 Task: Reply to email with the signature Frank Clark with the subject Request for a webinar from softage.1@softage.net with the message I would like to request a meeting to discuss the issues raised in the last audit report. with CC to softage.8@softage.net with an attached document Service_contract.docx
Action: Mouse moved to (415, 519)
Screenshot: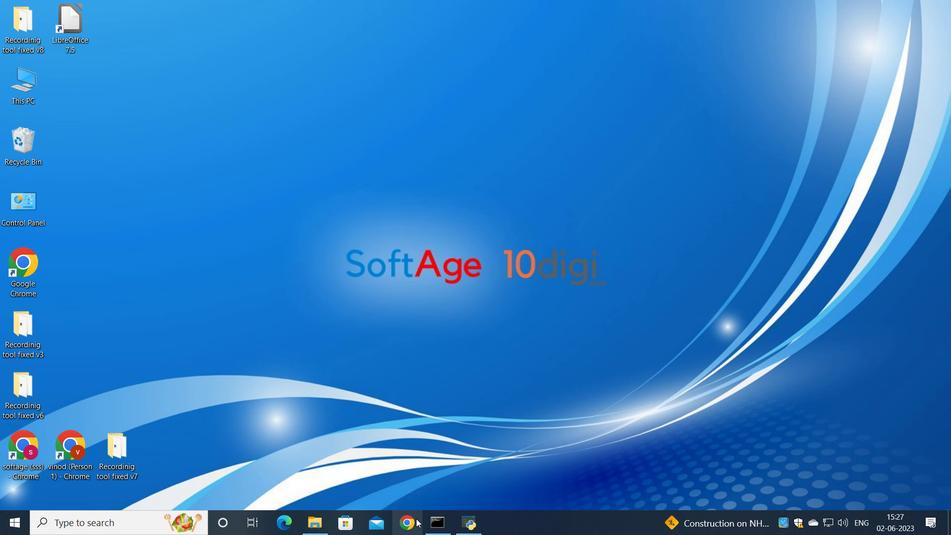 
Action: Mouse pressed left at (415, 519)
Screenshot: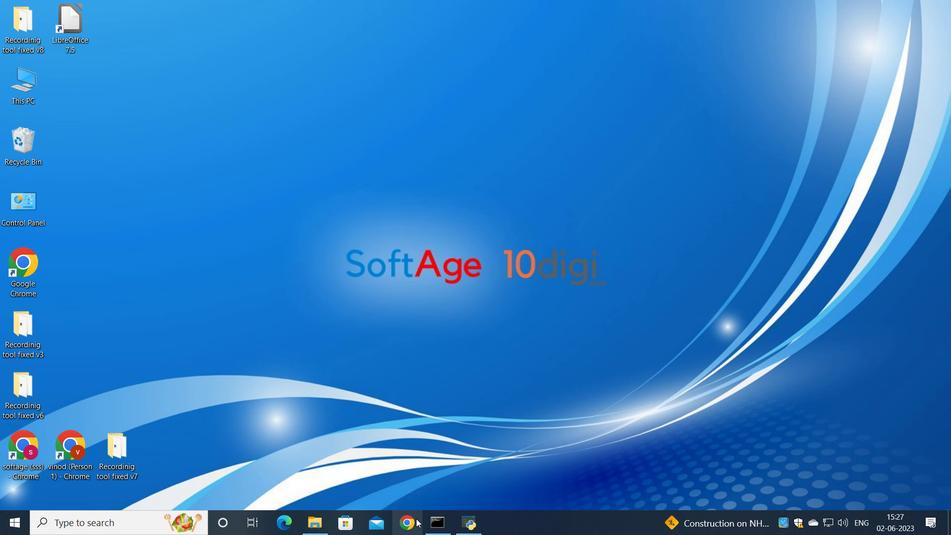 
Action: Mouse moved to (405, 290)
Screenshot: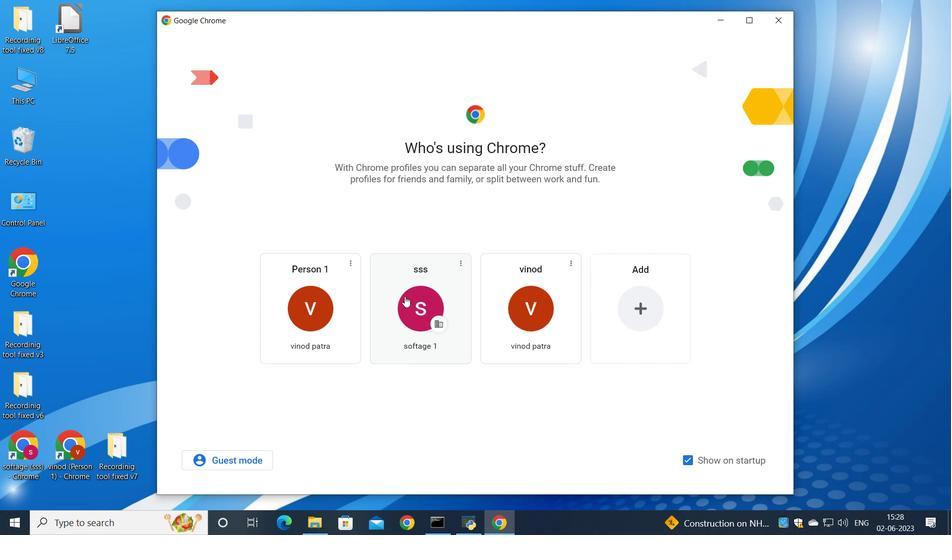 
Action: Mouse pressed left at (405, 290)
Screenshot: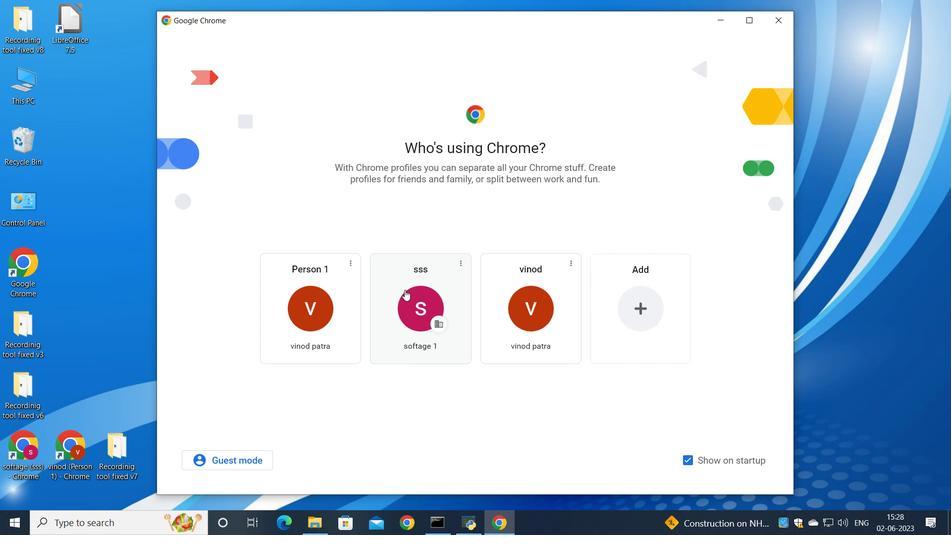
Action: Mouse moved to (843, 81)
Screenshot: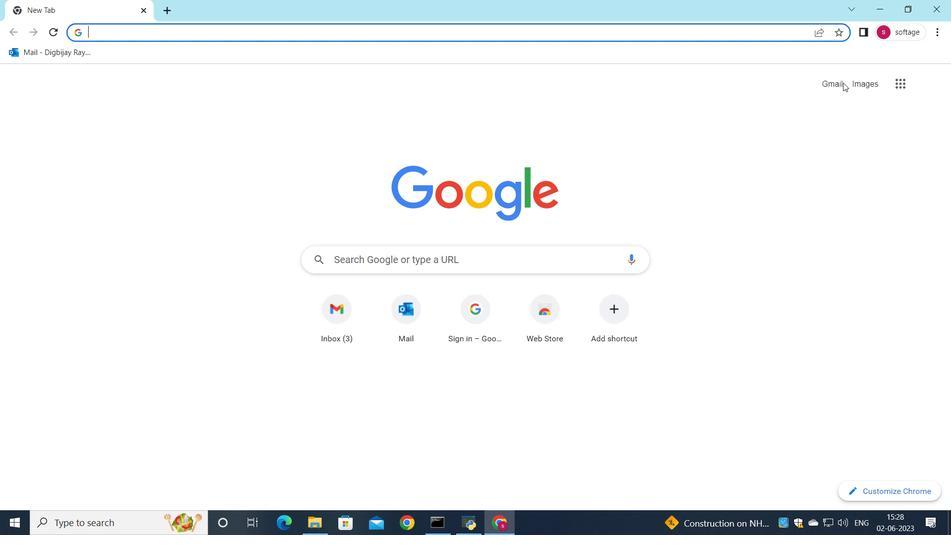 
Action: Mouse pressed left at (843, 81)
Screenshot: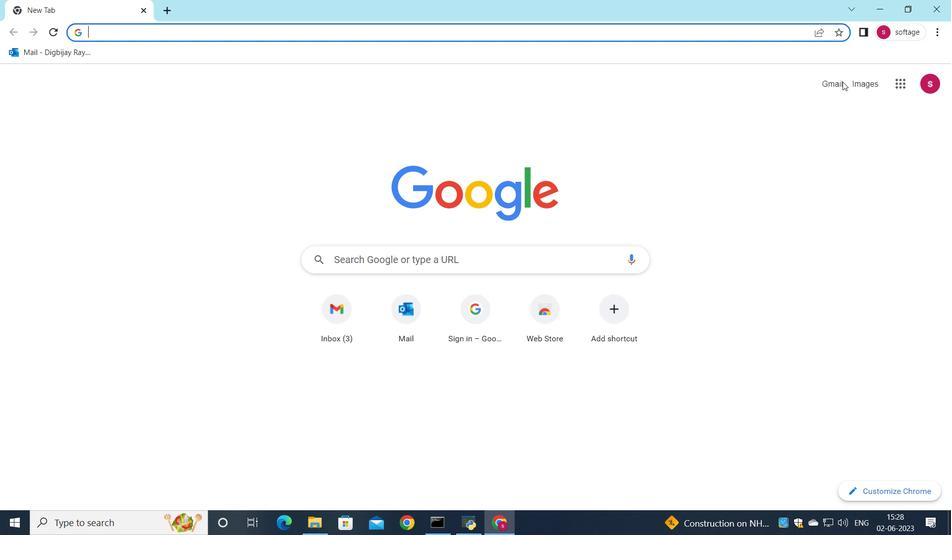 
Action: Mouse moved to (833, 80)
Screenshot: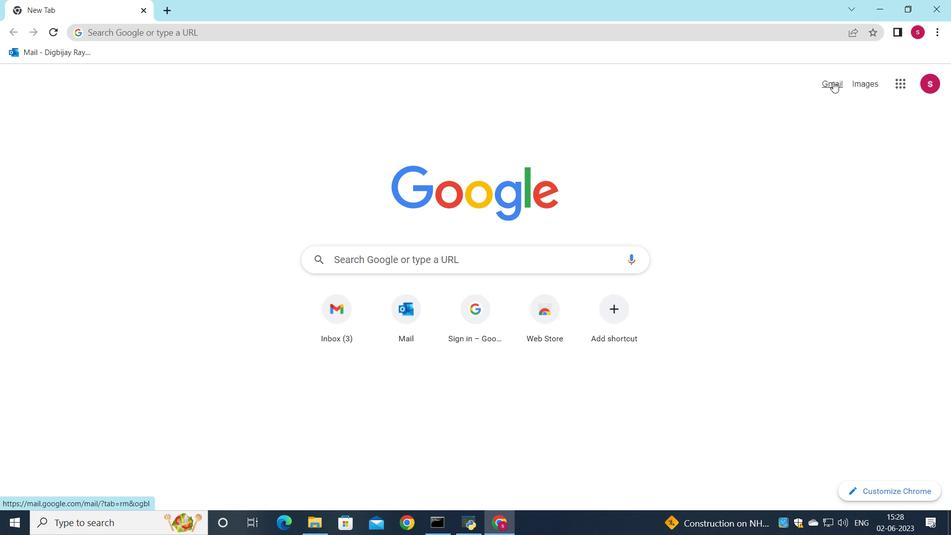 
Action: Mouse pressed left at (833, 80)
Screenshot: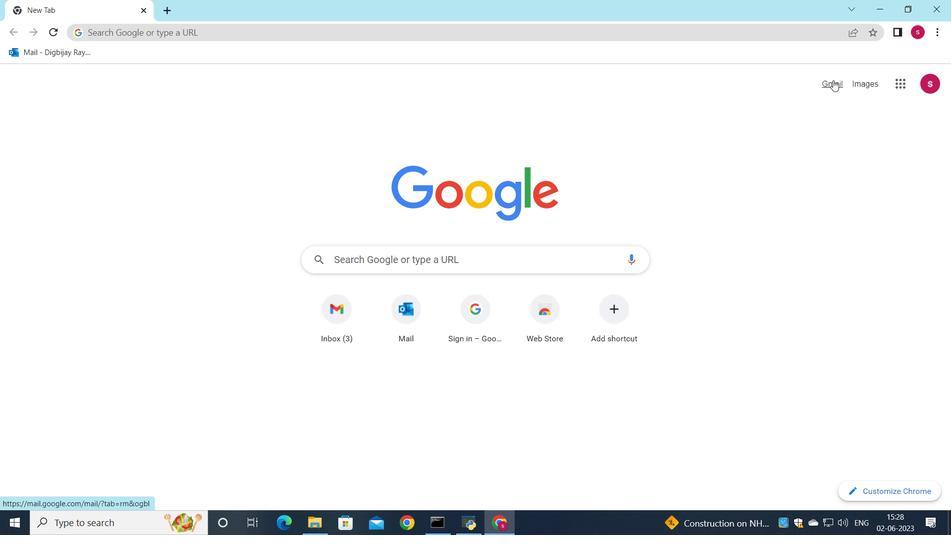 
Action: Mouse moved to (812, 87)
Screenshot: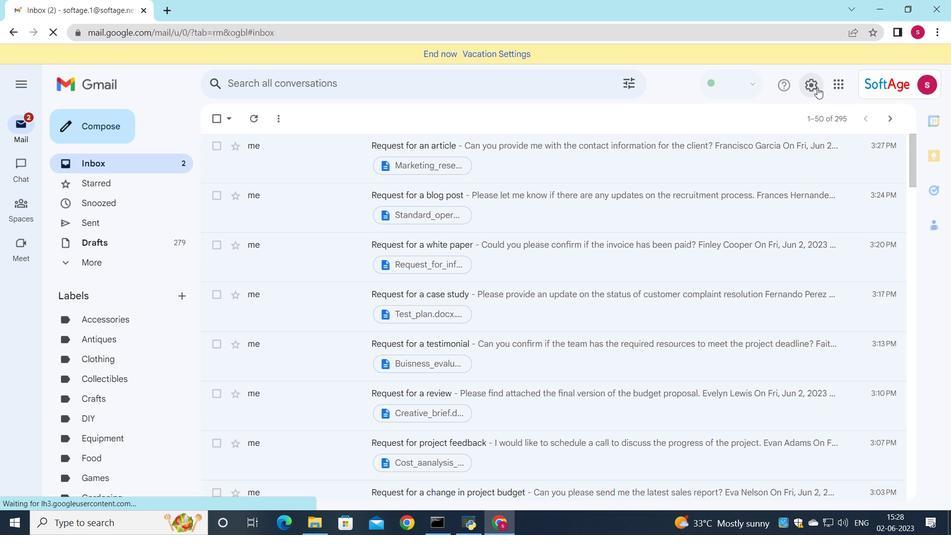 
Action: Mouse pressed left at (812, 87)
Screenshot: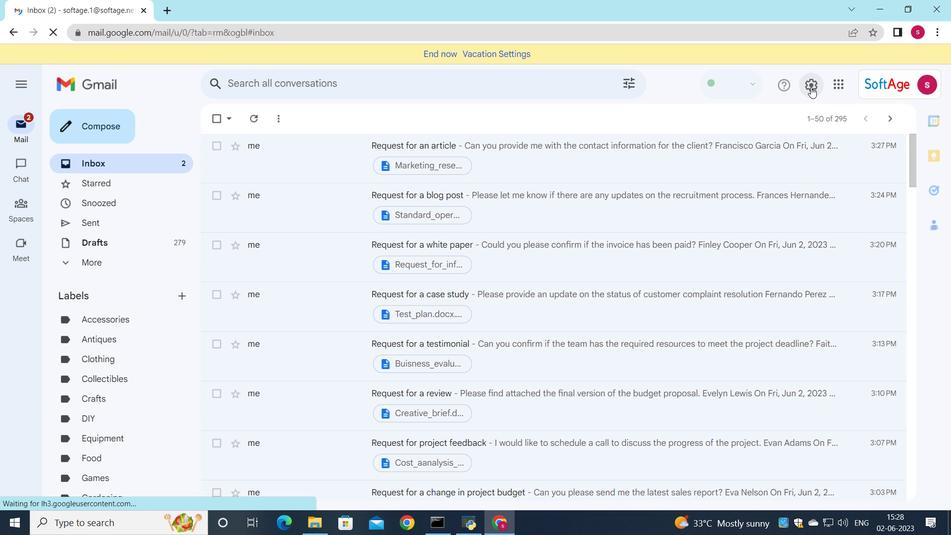 
Action: Mouse moved to (806, 145)
Screenshot: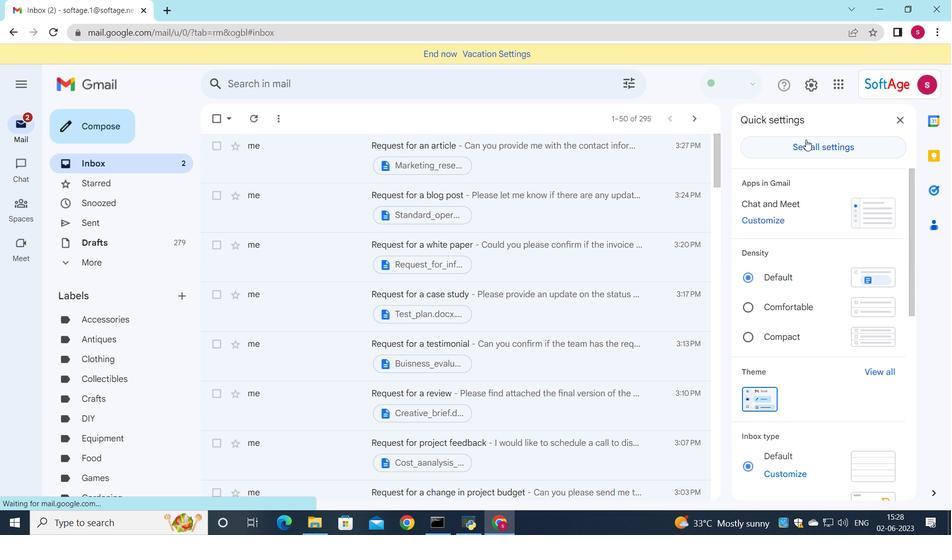 
Action: Mouse pressed left at (806, 145)
Screenshot: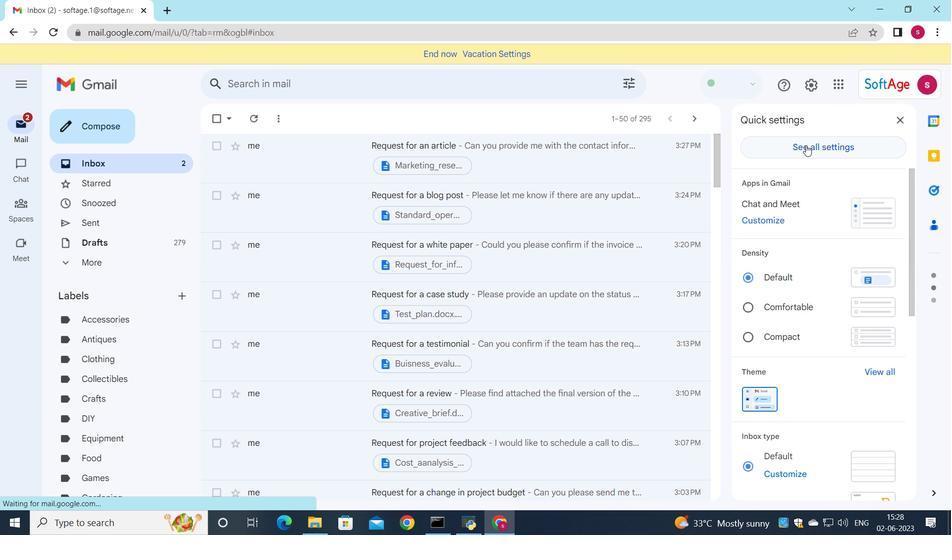 
Action: Mouse moved to (818, 93)
Screenshot: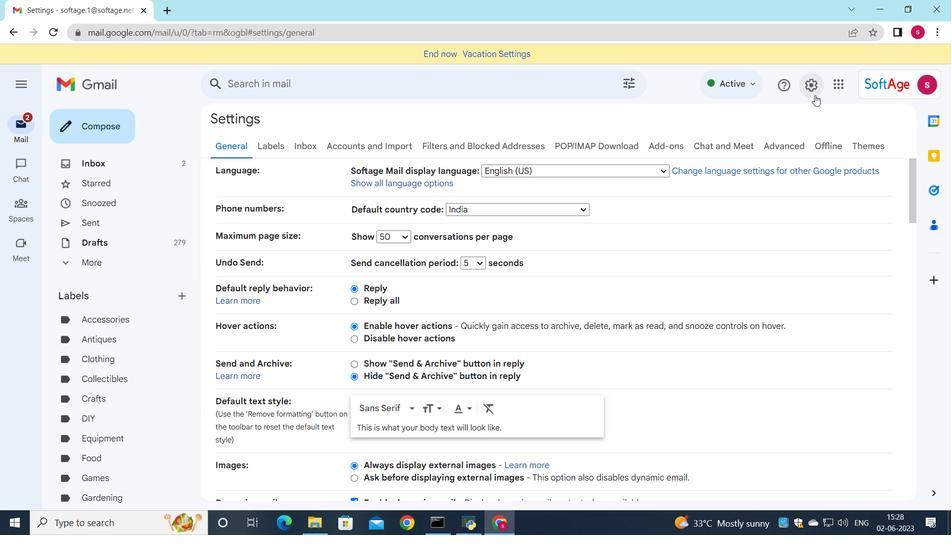 
Action: Mouse pressed left at (818, 93)
Screenshot: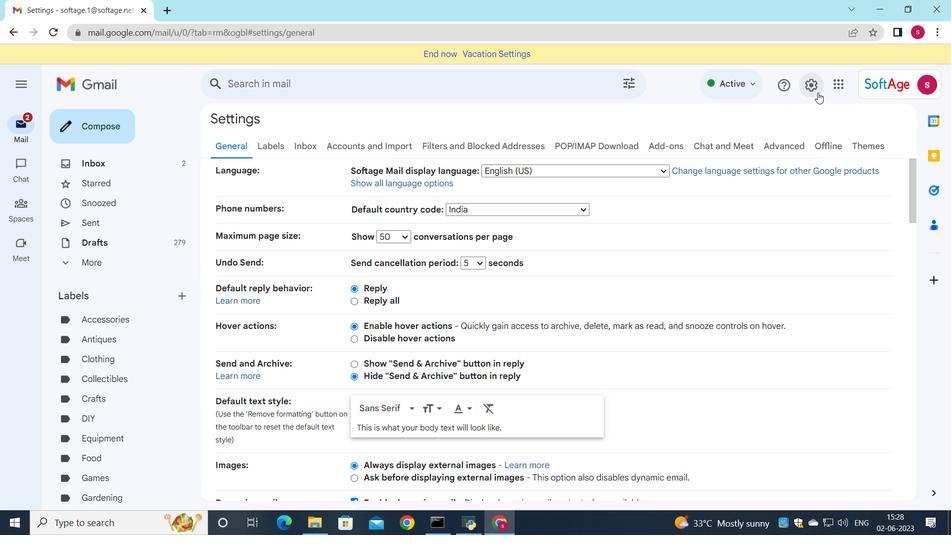 
Action: Mouse moved to (816, 92)
Screenshot: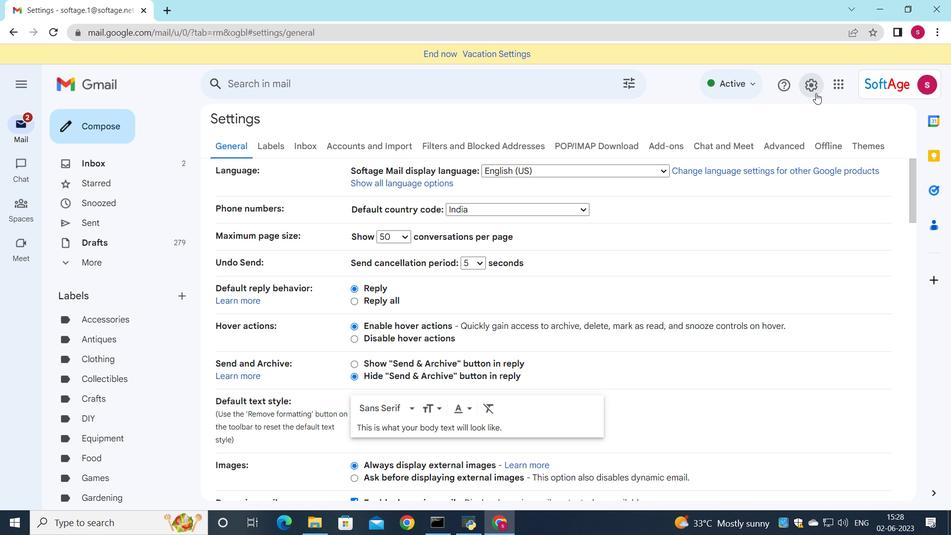 
Action: Mouse pressed left at (816, 92)
Screenshot: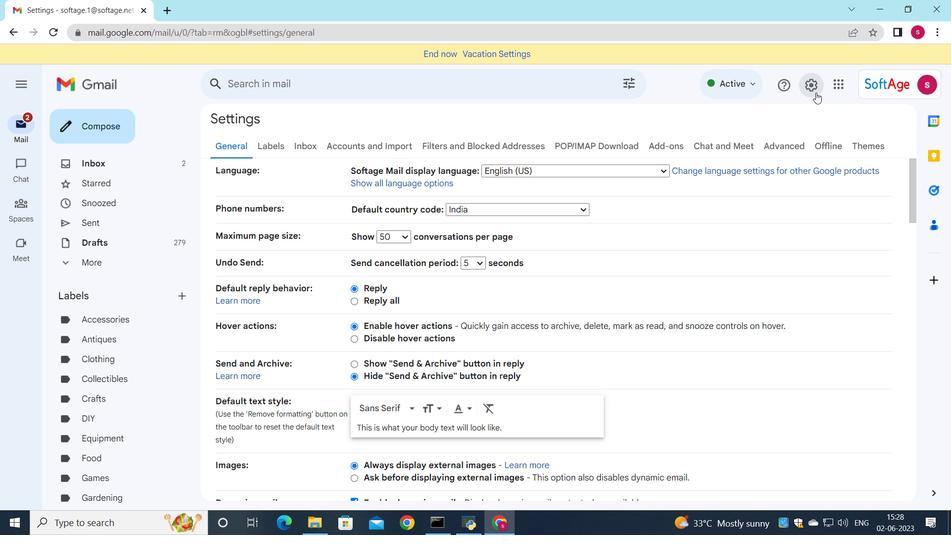 
Action: Mouse moved to (571, 260)
Screenshot: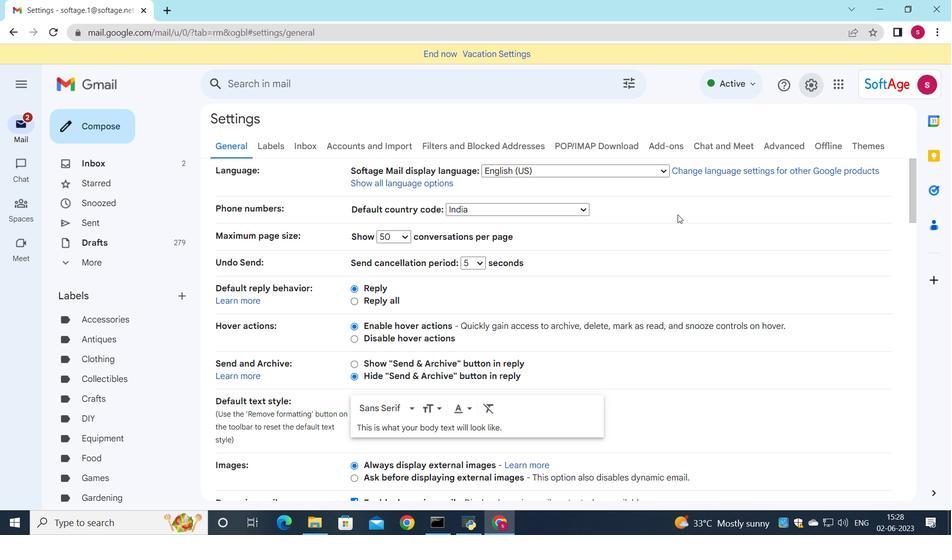 
Action: Mouse scrolled (574, 254) with delta (0, 0)
Screenshot: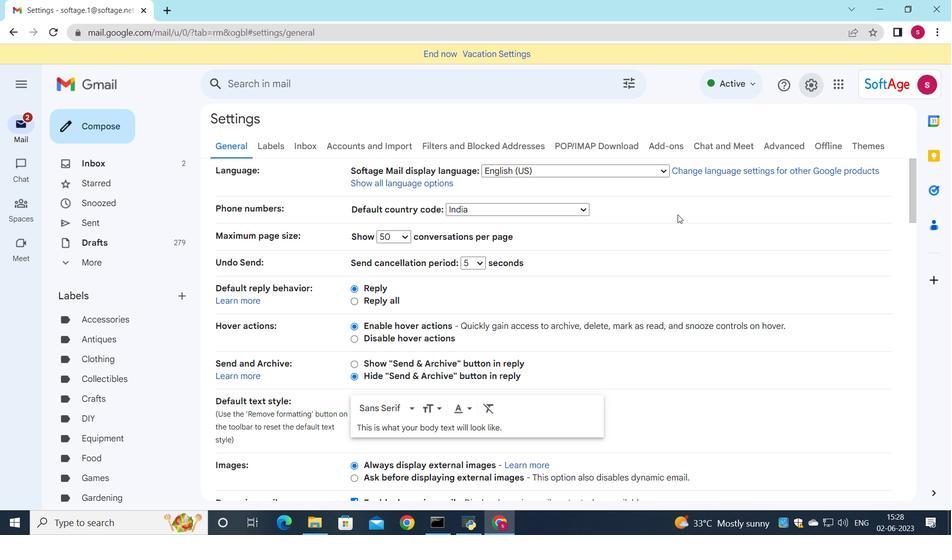 
Action: Mouse moved to (559, 269)
Screenshot: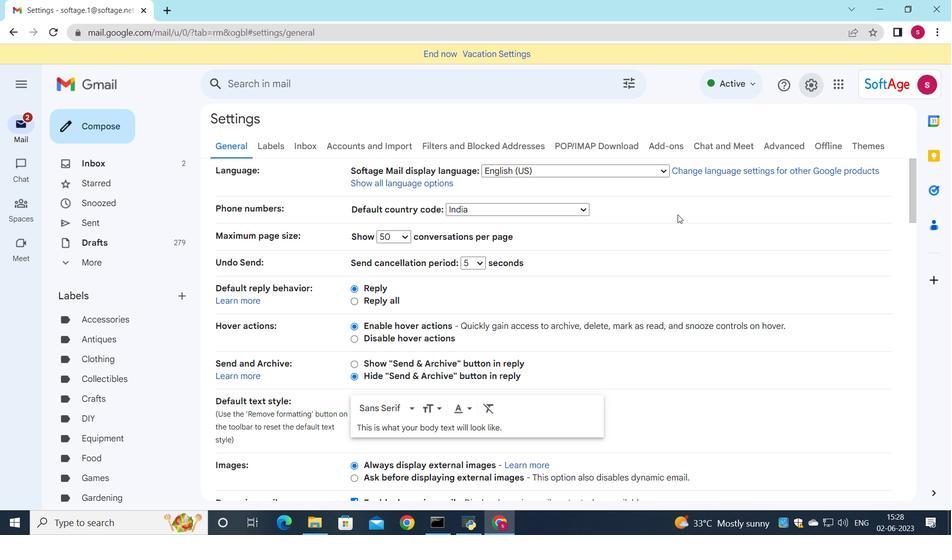 
Action: Mouse scrolled (570, 260) with delta (0, 0)
Screenshot: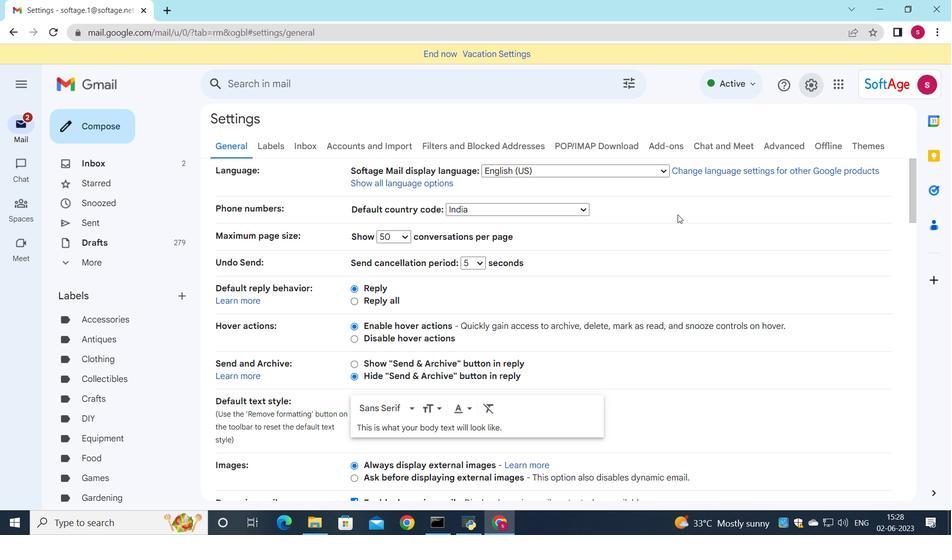 
Action: Mouse moved to (556, 270)
Screenshot: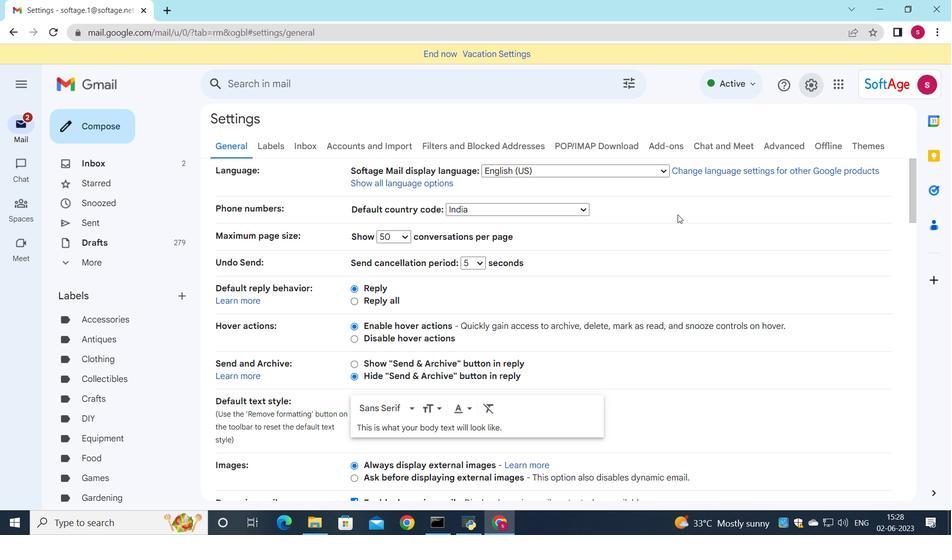 
Action: Mouse scrolled (568, 262) with delta (0, 0)
Screenshot: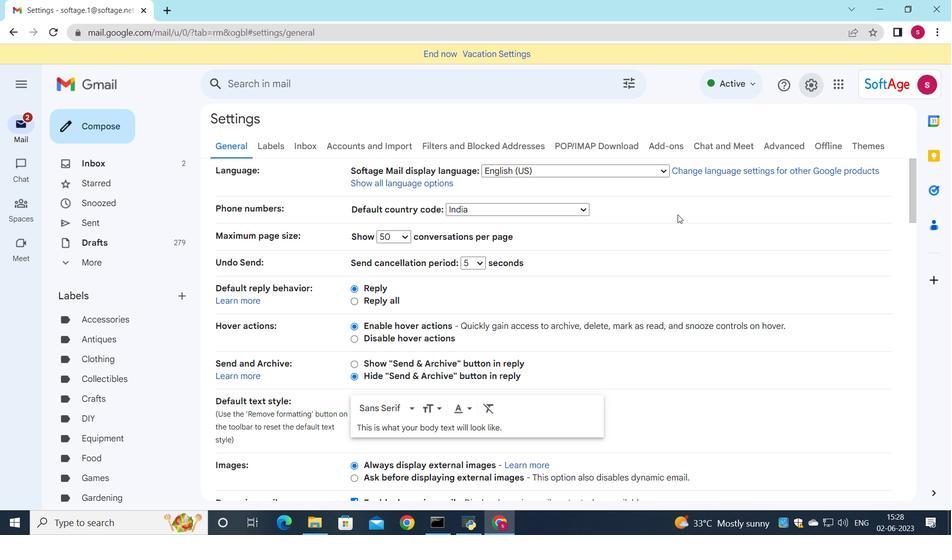 
Action: Mouse moved to (549, 274)
Screenshot: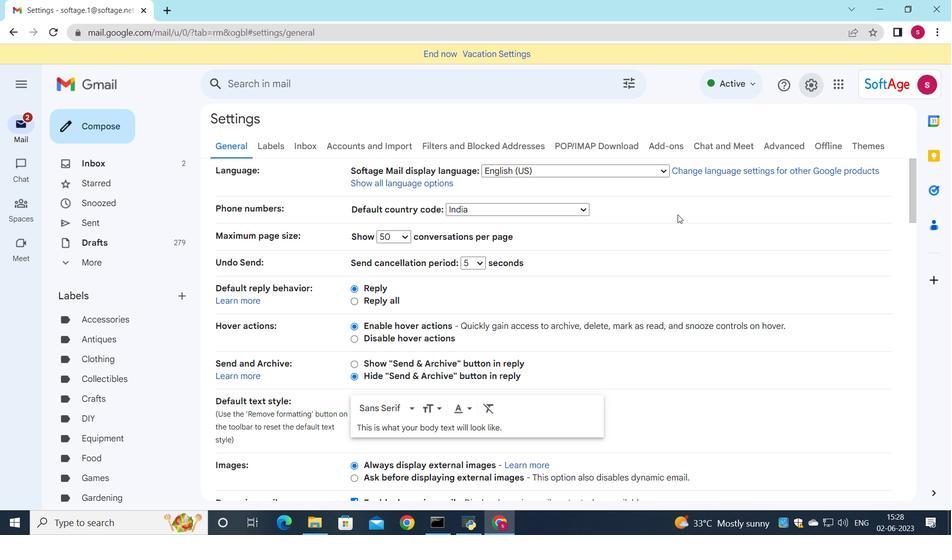 
Action: Mouse scrolled (566, 263) with delta (0, 0)
Screenshot: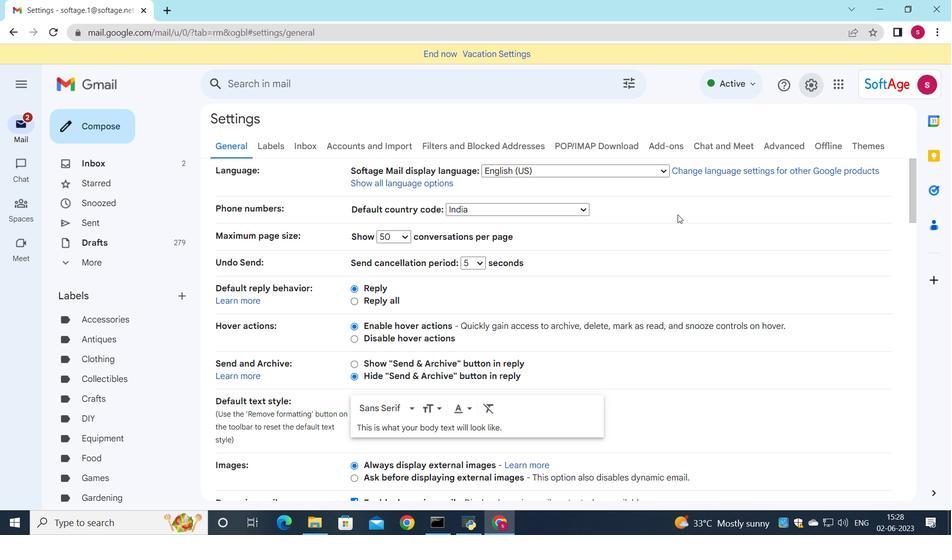 
Action: Mouse moved to (533, 277)
Screenshot: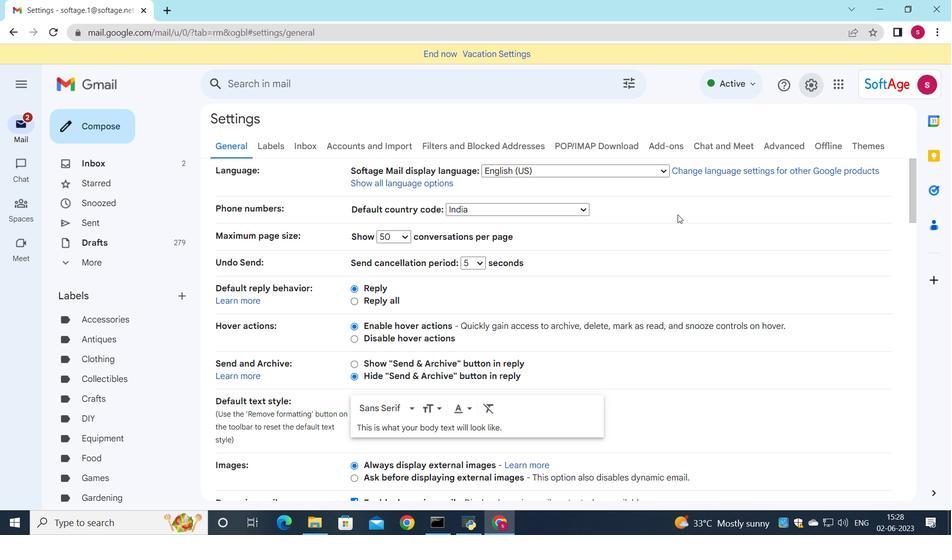 
Action: Mouse scrolled (556, 269) with delta (0, 0)
Screenshot: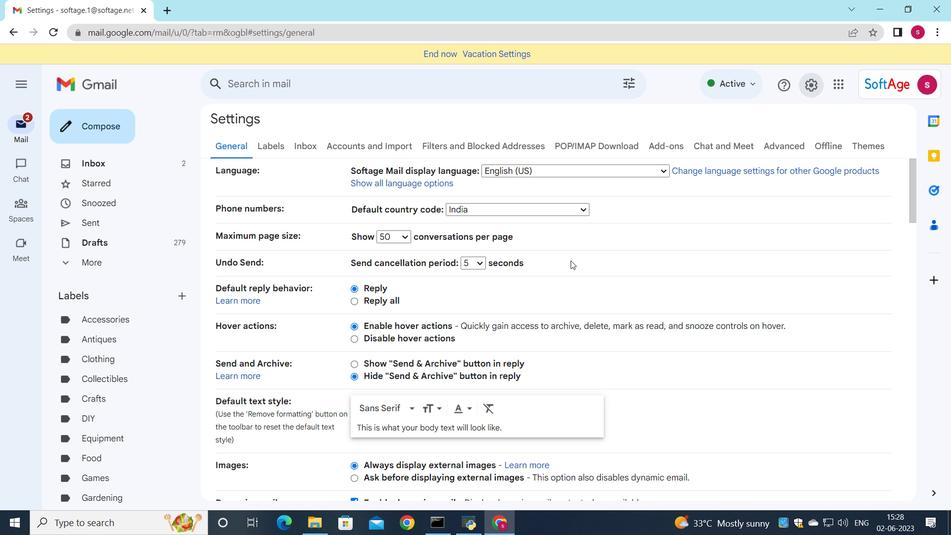 
Action: Mouse moved to (269, 376)
Screenshot: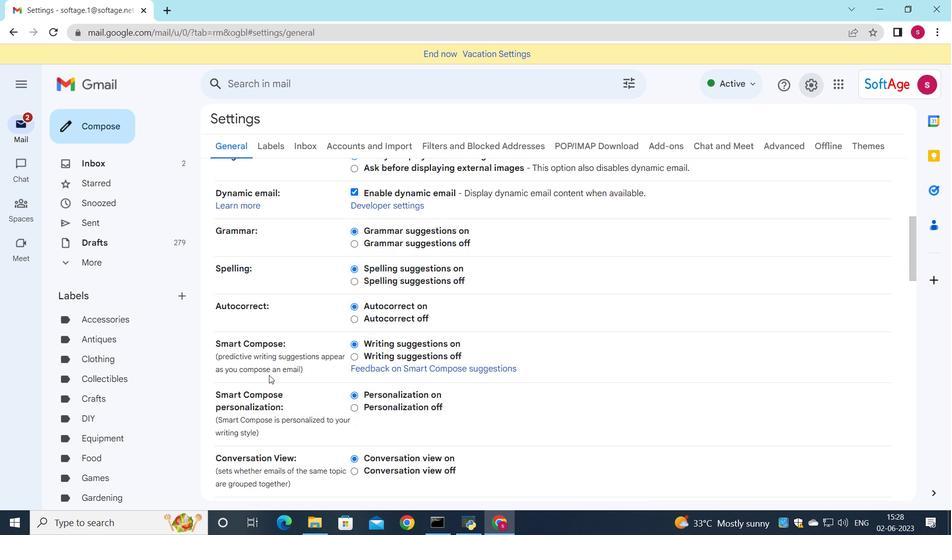 
Action: Mouse scrolled (269, 376) with delta (0, 0)
Screenshot: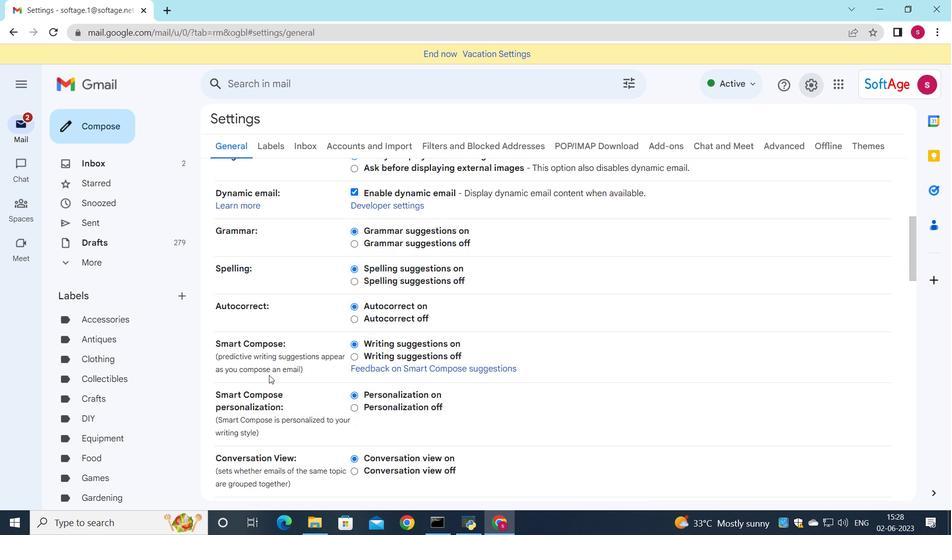 
Action: Mouse scrolled (269, 376) with delta (0, 0)
Screenshot: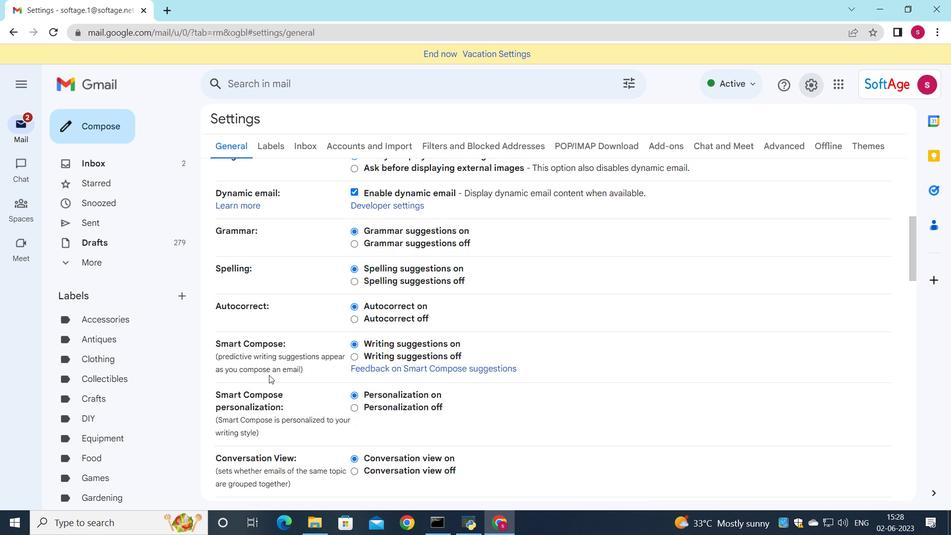 
Action: Mouse scrolled (269, 376) with delta (0, 0)
Screenshot: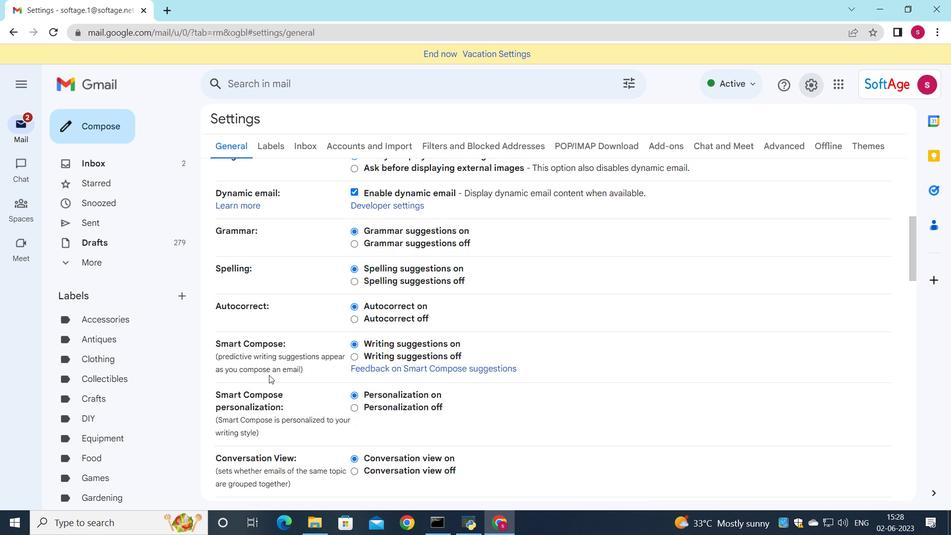 
Action: Mouse scrolled (269, 376) with delta (0, 0)
Screenshot: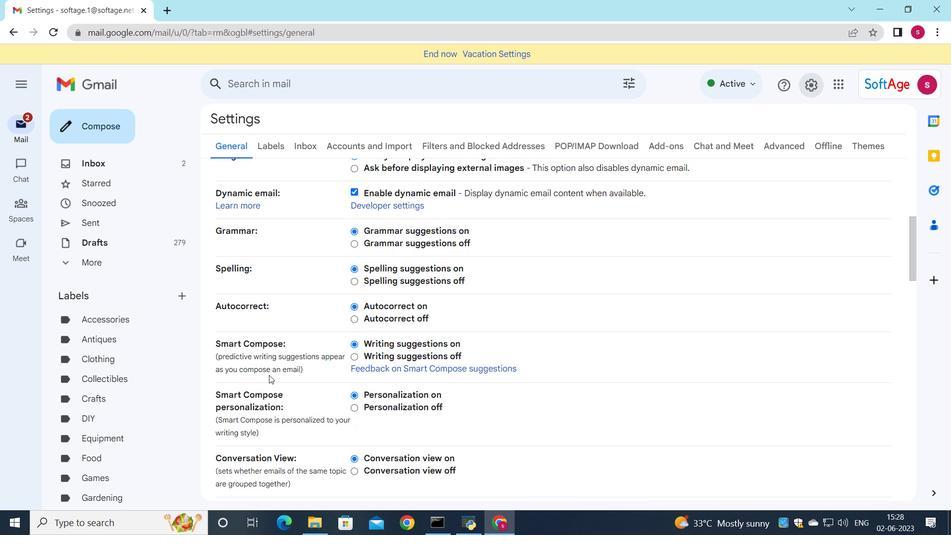 
Action: Mouse moved to (276, 373)
Screenshot: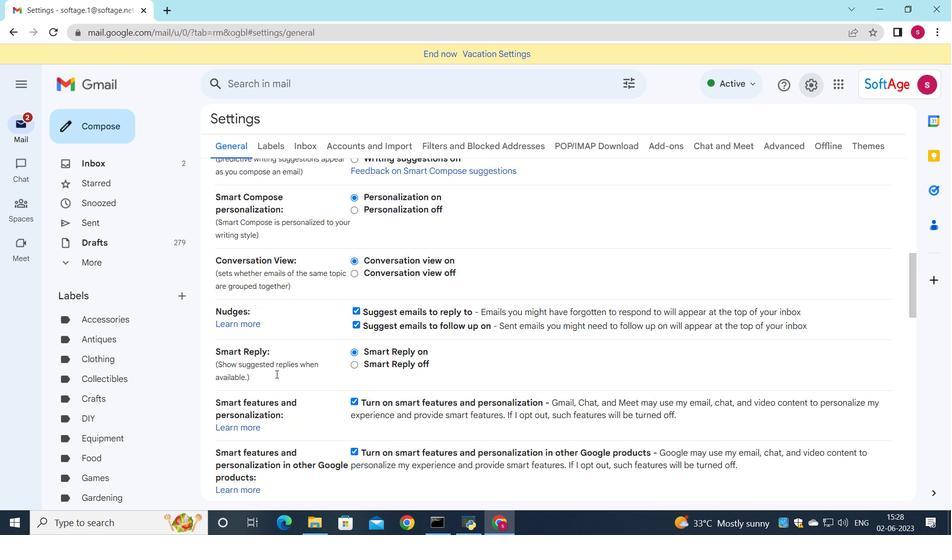 
Action: Mouse scrolled (276, 372) with delta (0, 0)
Screenshot: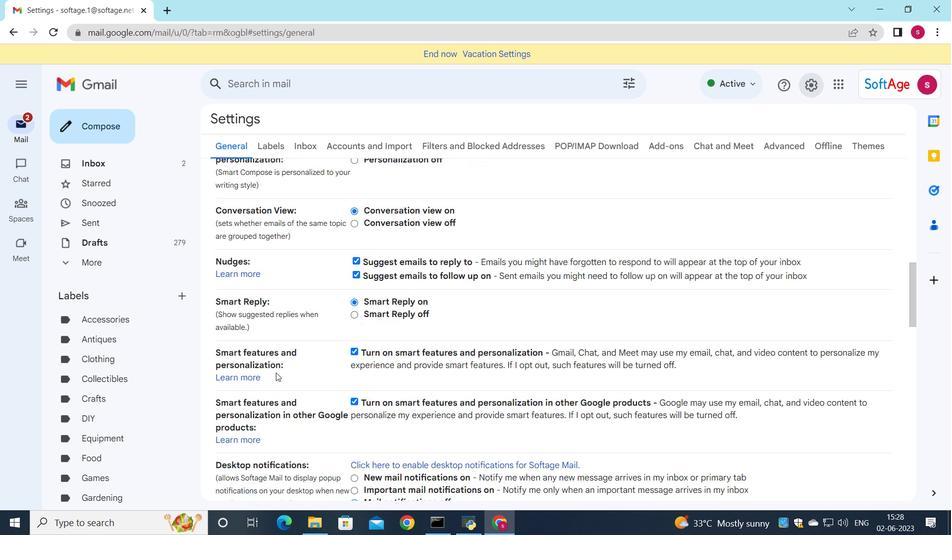 
Action: Mouse scrolled (276, 372) with delta (0, 0)
Screenshot: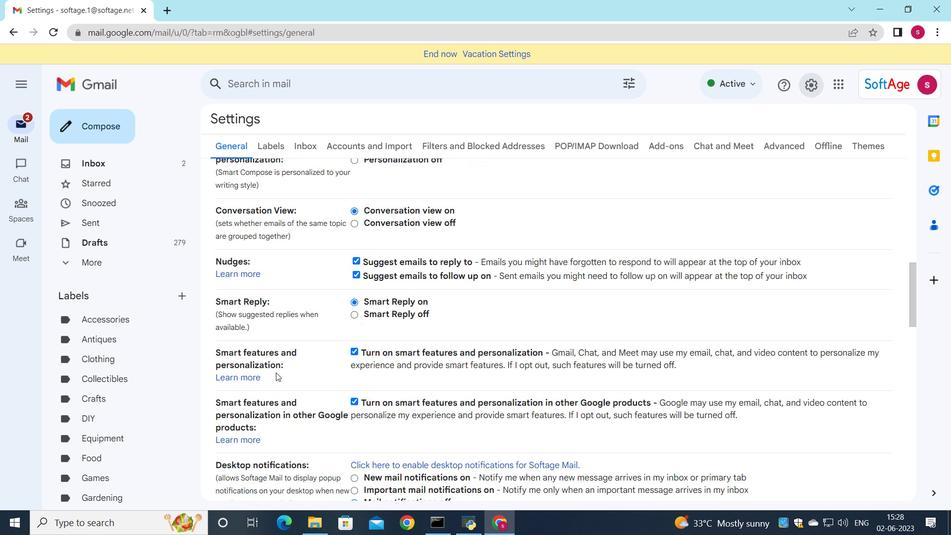 
Action: Mouse moved to (277, 373)
Screenshot: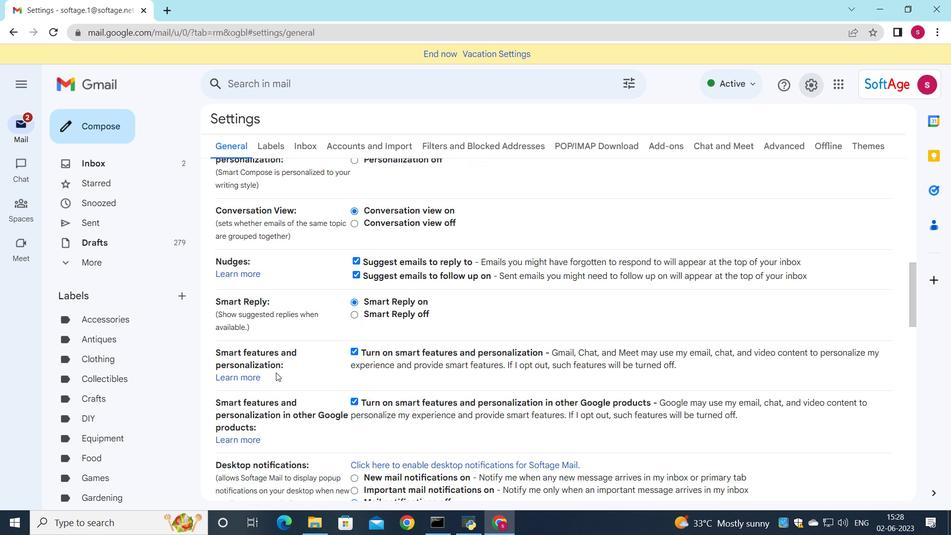
Action: Mouse scrolled (277, 372) with delta (0, 0)
Screenshot: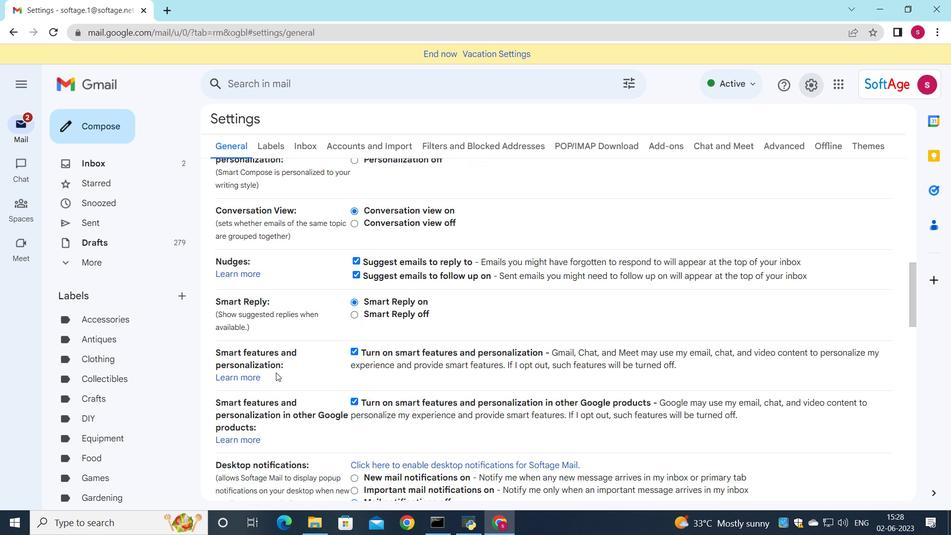 
Action: Mouse moved to (290, 375)
Screenshot: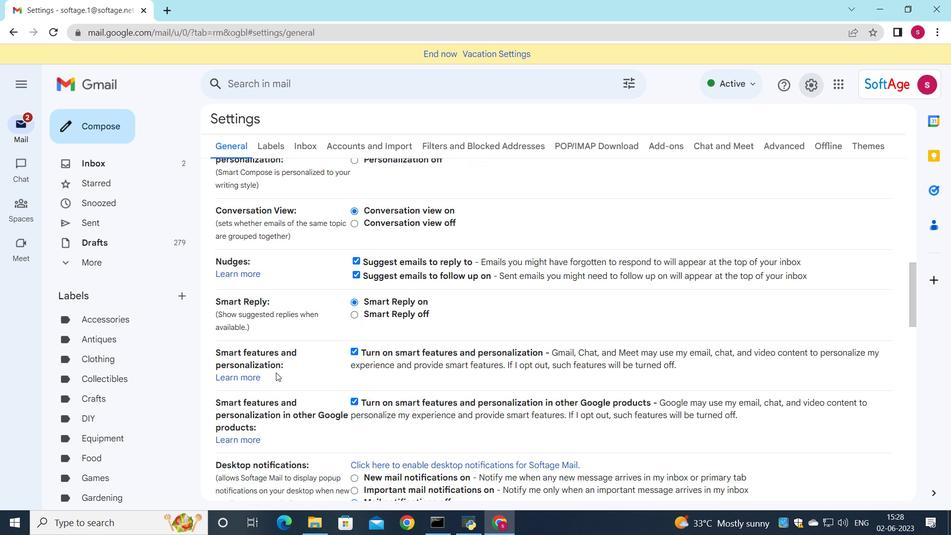 
Action: Mouse scrolled (290, 375) with delta (0, 0)
Screenshot: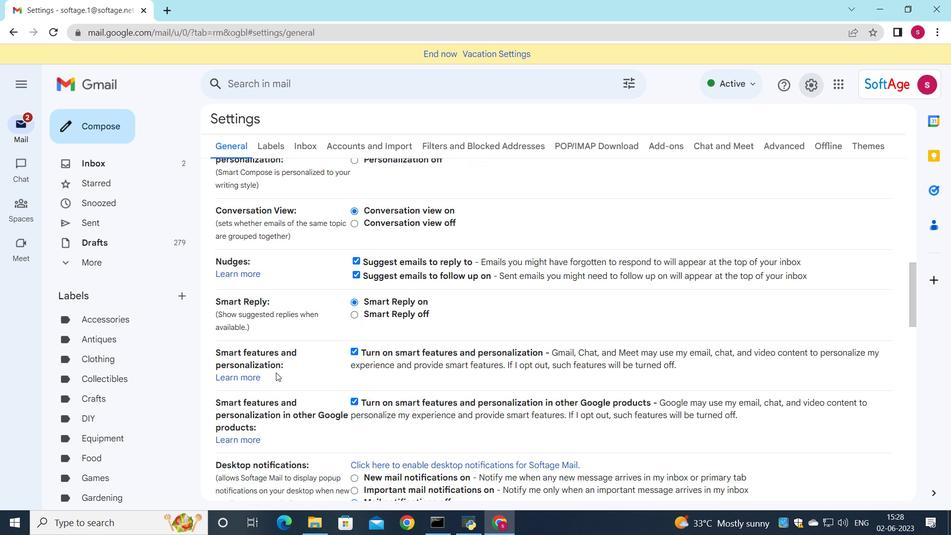 
Action: Mouse moved to (388, 379)
Screenshot: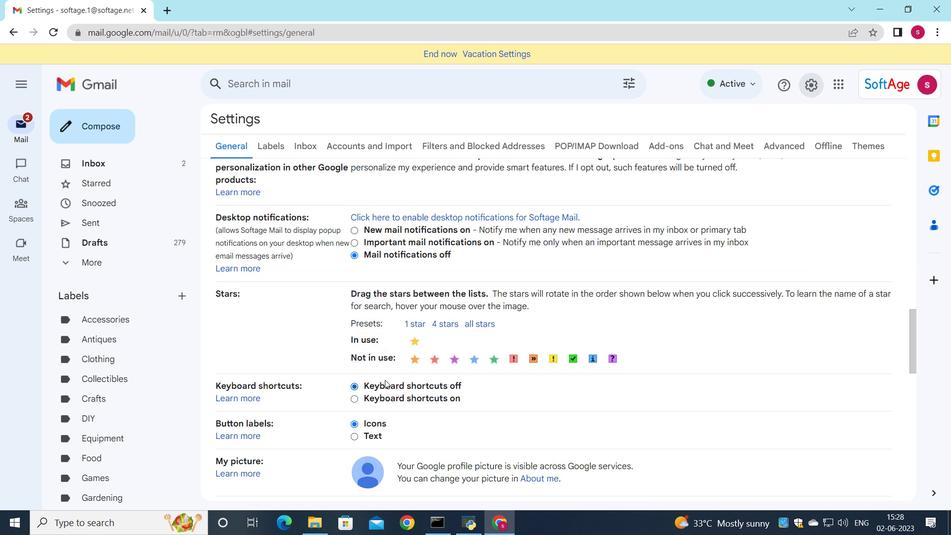 
Action: Mouse scrolled (388, 379) with delta (0, 0)
Screenshot: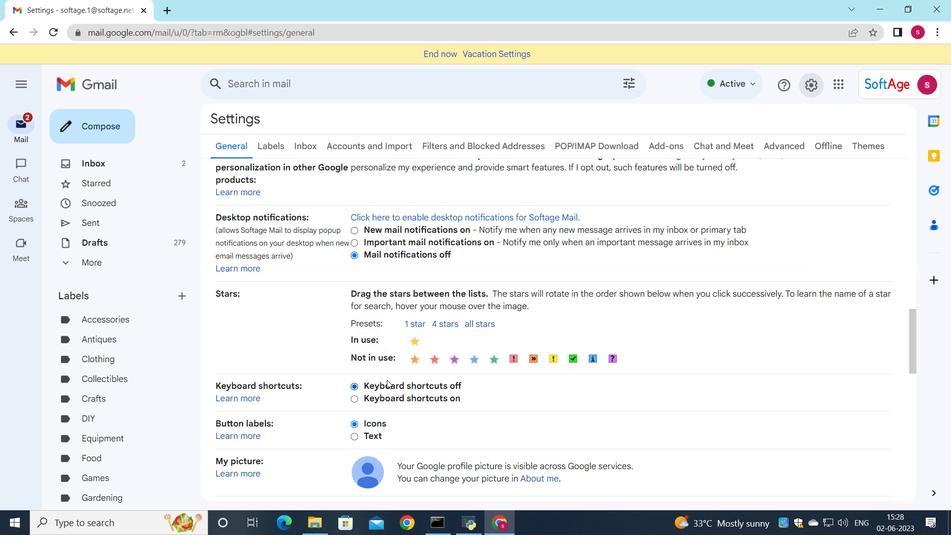 
Action: Mouse scrolled (388, 379) with delta (0, 0)
Screenshot: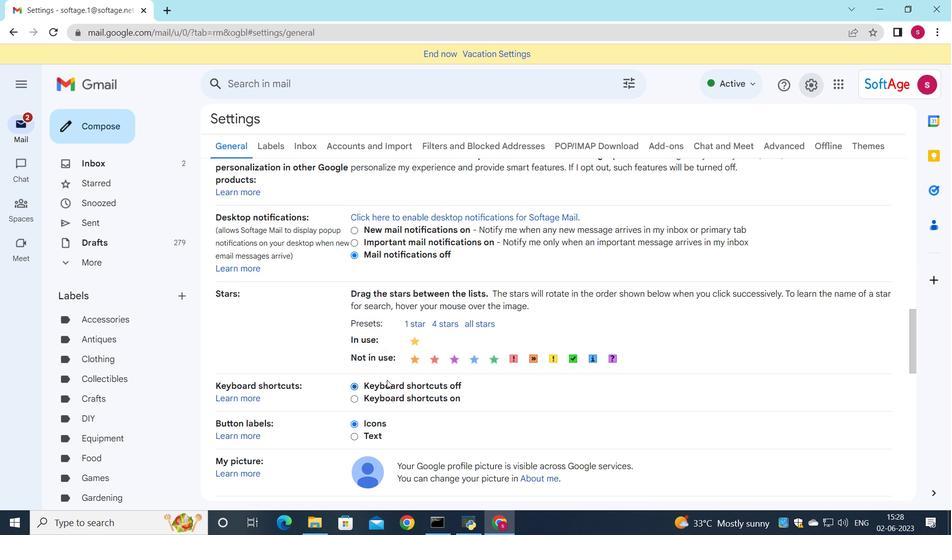 
Action: Mouse scrolled (388, 379) with delta (0, 0)
Screenshot: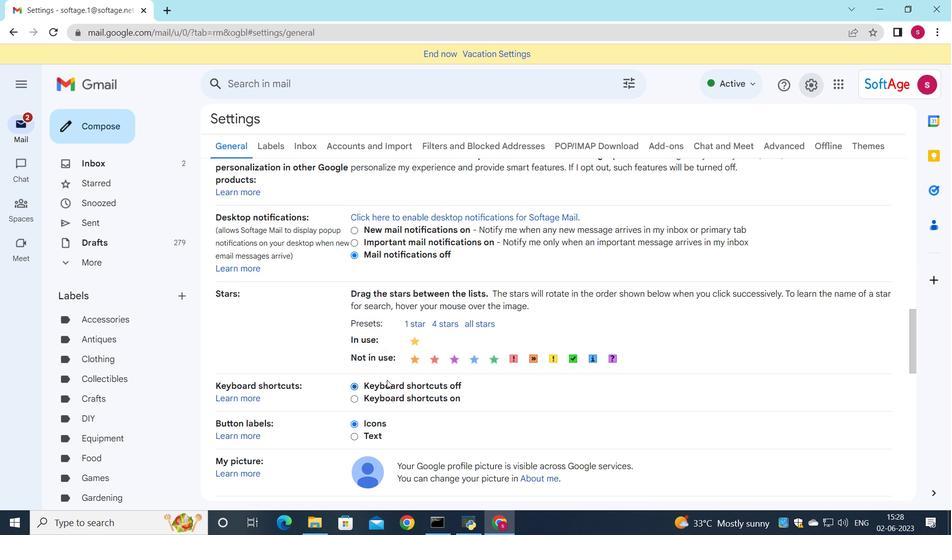 
Action: Mouse scrolled (388, 379) with delta (0, 0)
Screenshot: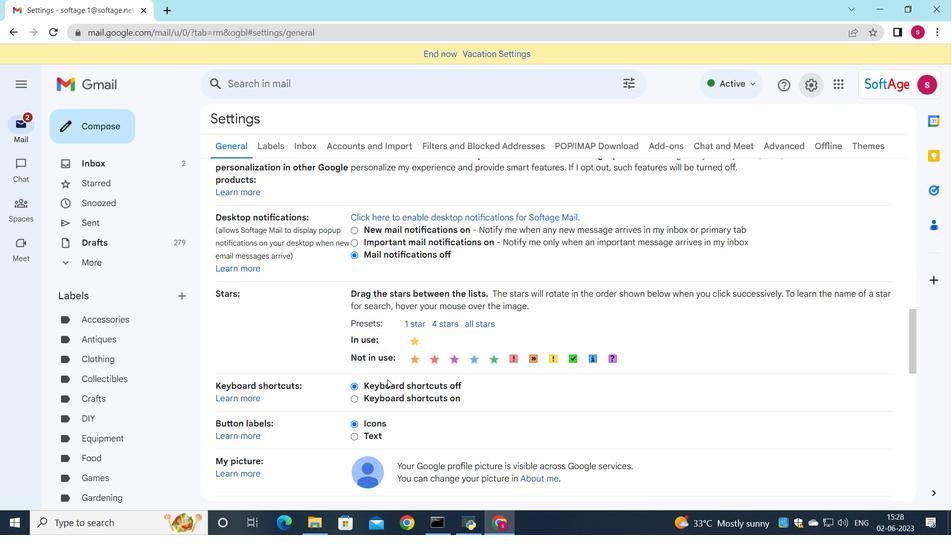 
Action: Mouse moved to (483, 303)
Screenshot: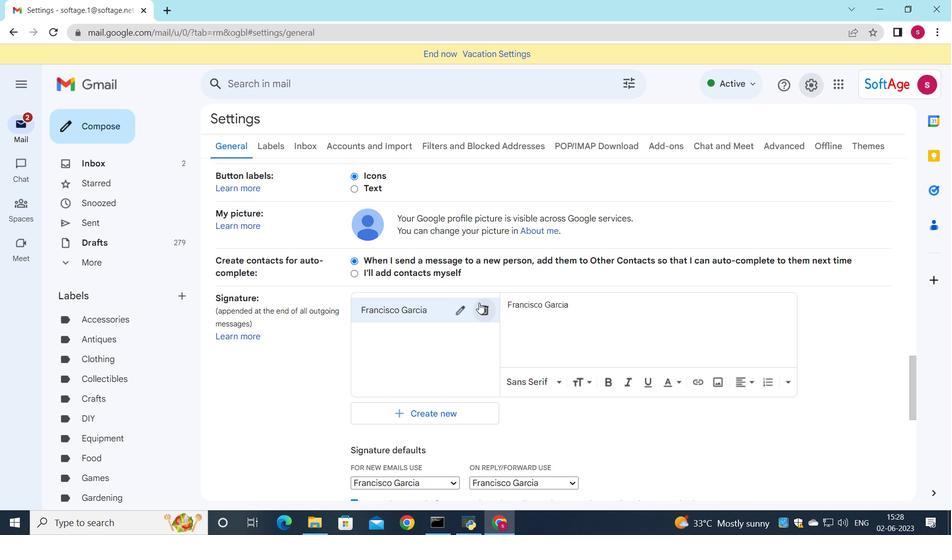 
Action: Mouse pressed left at (483, 303)
Screenshot: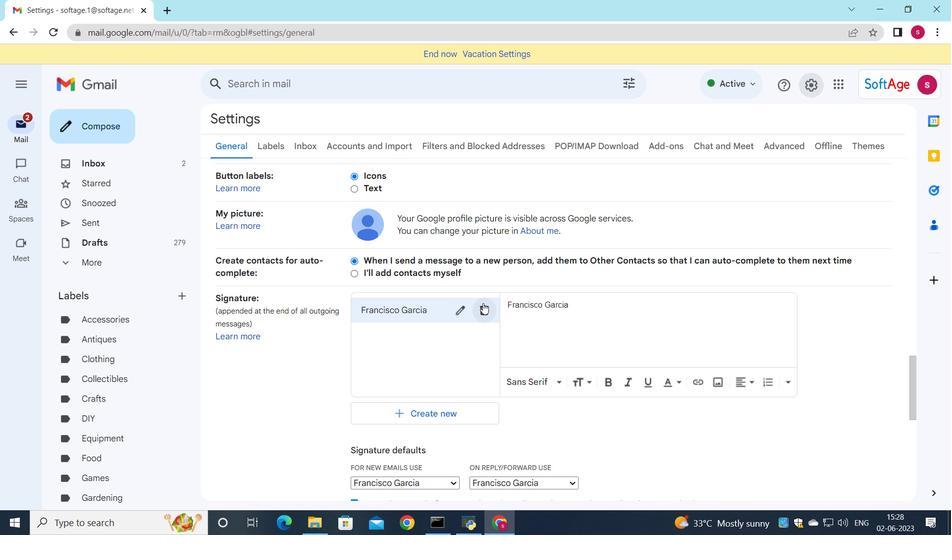 
Action: Mouse moved to (593, 308)
Screenshot: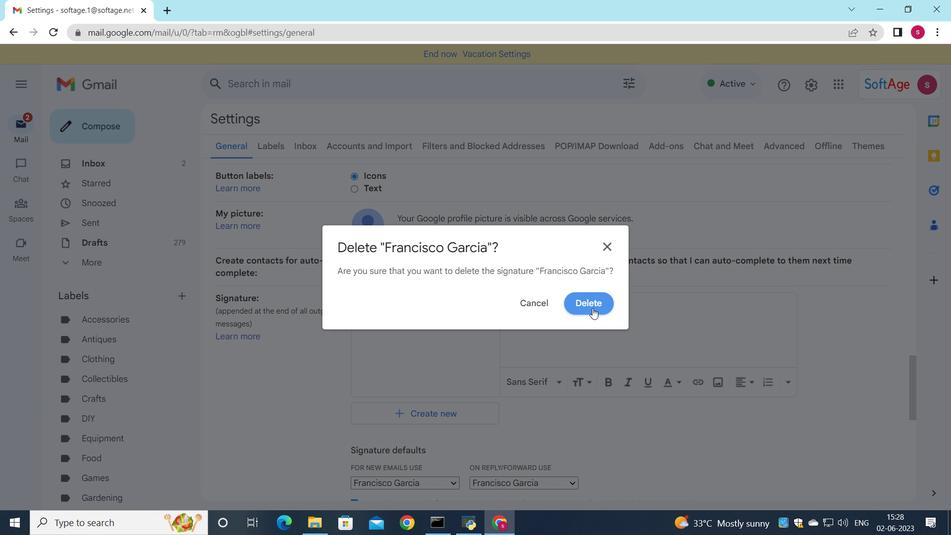 
Action: Mouse pressed left at (593, 308)
Screenshot: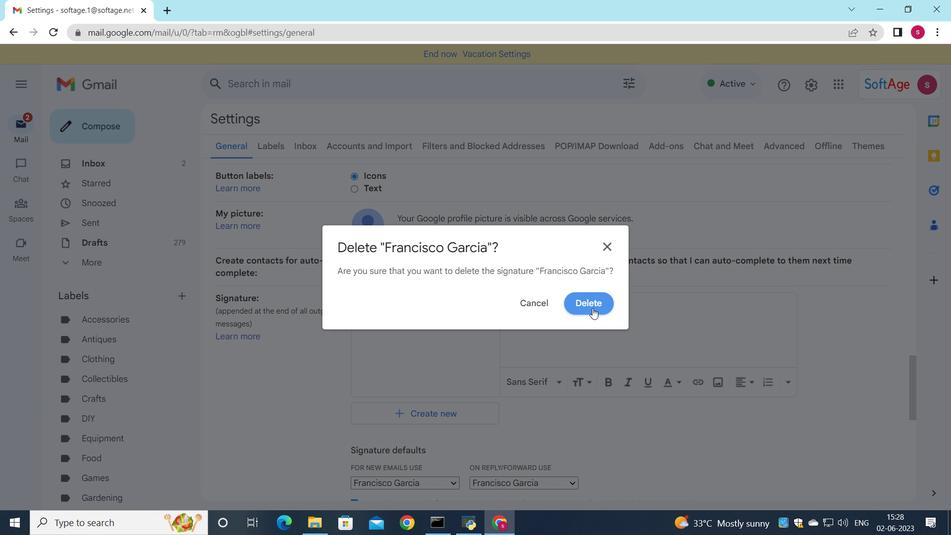 
Action: Mouse moved to (412, 315)
Screenshot: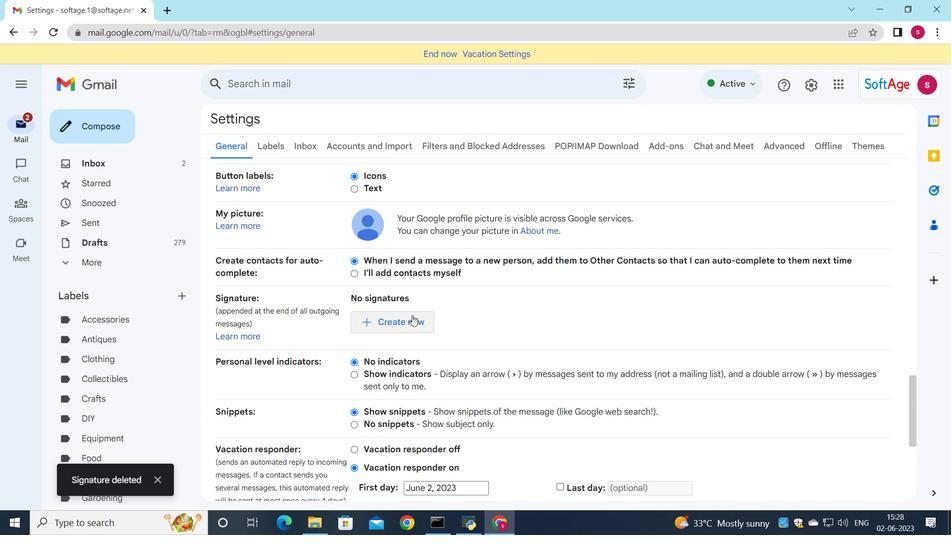 
Action: Mouse pressed left at (412, 315)
Screenshot: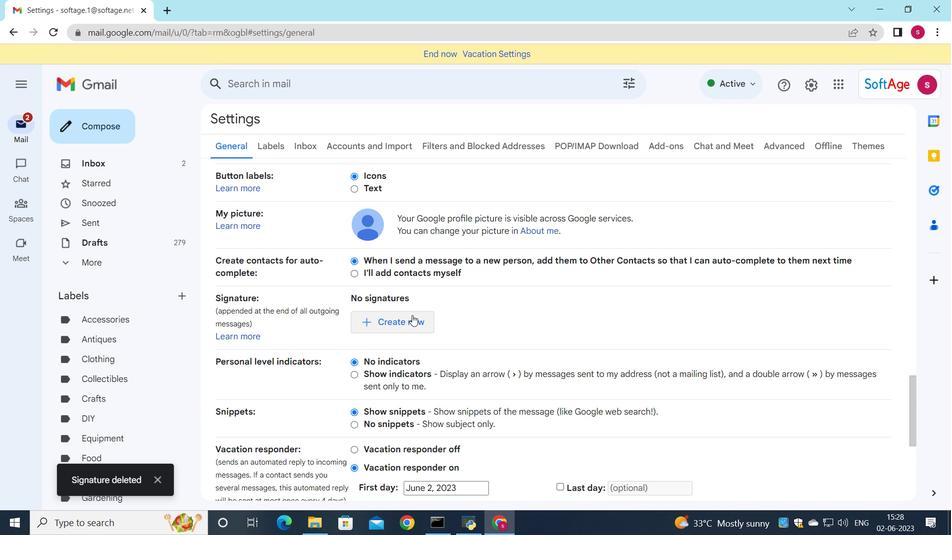 
Action: Mouse moved to (720, 171)
Screenshot: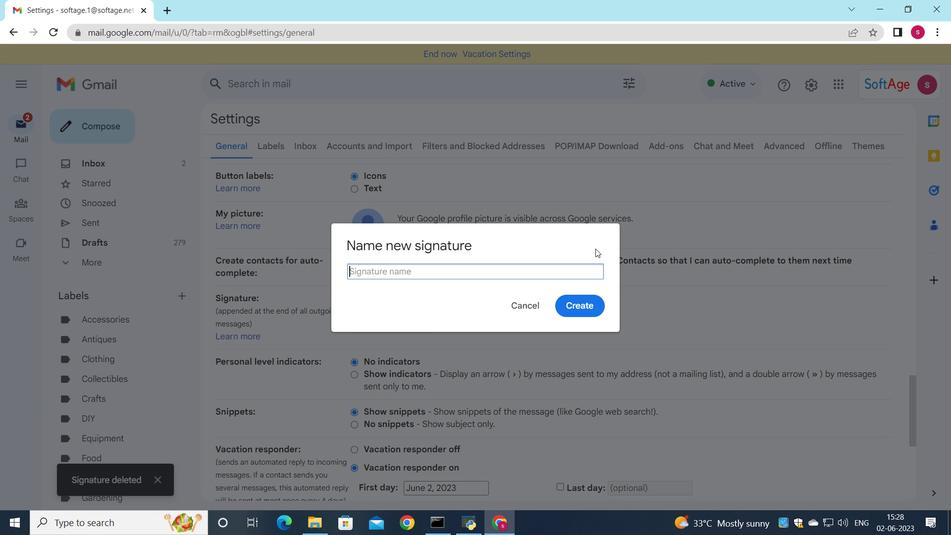 
Action: Key pressed <Key.shift>Frank<Key.space><Key.shift><Key.shift><Key.shift><Key.shift><Key.shift><Key.shift><Key.shift><Key.shift><Key.shift><Key.shift><Key.shift><Key.shift><Key.shift><Key.shift><Key.shift><Key.shift><Key.shift><Key.shift>Ca<Key.backspace>lark
Screenshot: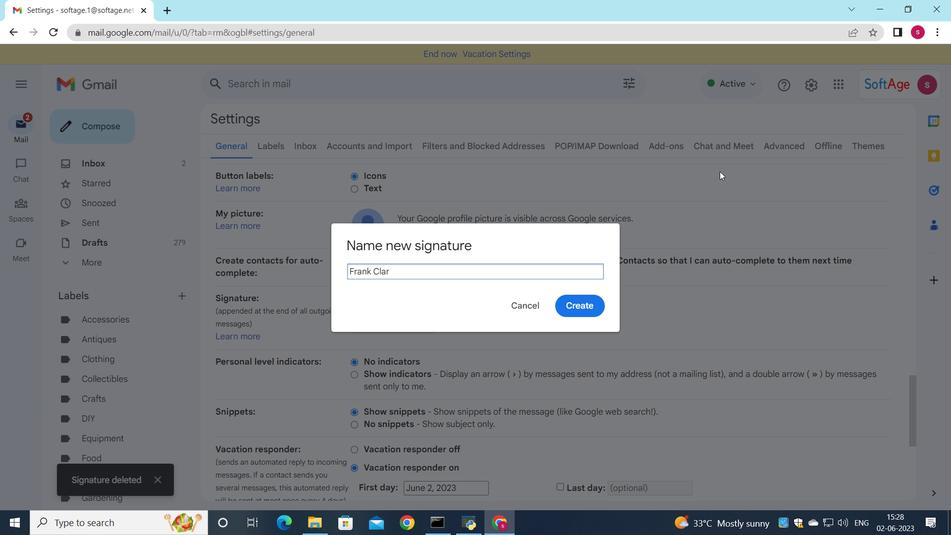 
Action: Mouse moved to (579, 299)
Screenshot: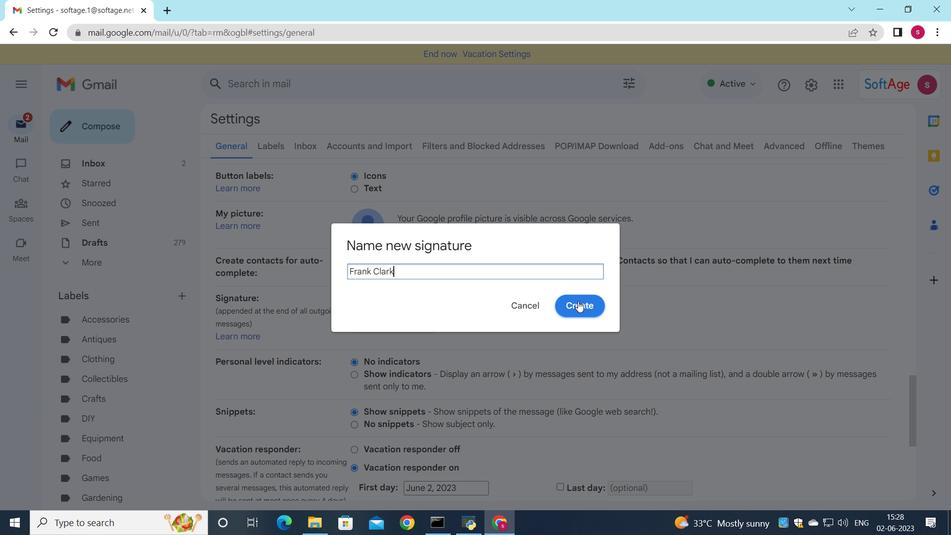 
Action: Mouse pressed left at (579, 299)
Screenshot: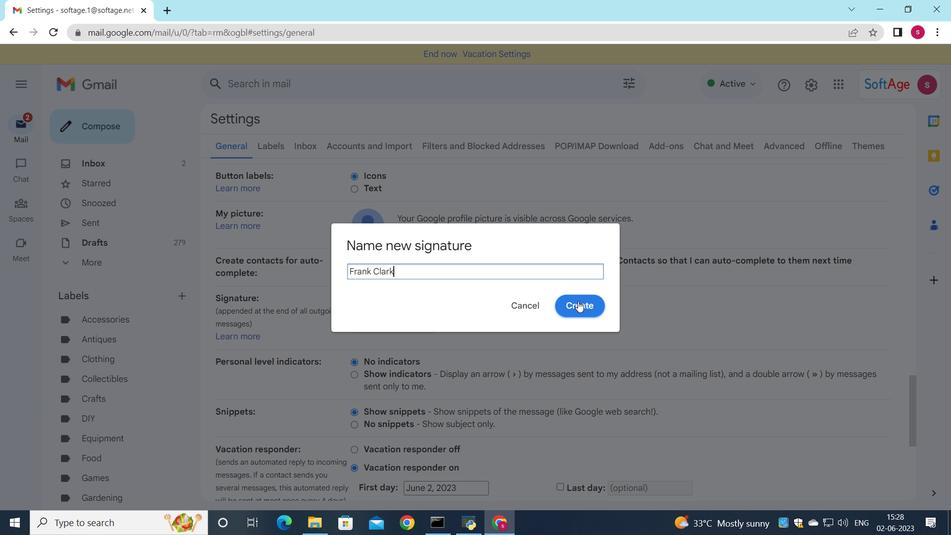 
Action: Mouse moved to (590, 295)
Screenshot: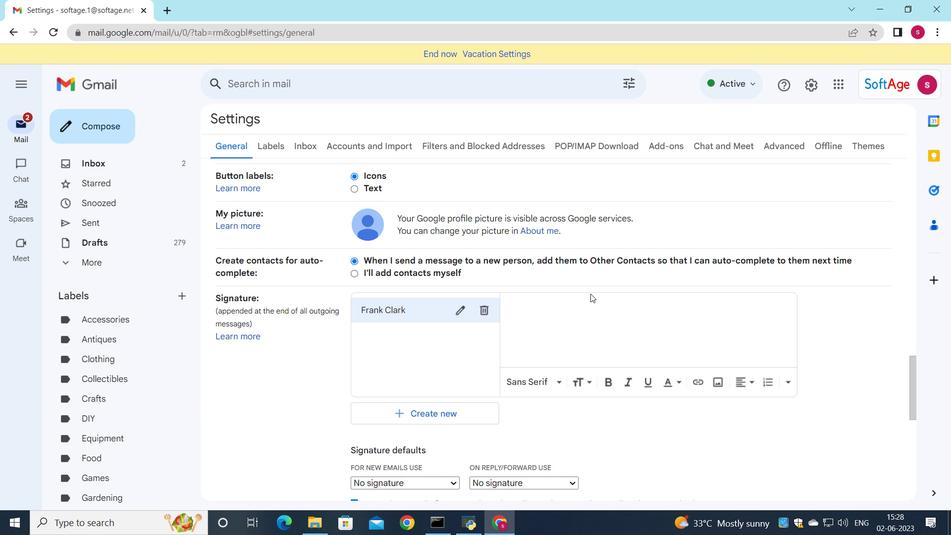 
Action: Mouse pressed left at (590, 295)
Screenshot: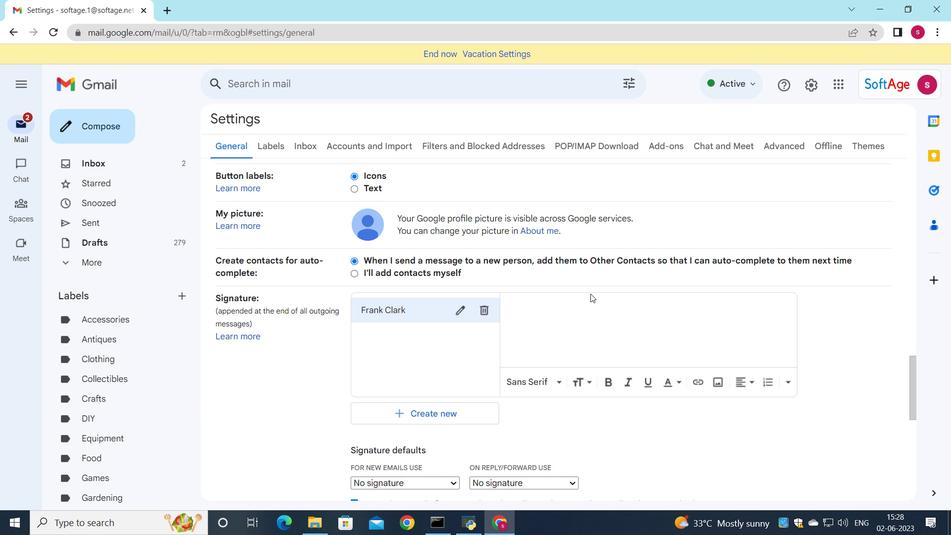 
Action: Mouse moved to (566, 325)
Screenshot: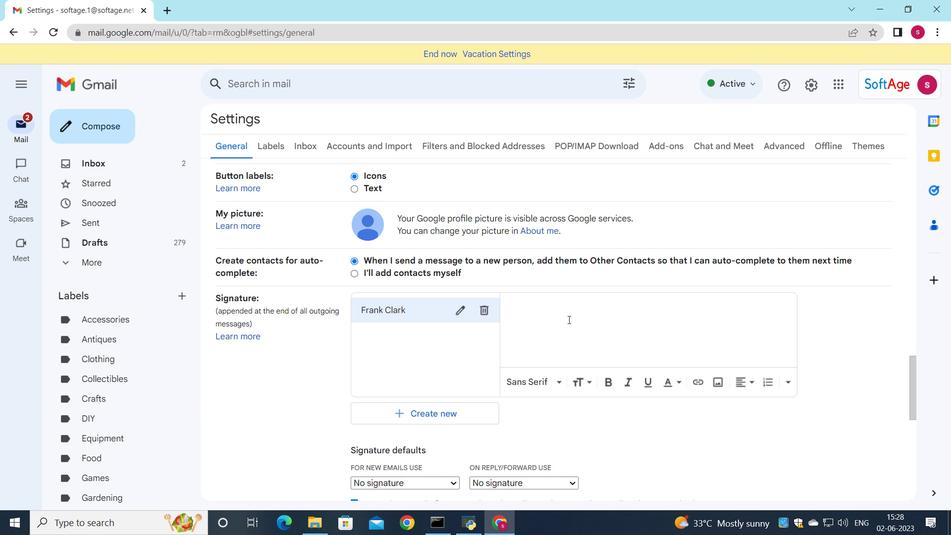
Action: Mouse pressed left at (566, 325)
Screenshot: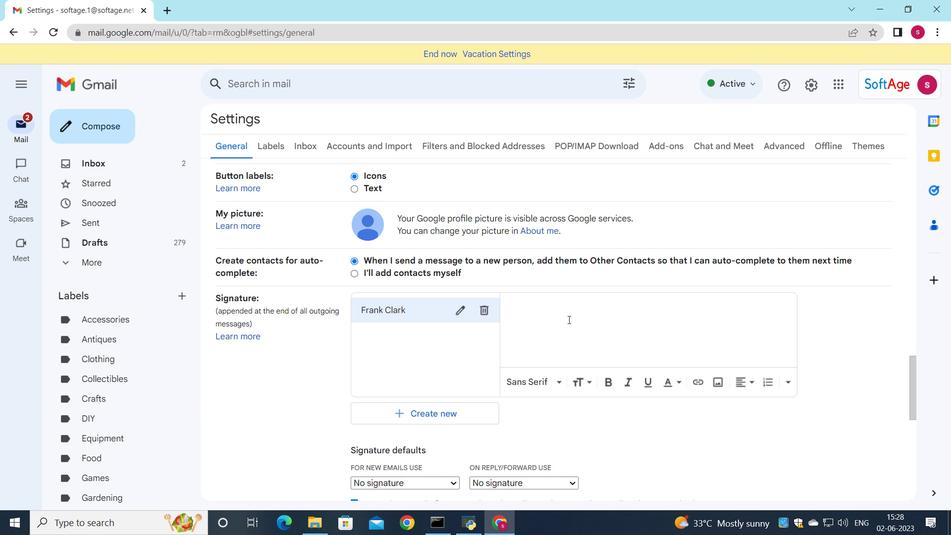 
Action: Mouse moved to (565, 325)
Screenshot: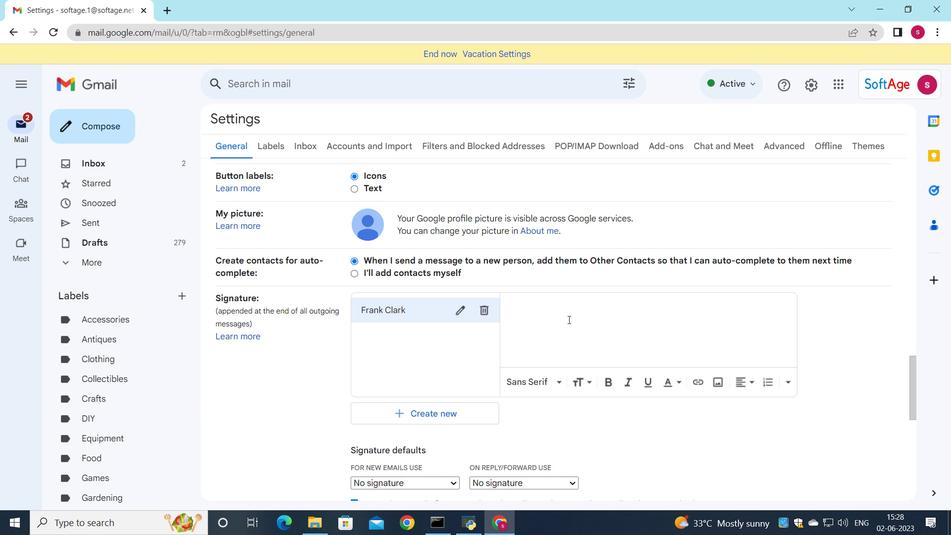 
Action: Key pressed <Key.shift>Frank<Key.space><Key.shift>Clark
Screenshot: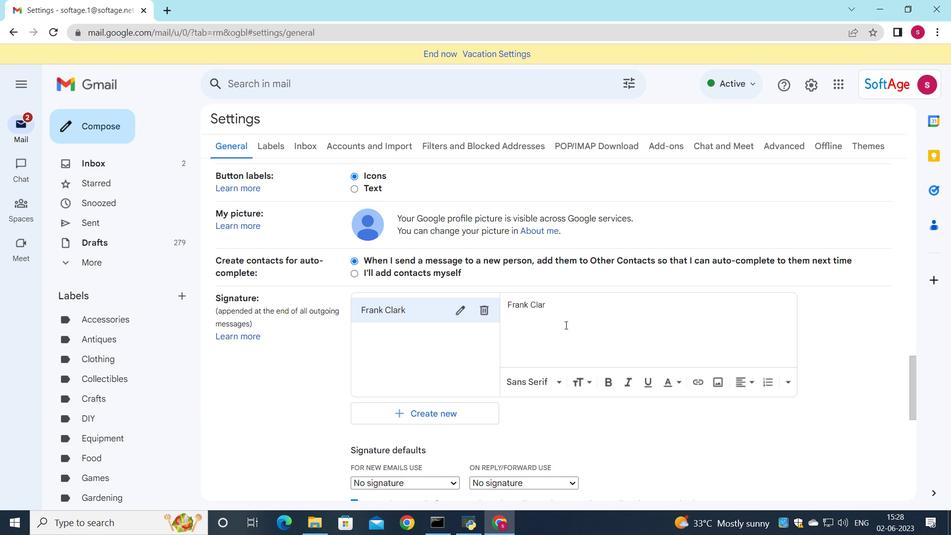 
Action: Mouse moved to (418, 483)
Screenshot: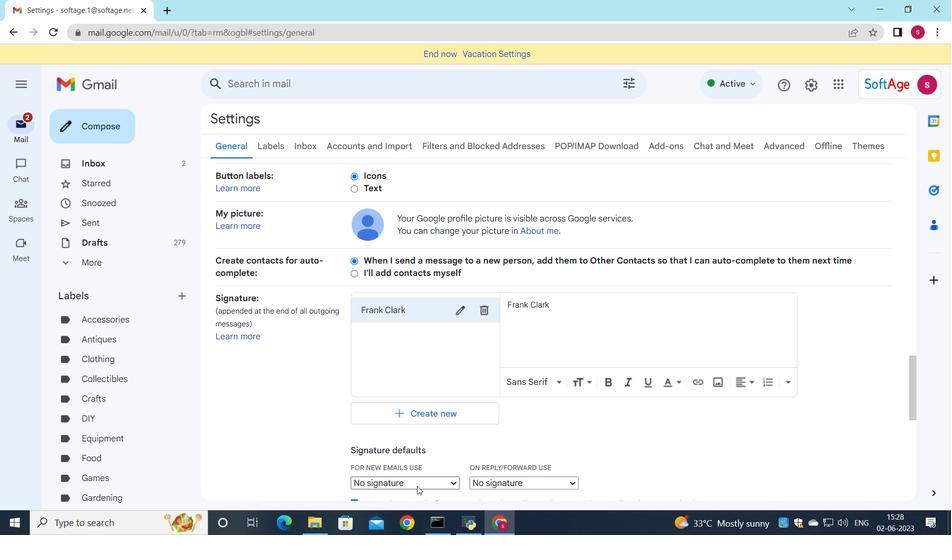 
Action: Mouse pressed left at (418, 483)
Screenshot: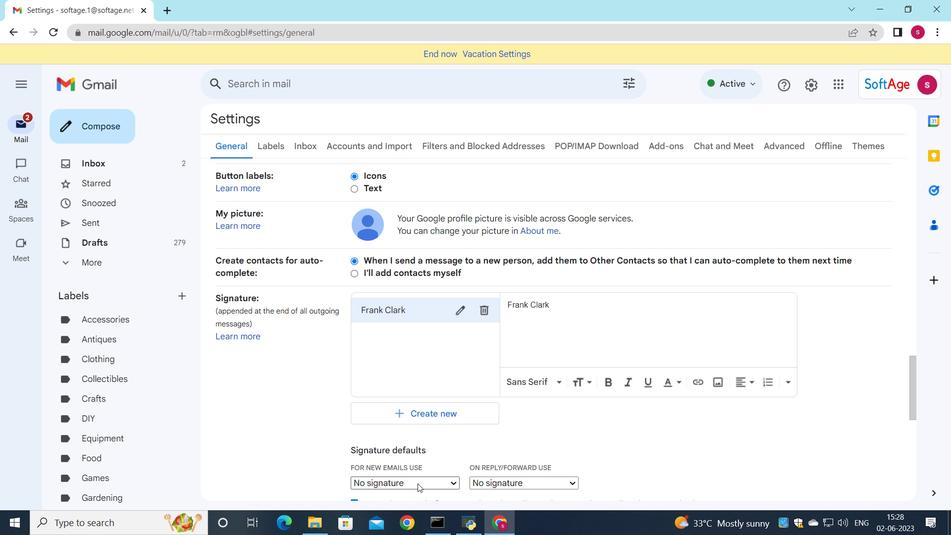 
Action: Mouse moved to (399, 467)
Screenshot: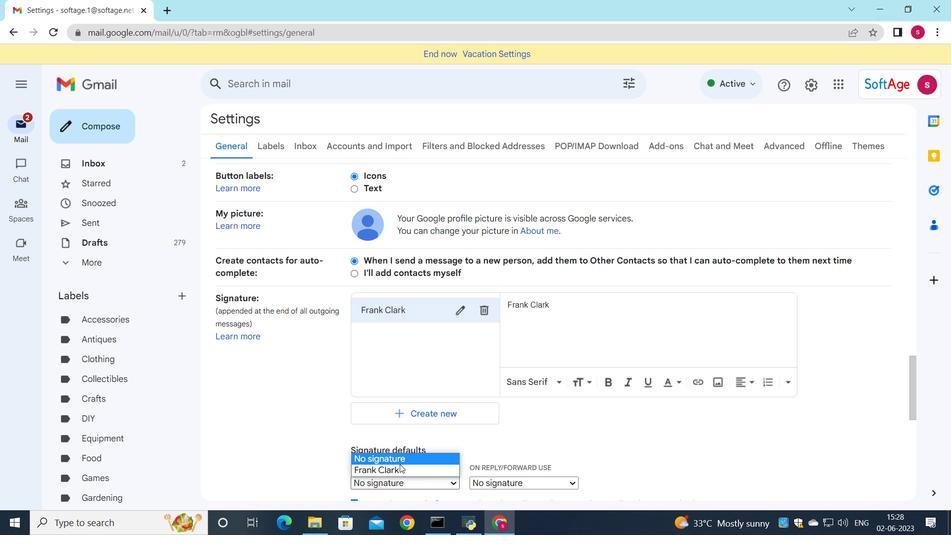 
Action: Mouse pressed left at (399, 467)
Screenshot: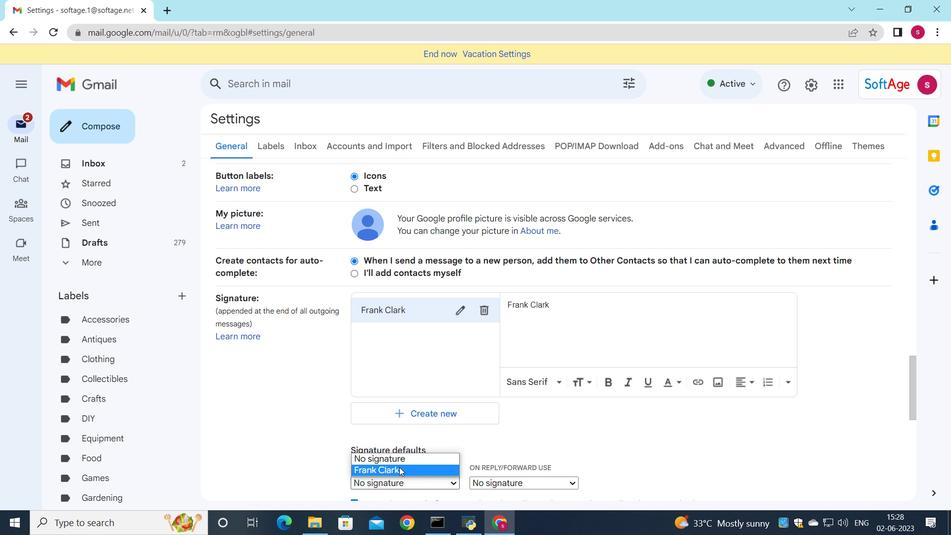 
Action: Mouse moved to (489, 483)
Screenshot: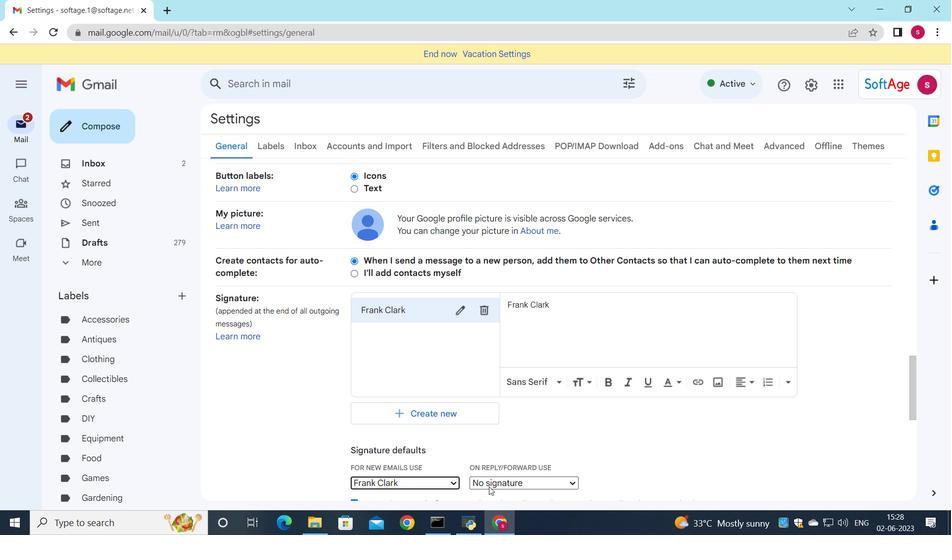 
Action: Mouse pressed left at (489, 483)
Screenshot: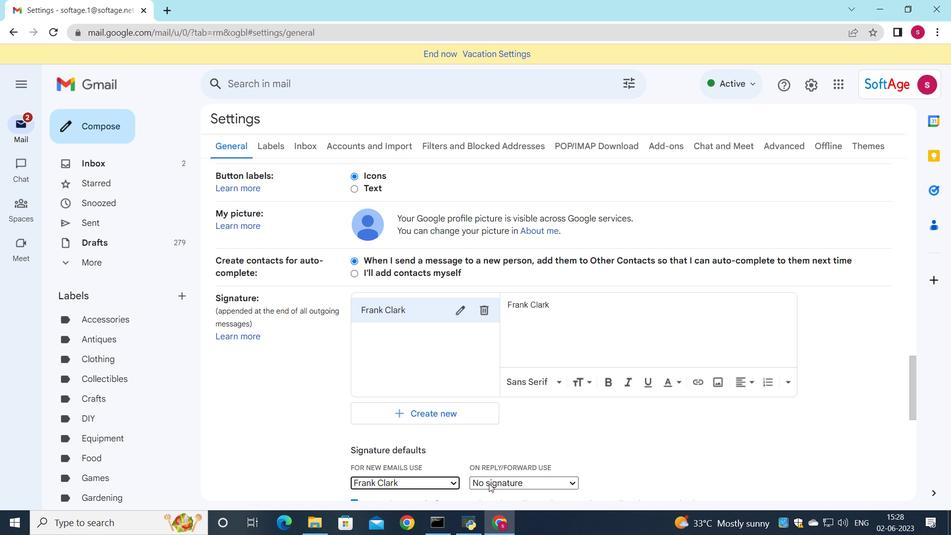 
Action: Mouse moved to (498, 471)
Screenshot: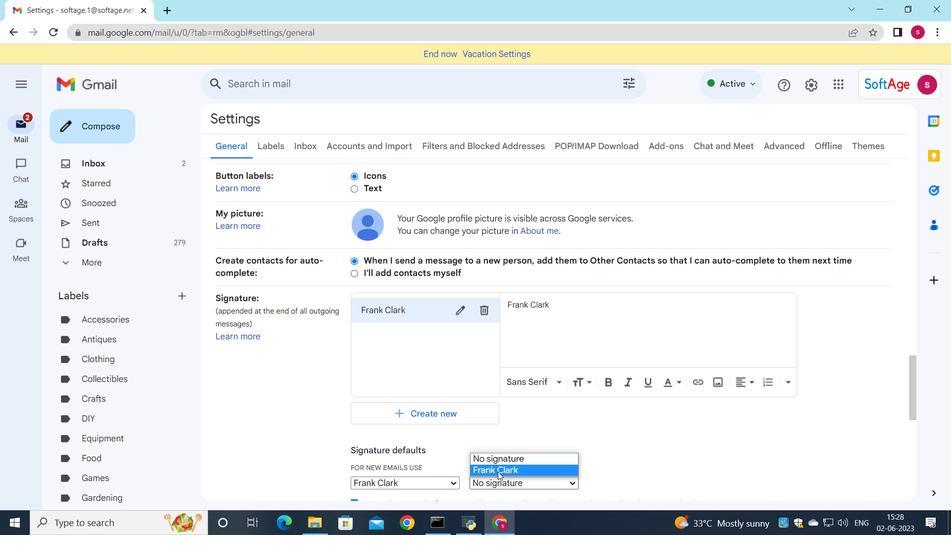 
Action: Mouse pressed left at (498, 471)
Screenshot: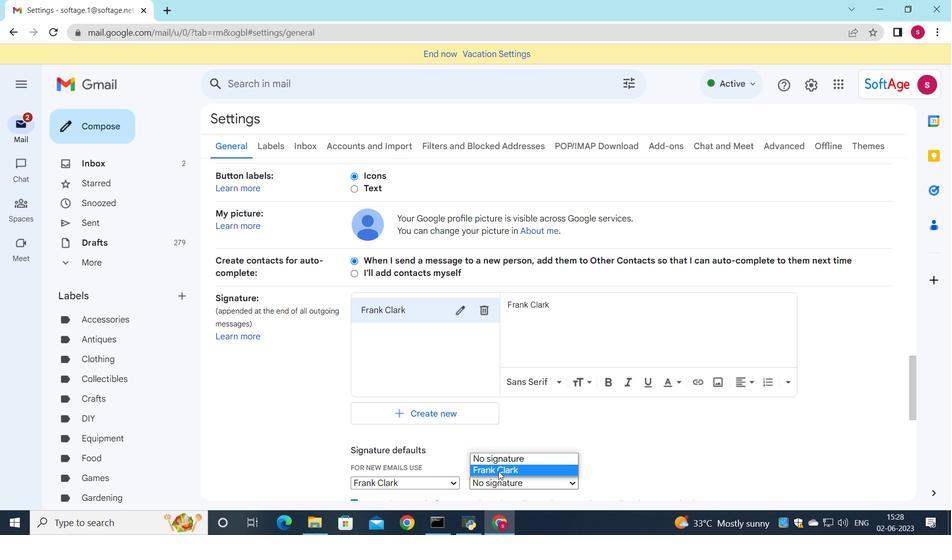 
Action: Mouse scrolled (498, 470) with delta (0, 0)
Screenshot: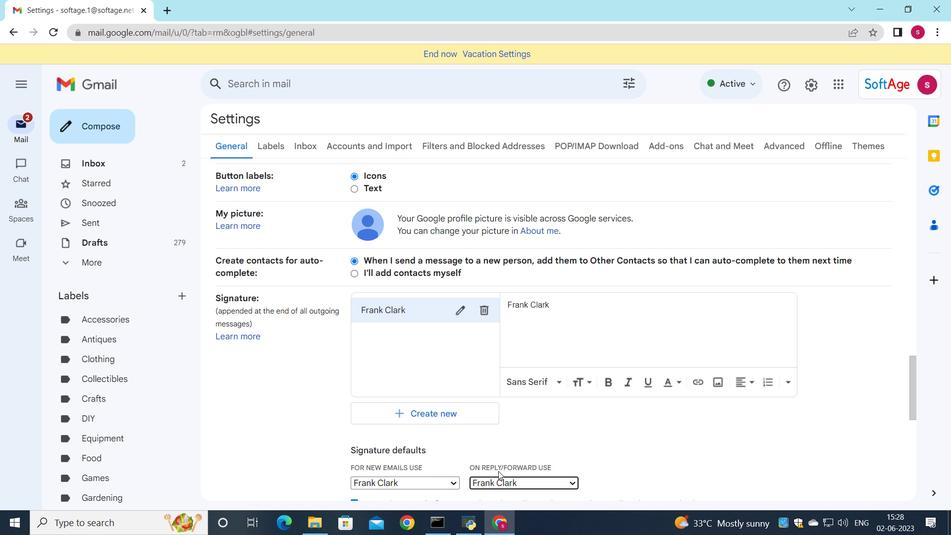
Action: Mouse scrolled (498, 470) with delta (0, 0)
Screenshot: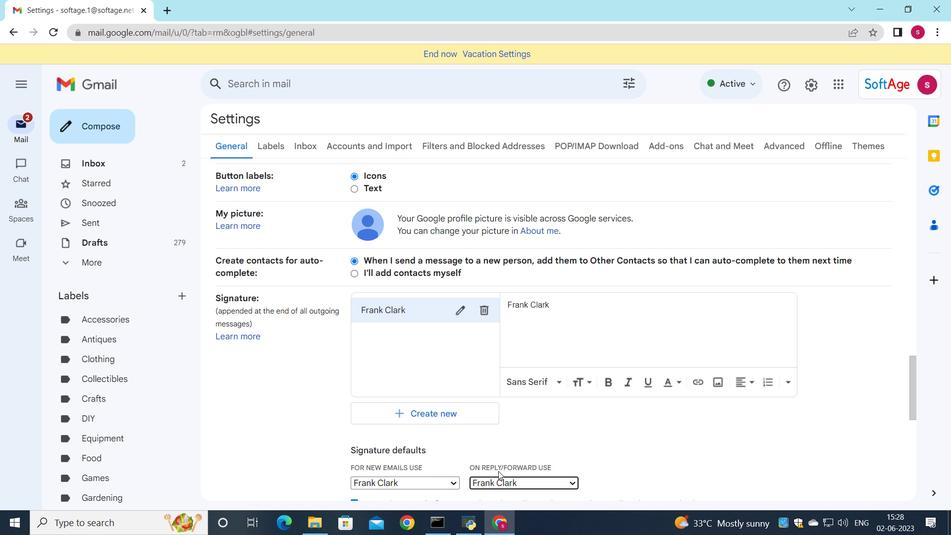 
Action: Mouse scrolled (498, 470) with delta (0, 0)
Screenshot: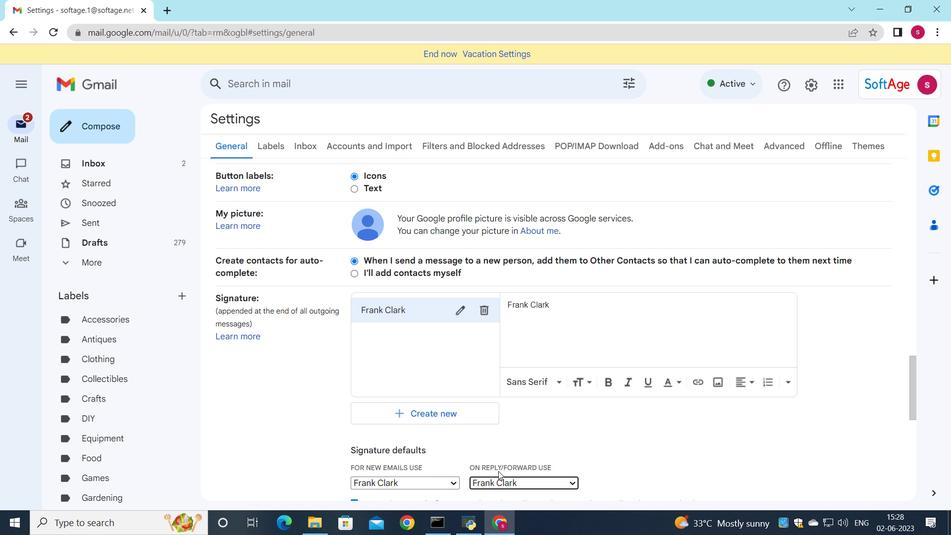 
Action: Mouse scrolled (498, 470) with delta (0, 0)
Screenshot: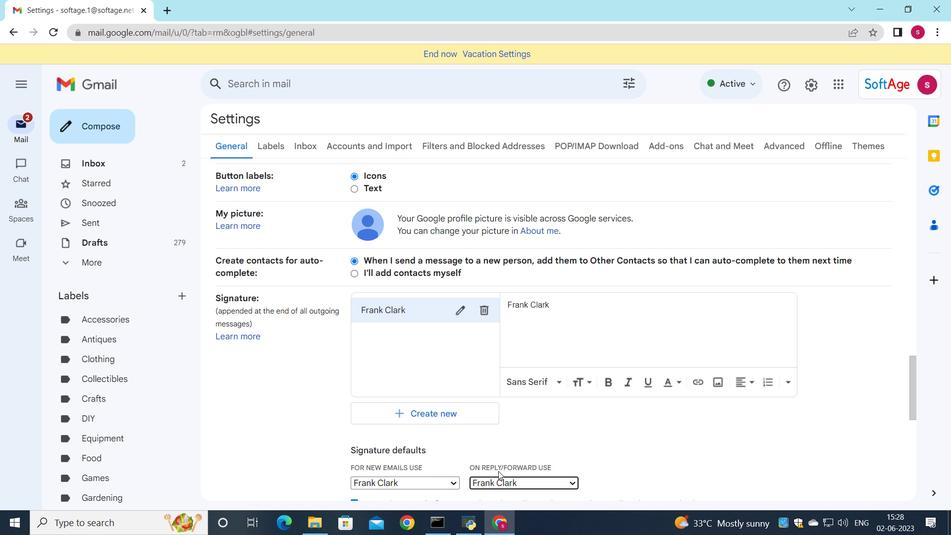 
Action: Mouse moved to (482, 463)
Screenshot: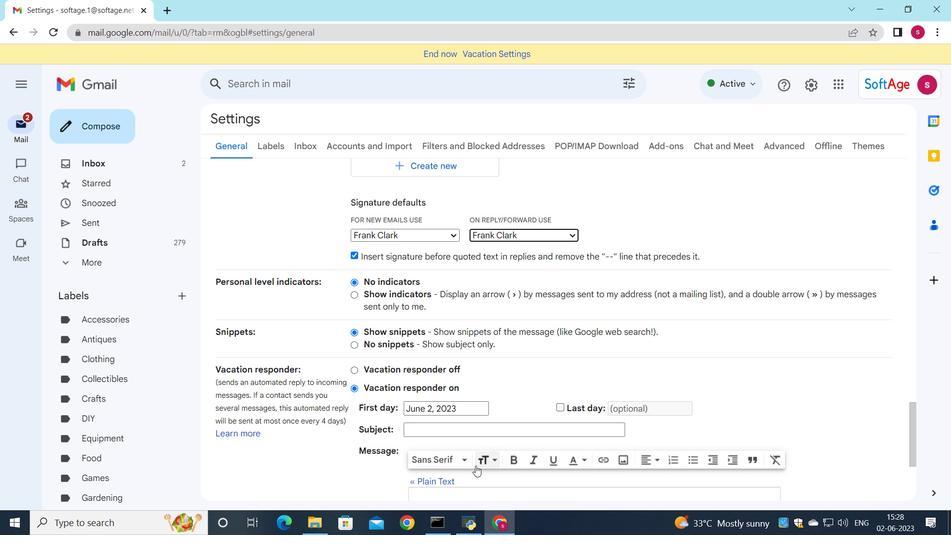 
Action: Mouse scrolled (482, 463) with delta (0, 0)
Screenshot: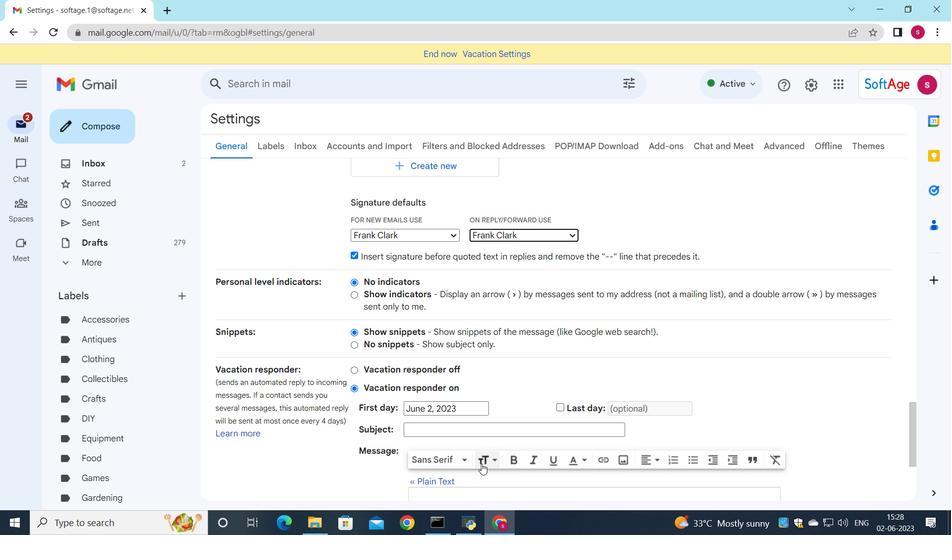 
Action: Mouse scrolled (482, 463) with delta (0, 0)
Screenshot: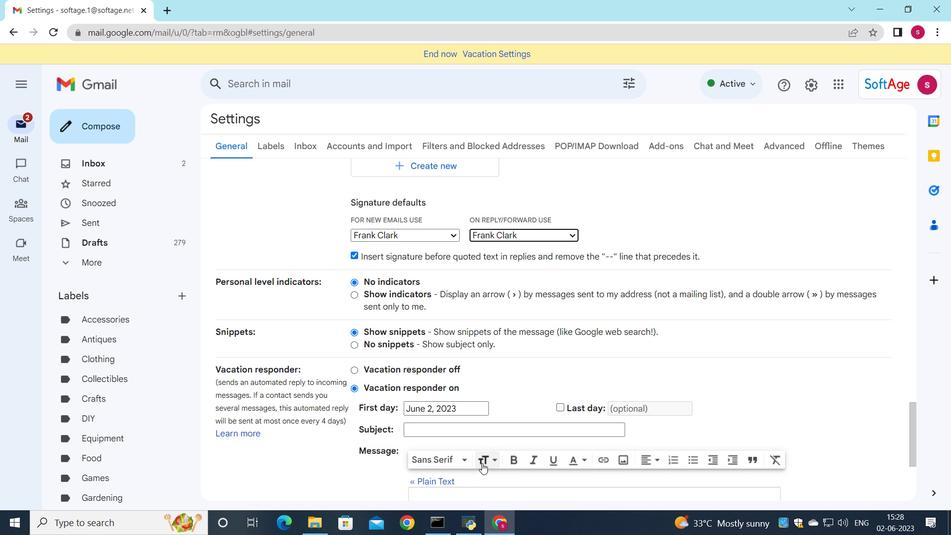 
Action: Mouse scrolled (482, 463) with delta (0, 0)
Screenshot: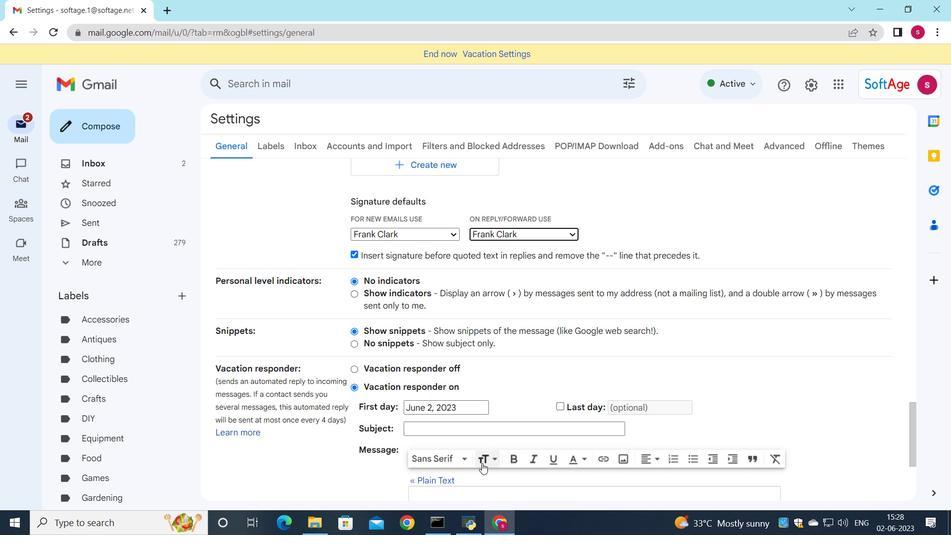 
Action: Mouse moved to (482, 461)
Screenshot: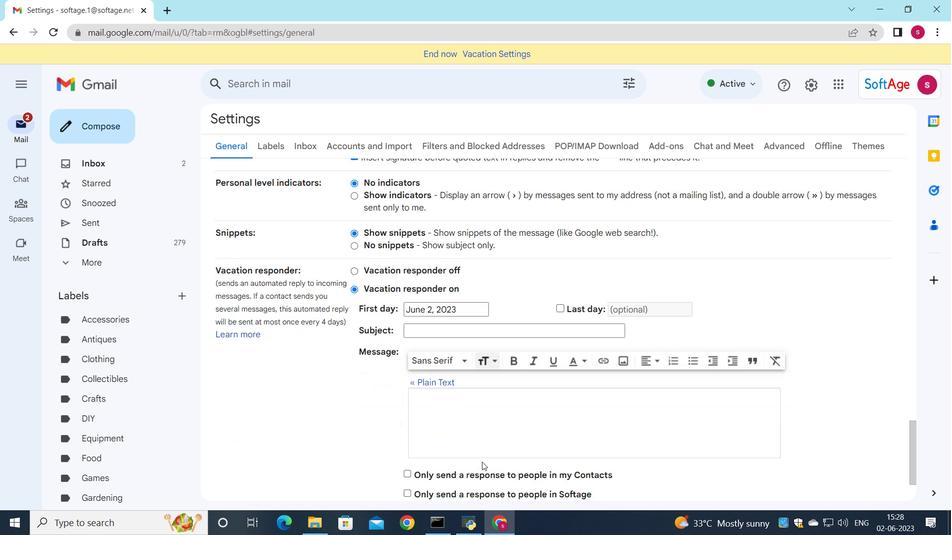 
Action: Mouse scrolled (482, 461) with delta (0, 0)
Screenshot: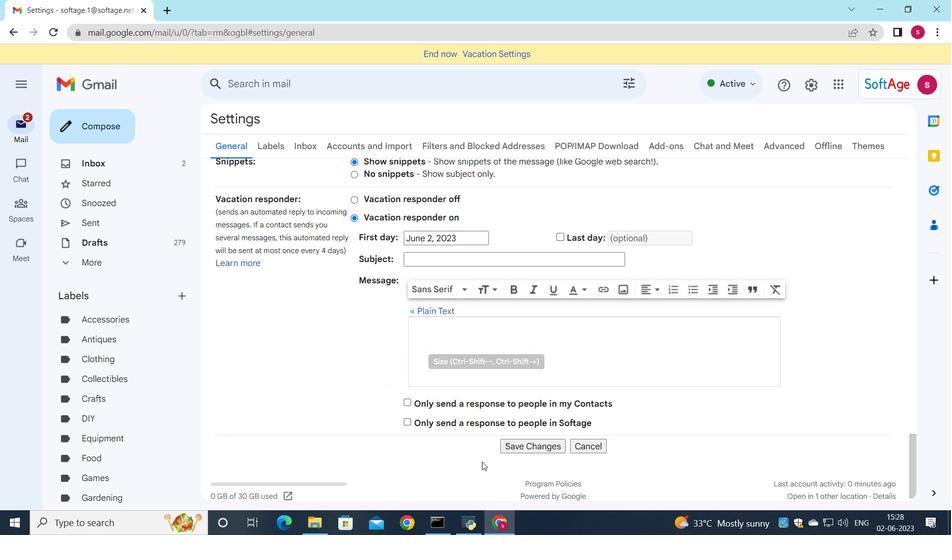 
Action: Mouse scrolled (482, 461) with delta (0, 0)
Screenshot: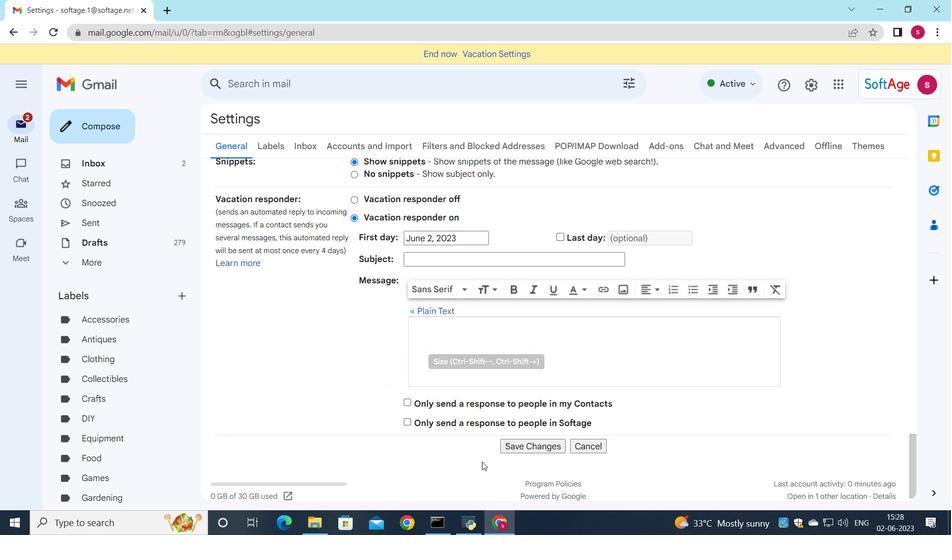 
Action: Mouse scrolled (482, 461) with delta (0, 0)
Screenshot: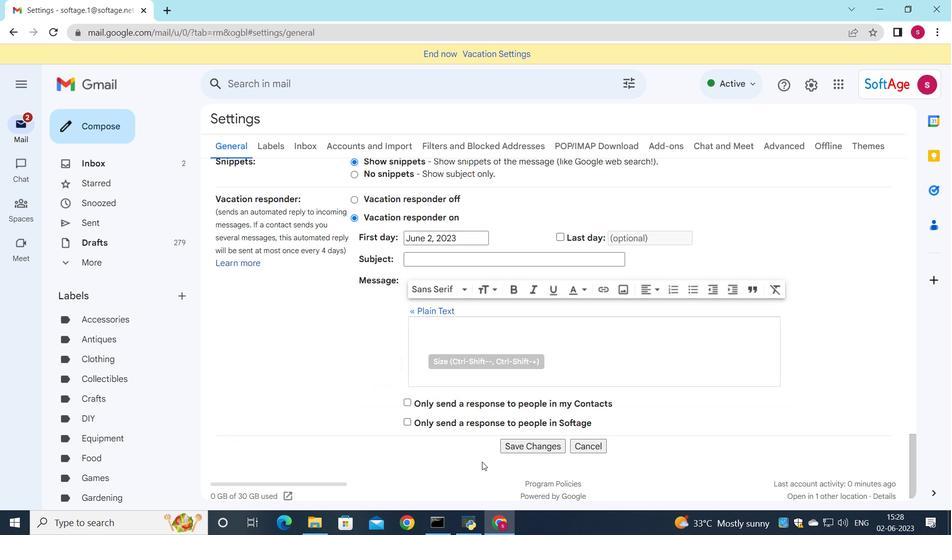 
Action: Mouse moved to (524, 437)
Screenshot: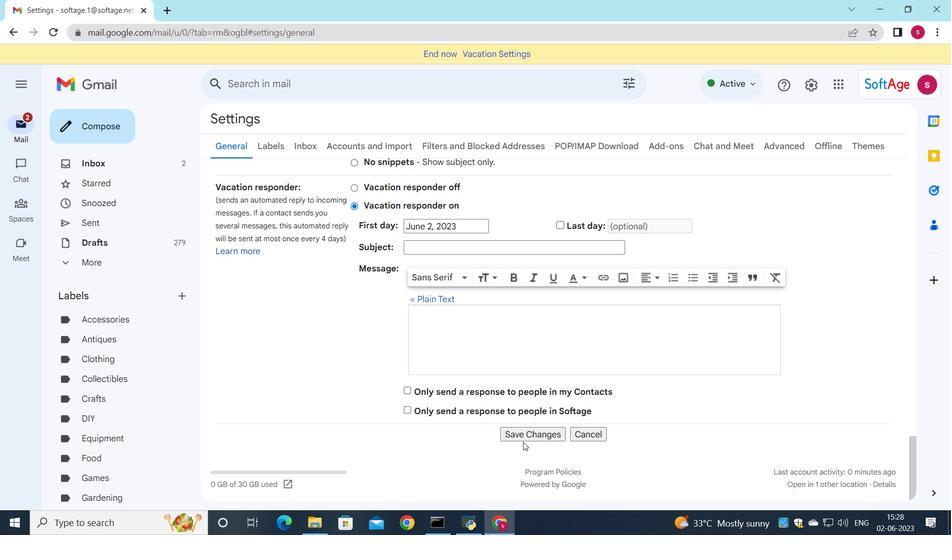 
Action: Mouse pressed left at (524, 437)
Screenshot: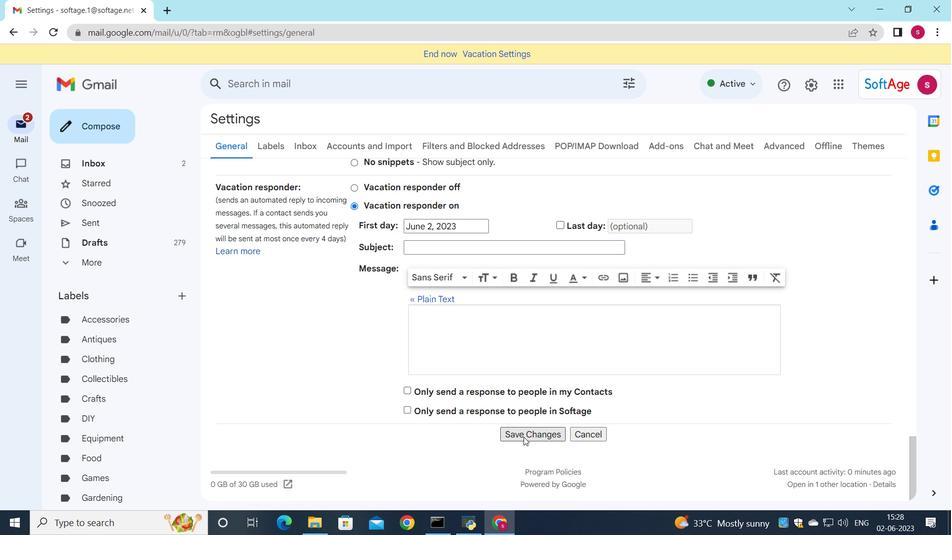 
Action: Mouse moved to (533, 402)
Screenshot: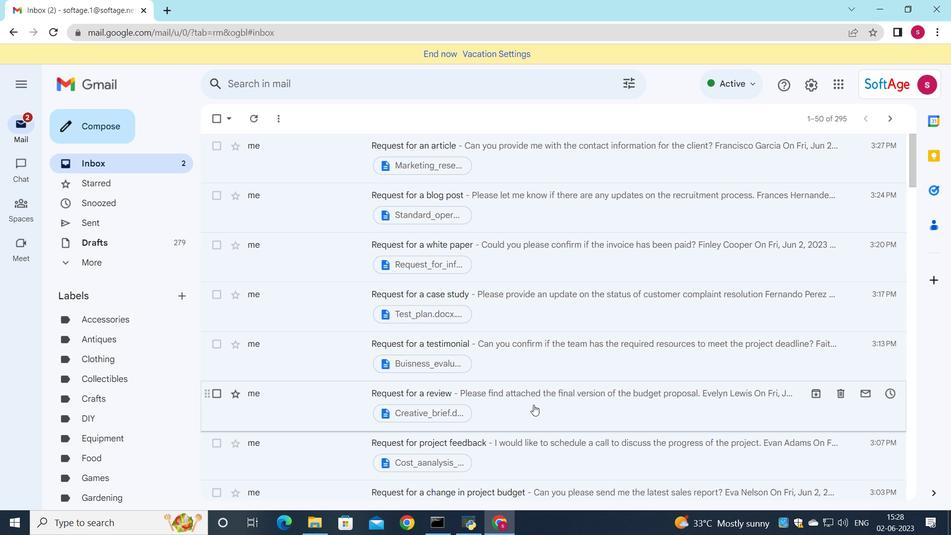 
Action: Mouse scrolled (533, 401) with delta (0, 0)
Screenshot: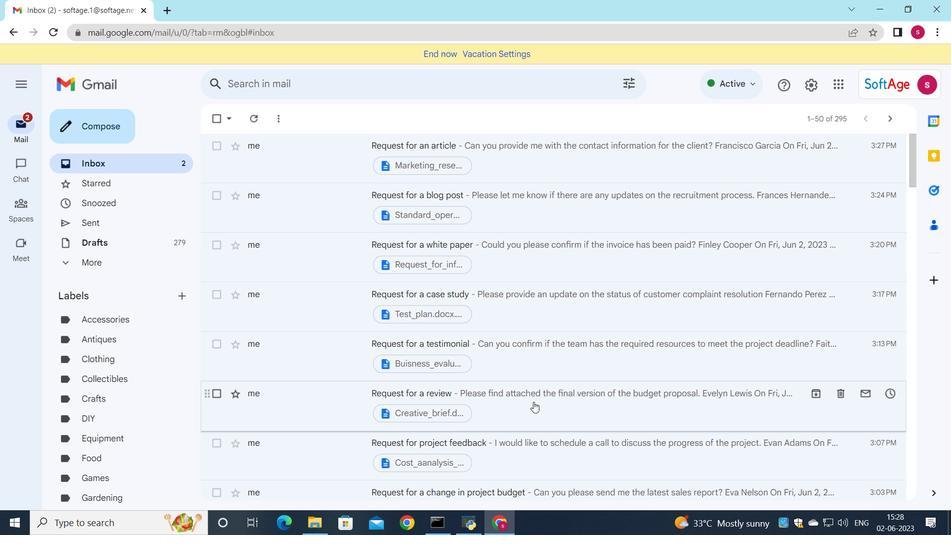 
Action: Mouse scrolled (533, 401) with delta (0, 0)
Screenshot: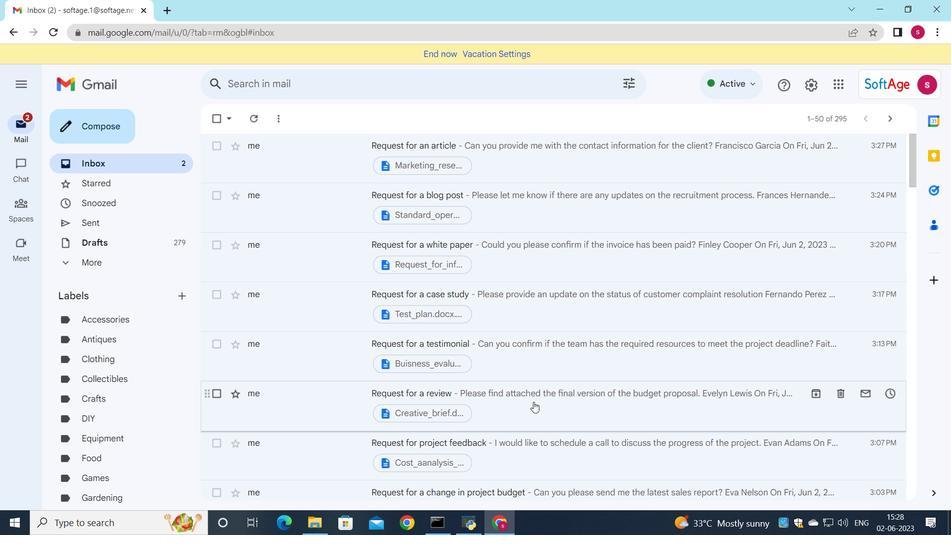 
Action: Mouse scrolled (533, 401) with delta (0, 0)
Screenshot: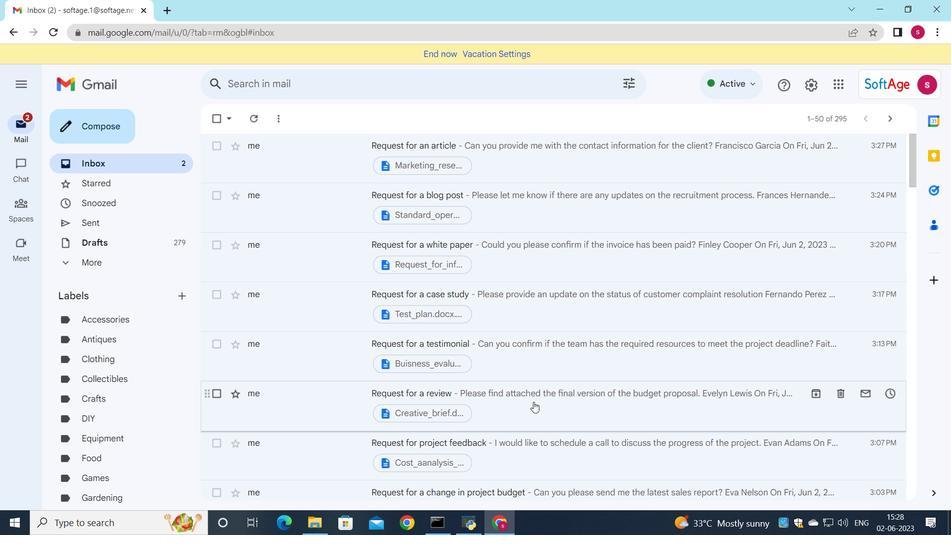 
Action: Mouse moved to (532, 404)
Screenshot: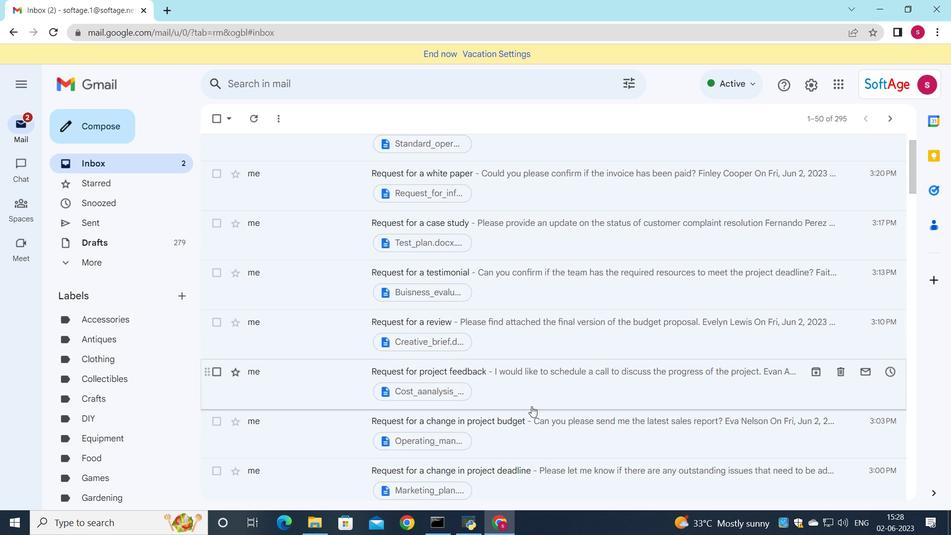 
Action: Mouse scrolled (532, 404) with delta (0, 0)
Screenshot: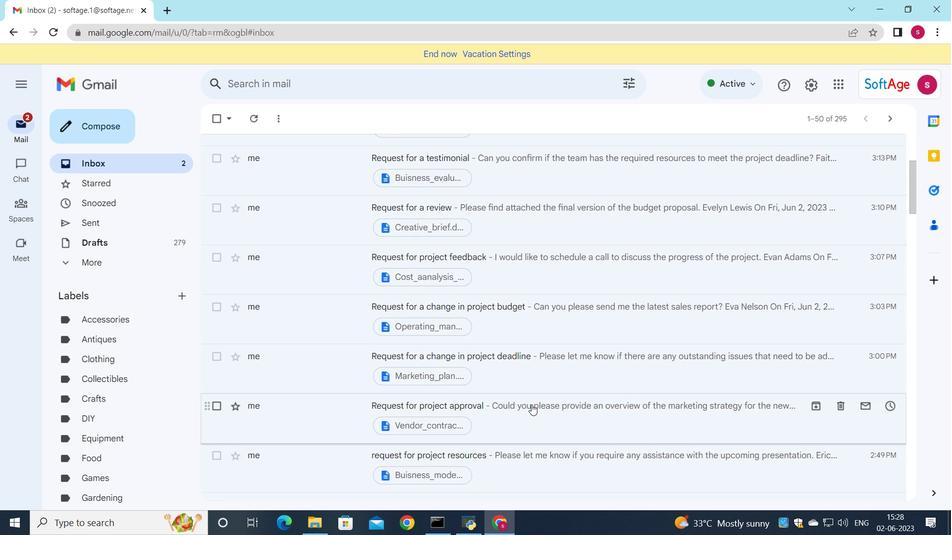
Action: Mouse moved to (531, 404)
Screenshot: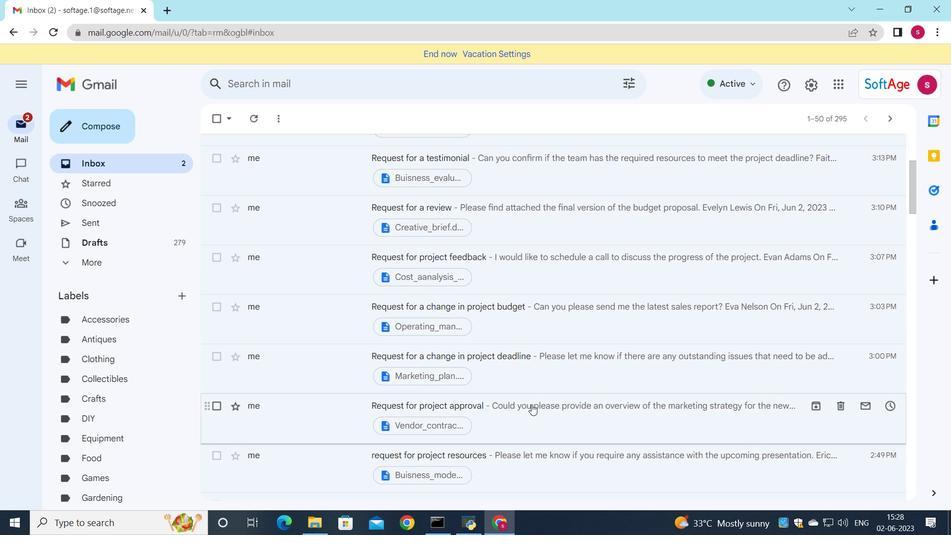 
Action: Mouse scrolled (532, 404) with delta (0, 0)
Screenshot: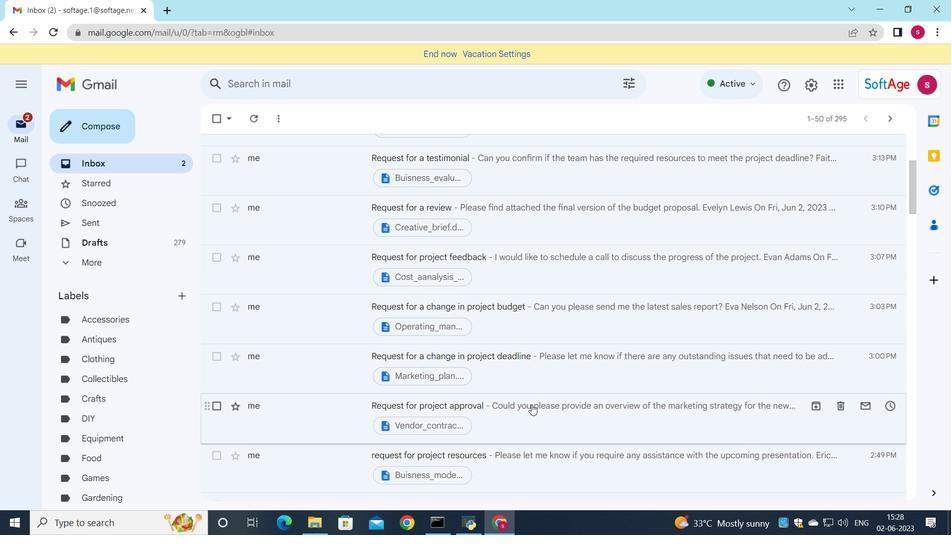 
Action: Mouse moved to (530, 406)
Screenshot: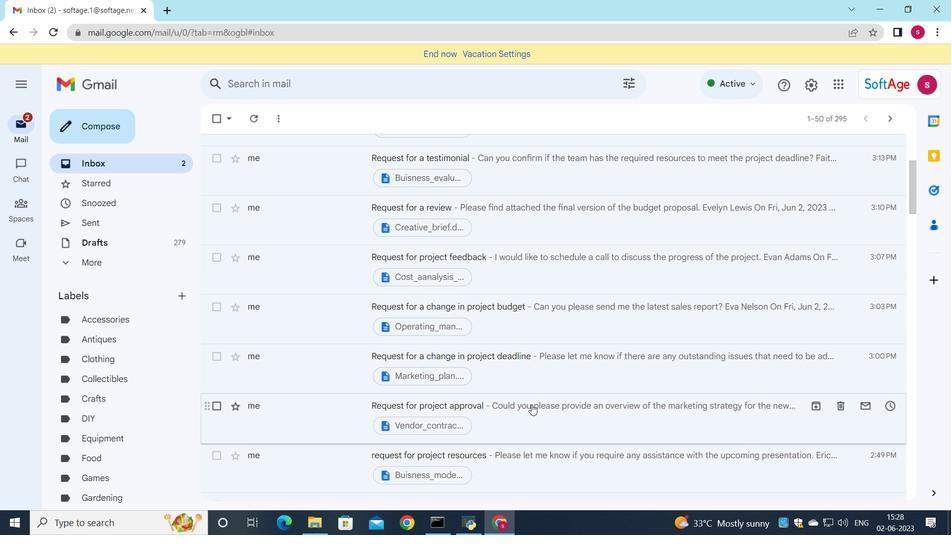 
Action: Mouse scrolled (532, 404) with delta (0, 0)
Screenshot: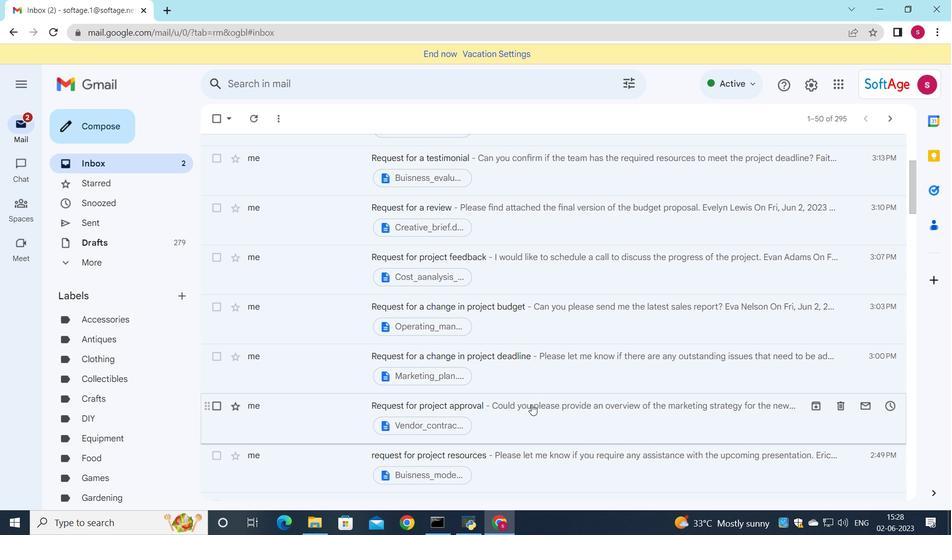 
Action: Mouse moved to (530, 405)
Screenshot: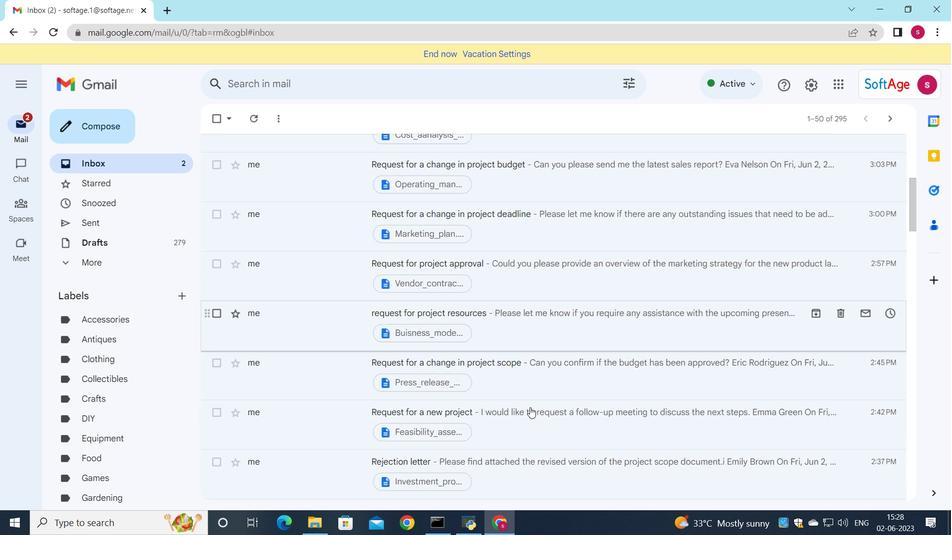 
Action: Mouse scrolled (530, 405) with delta (0, 0)
Screenshot: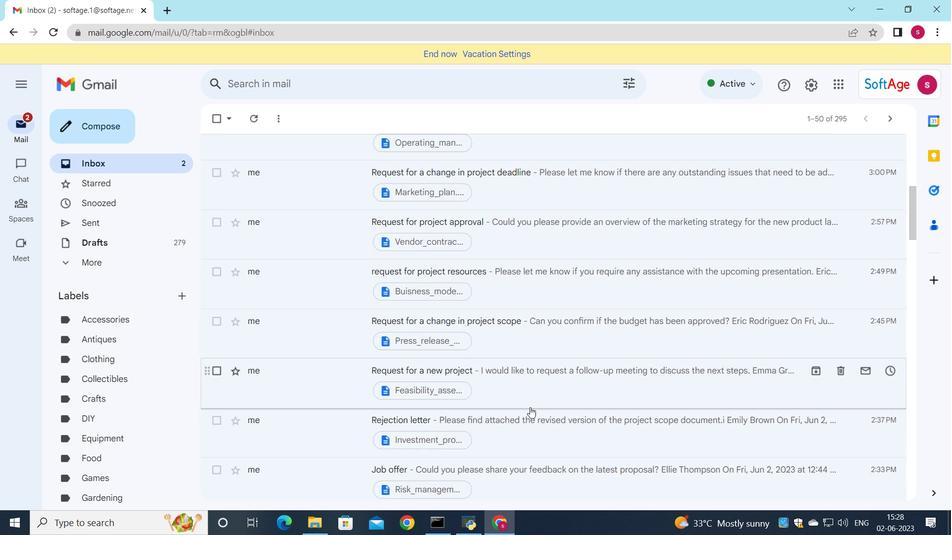 
Action: Mouse scrolled (530, 405) with delta (0, 0)
Screenshot: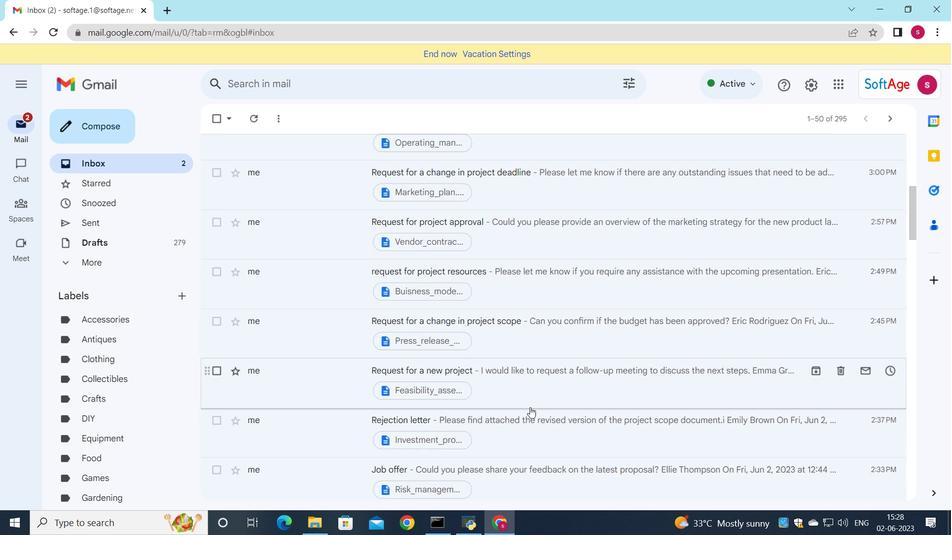
Action: Mouse scrolled (530, 405) with delta (0, 0)
Screenshot: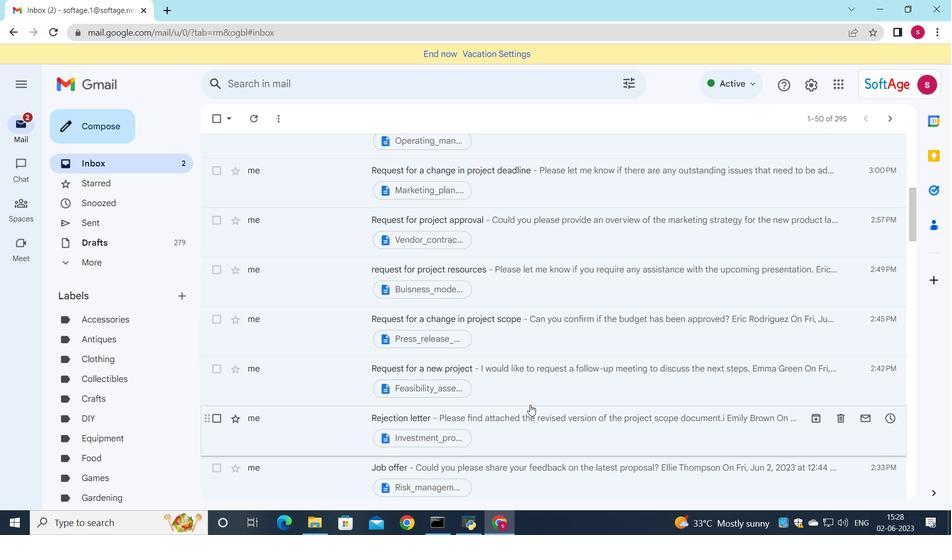 
Action: Mouse moved to (529, 406)
Screenshot: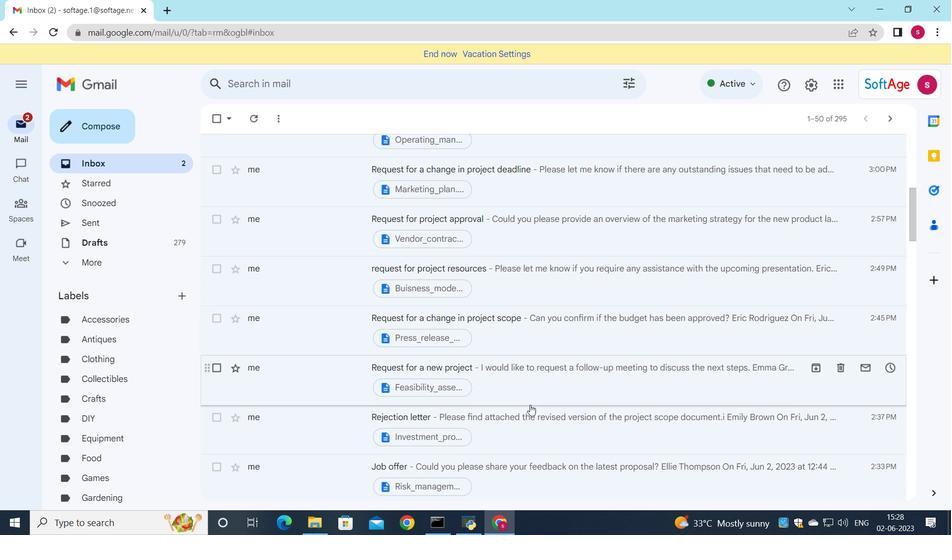 
Action: Mouse scrolled (529, 406) with delta (0, 0)
Screenshot: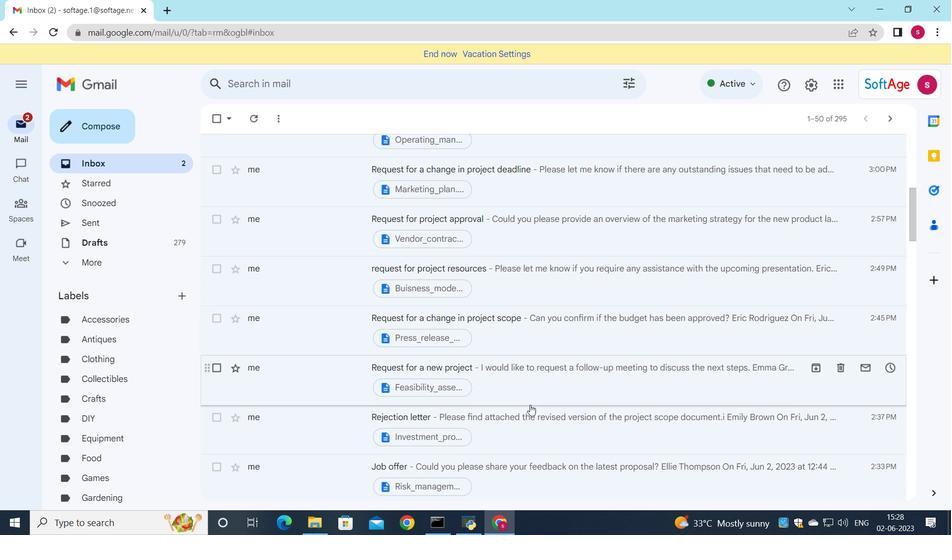 
Action: Mouse moved to (529, 407)
Screenshot: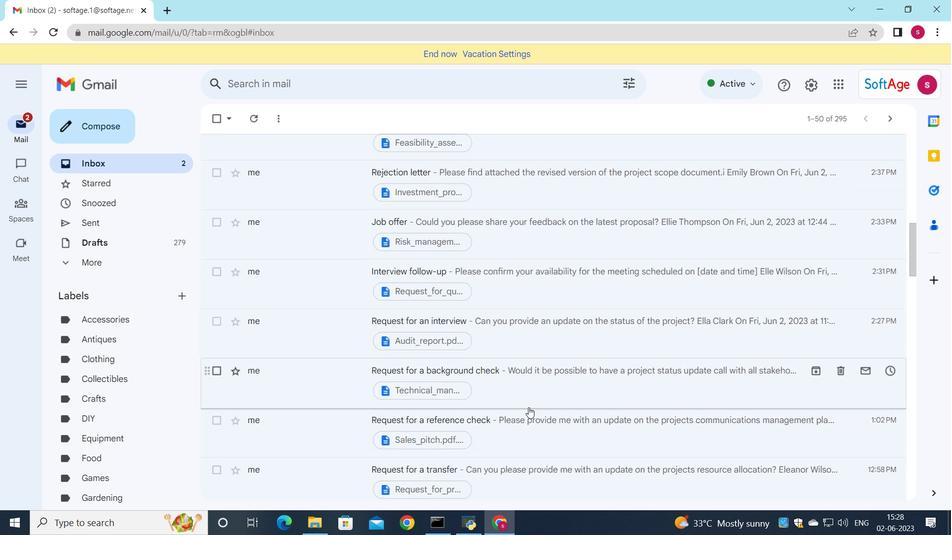 
Action: Mouse pressed left at (529, 407)
Screenshot: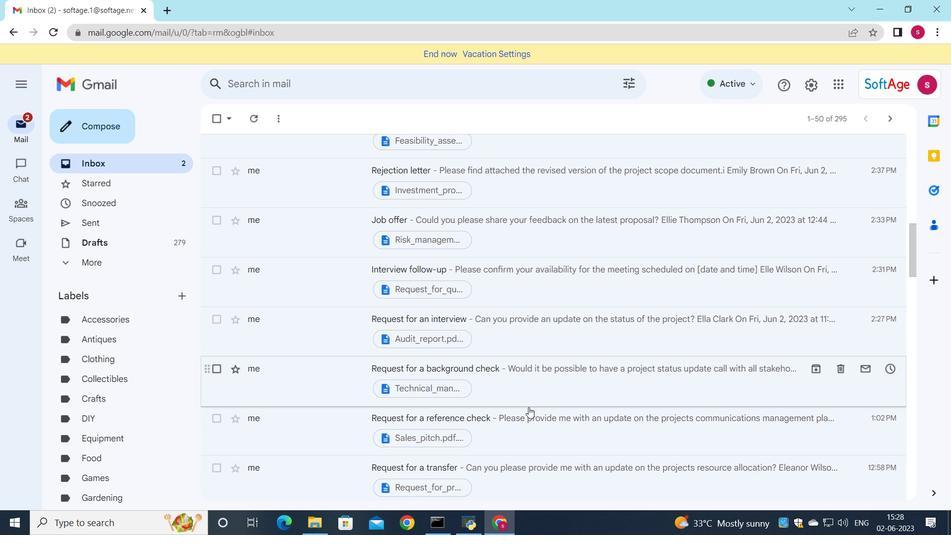 
Action: Mouse moved to (417, 391)
Screenshot: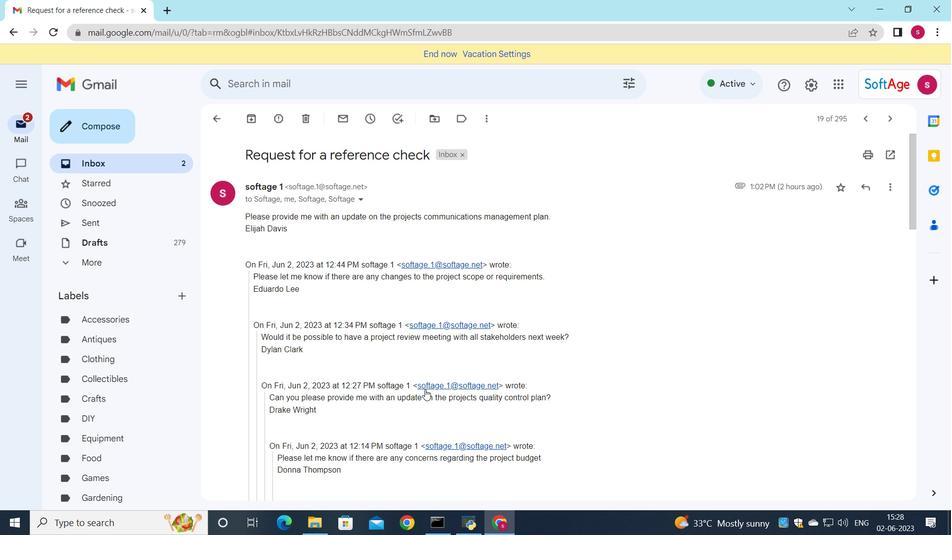 
Action: Mouse scrolled (417, 391) with delta (0, 0)
Screenshot: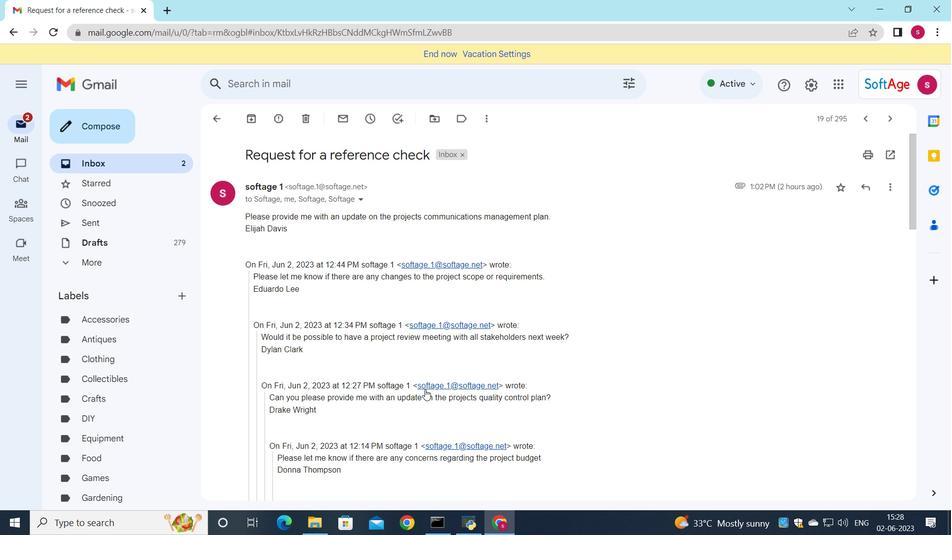 
Action: Mouse moved to (414, 393)
Screenshot: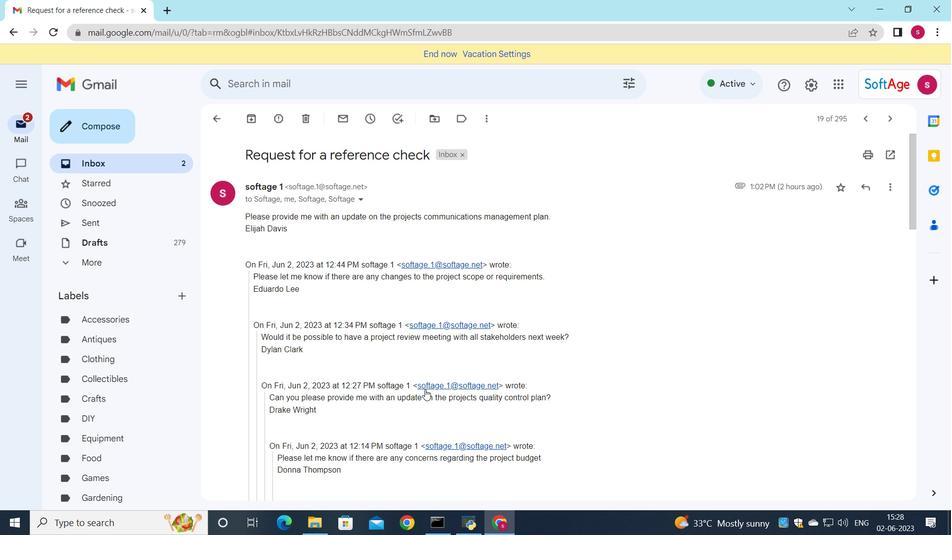 
Action: Mouse scrolled (414, 392) with delta (0, 0)
Screenshot: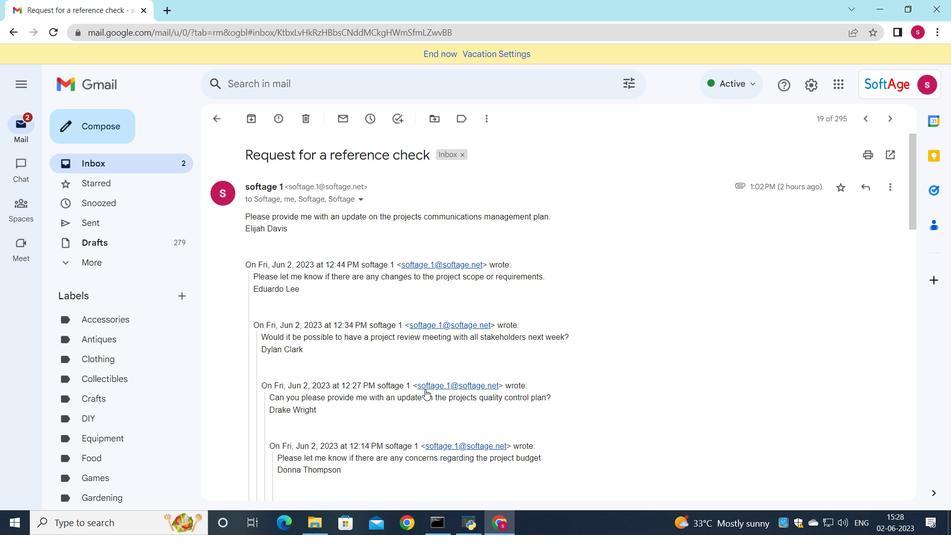 
Action: Mouse moved to (412, 394)
Screenshot: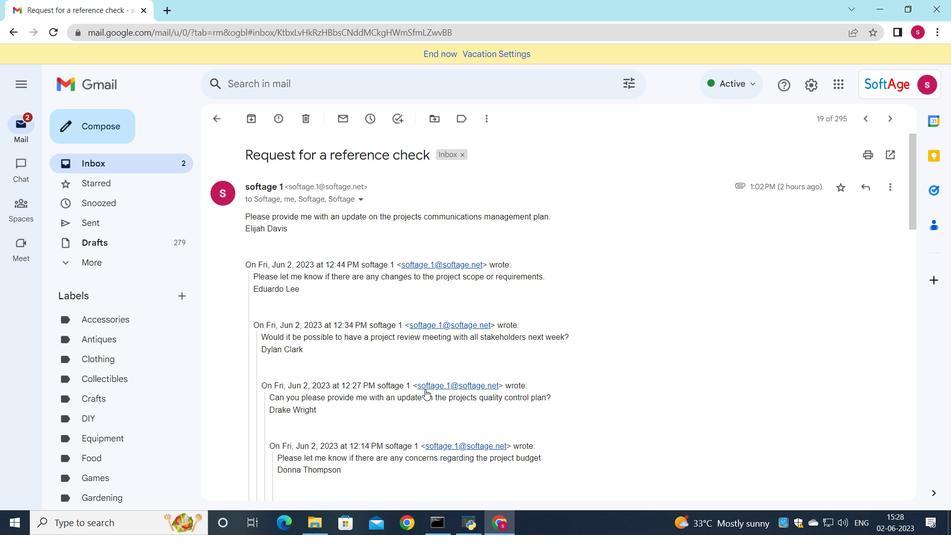 
Action: Mouse scrolled (412, 393) with delta (0, 0)
Screenshot: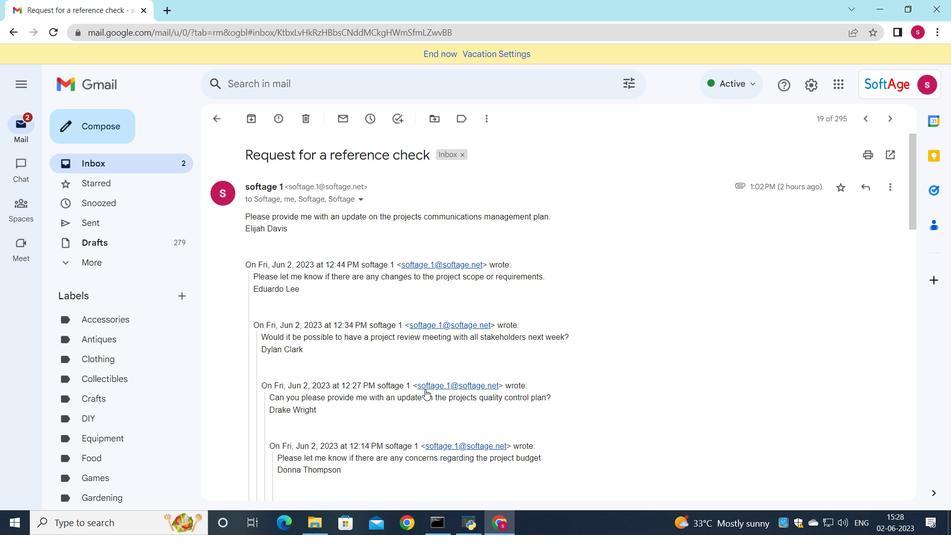 
Action: Mouse moved to (411, 396)
Screenshot: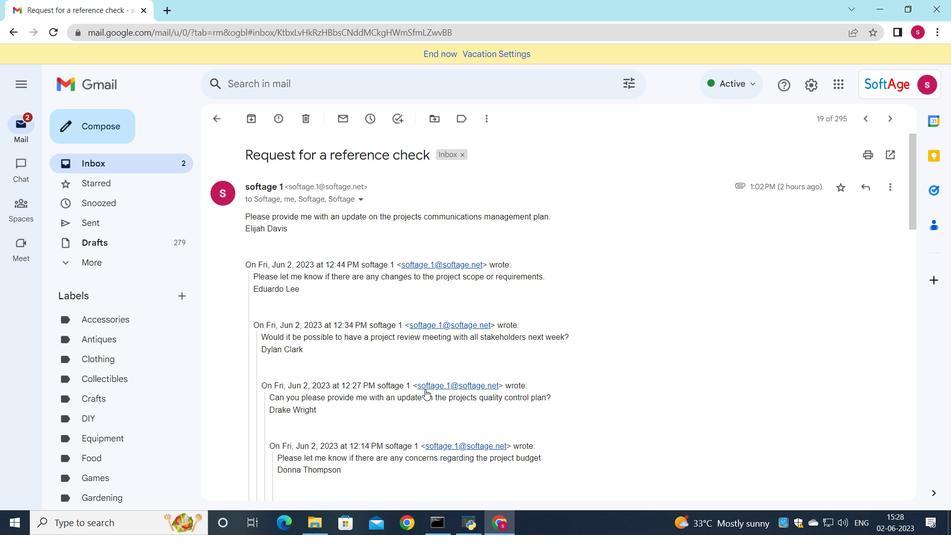 
Action: Mouse scrolled (411, 395) with delta (0, 0)
Screenshot: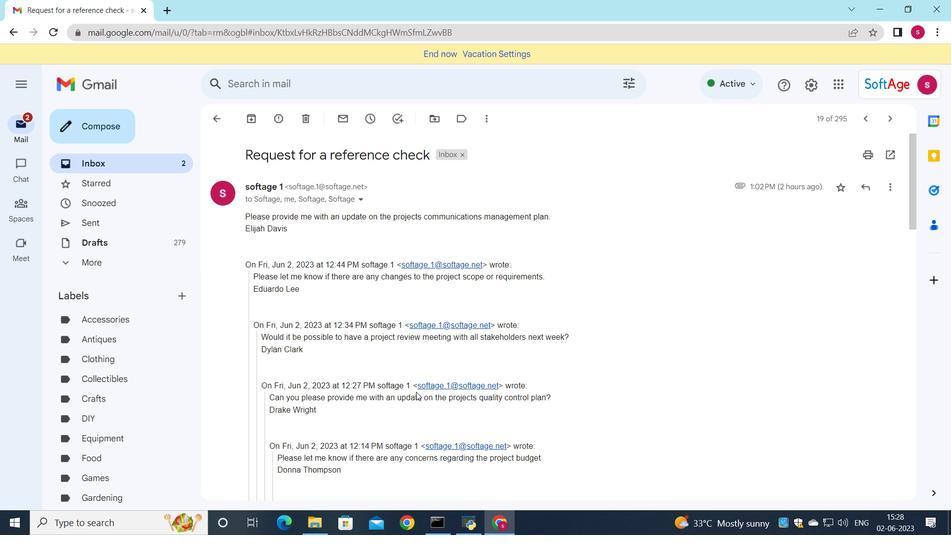 
Action: Mouse moved to (409, 399)
Screenshot: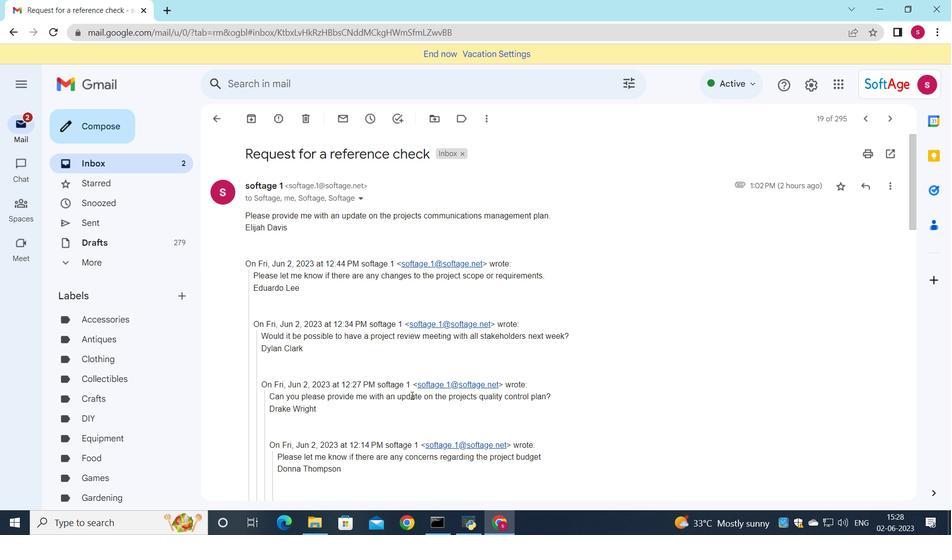 
Action: Mouse scrolled (409, 398) with delta (0, 0)
Screenshot: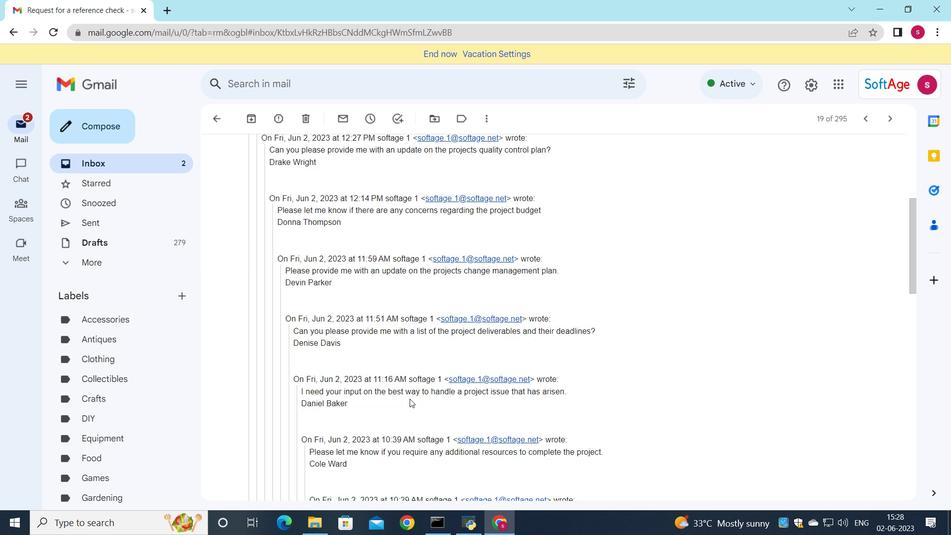 
Action: Mouse moved to (409, 399)
Screenshot: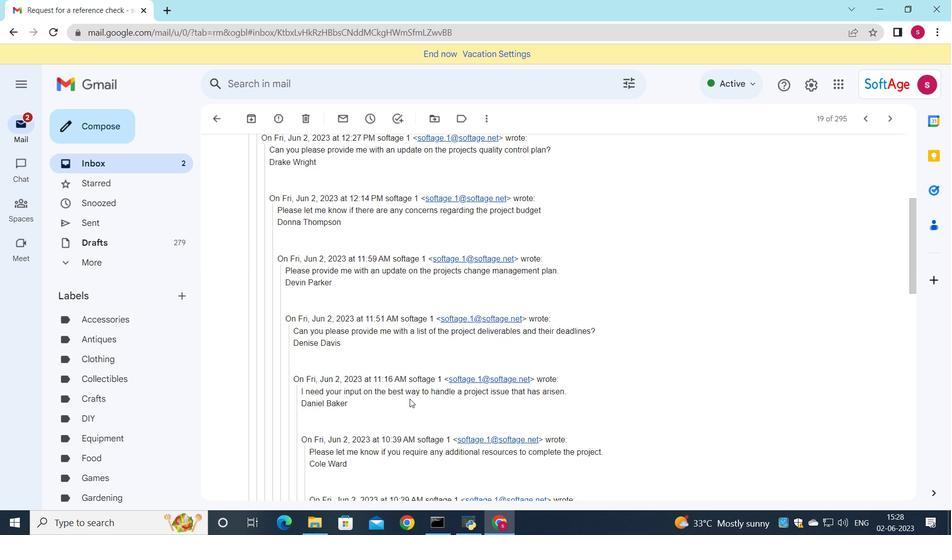 
Action: Mouse scrolled (409, 398) with delta (0, 0)
Screenshot: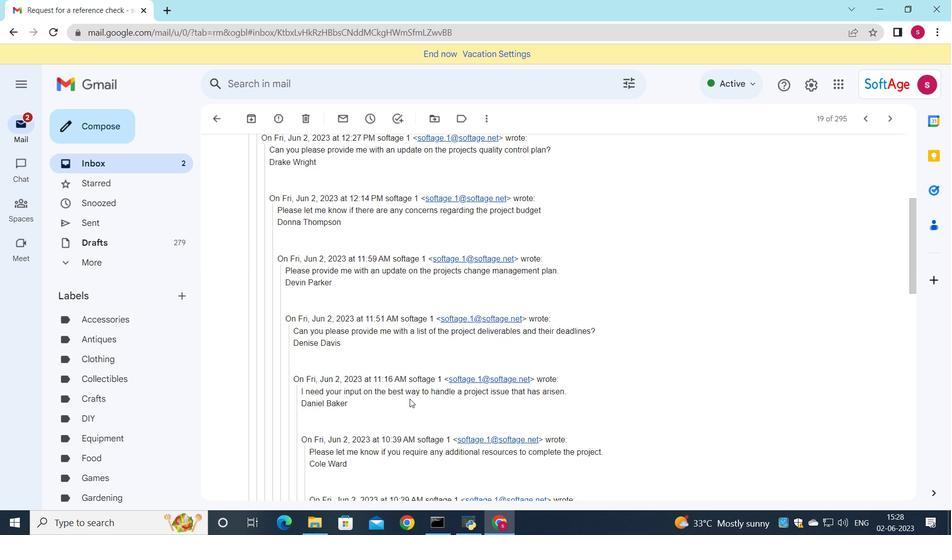 
Action: Mouse moved to (407, 404)
Screenshot: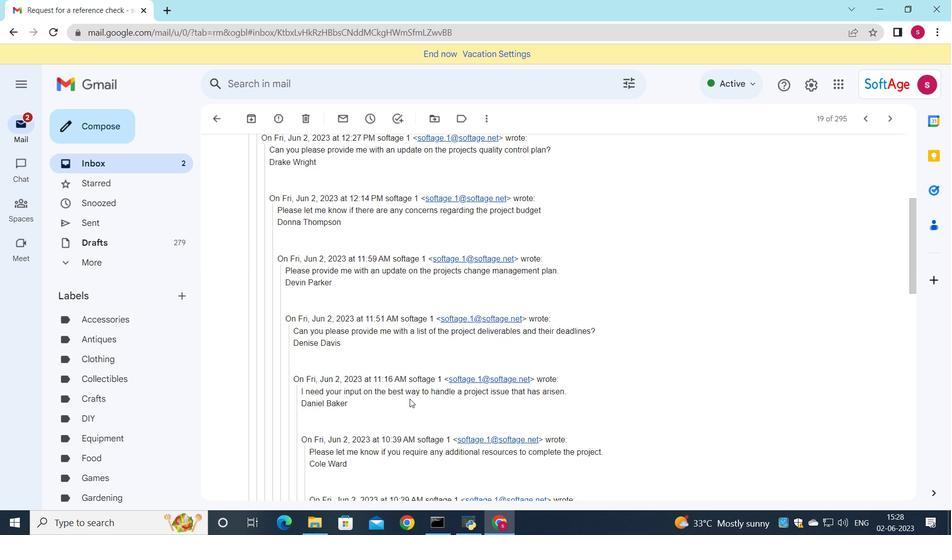 
Action: Mouse scrolled (409, 399) with delta (0, 0)
Screenshot: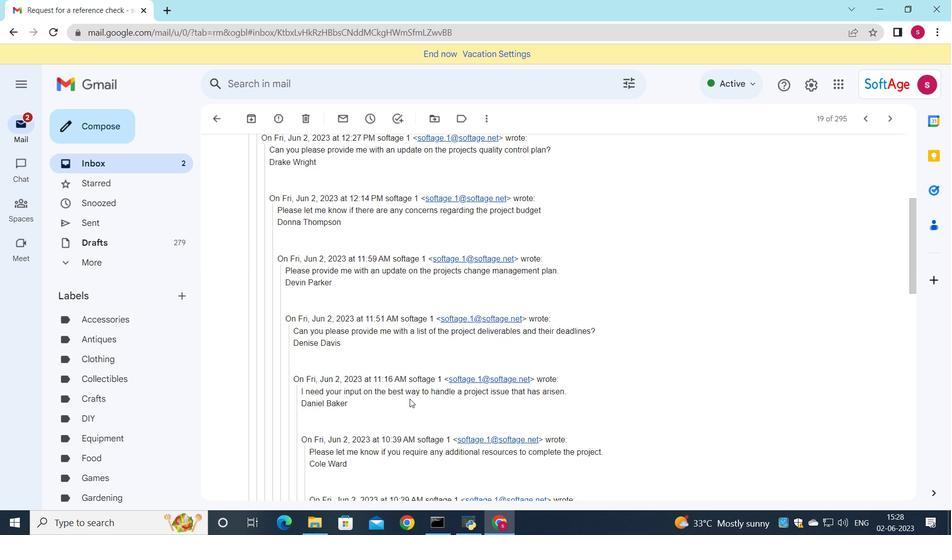 
Action: Mouse scrolled (407, 404) with delta (0, 0)
Screenshot: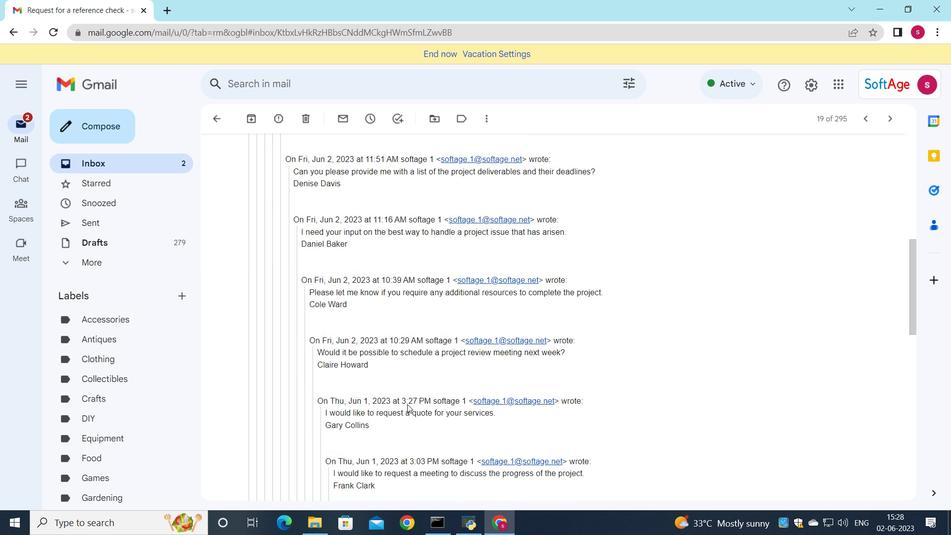 
Action: Mouse scrolled (407, 404) with delta (0, 0)
Screenshot: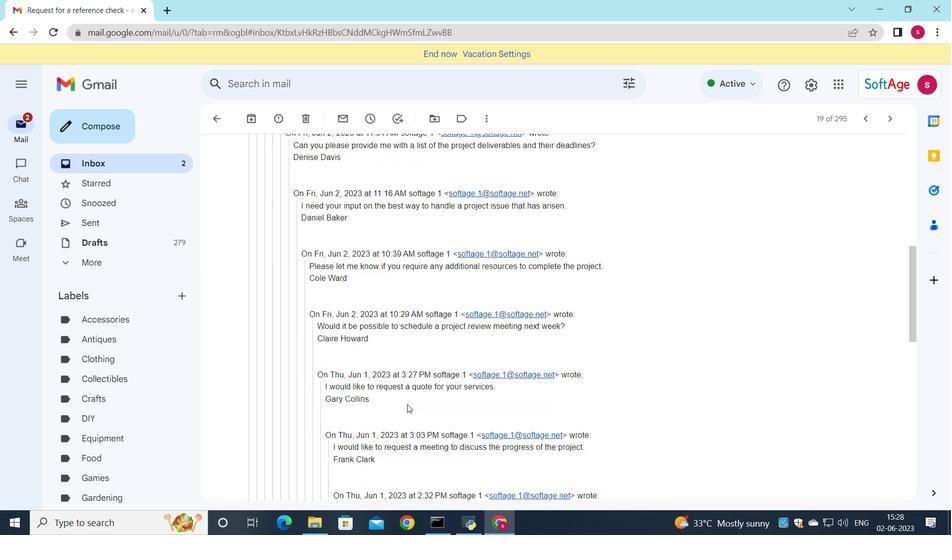 
Action: Mouse scrolled (407, 404) with delta (0, 0)
Screenshot: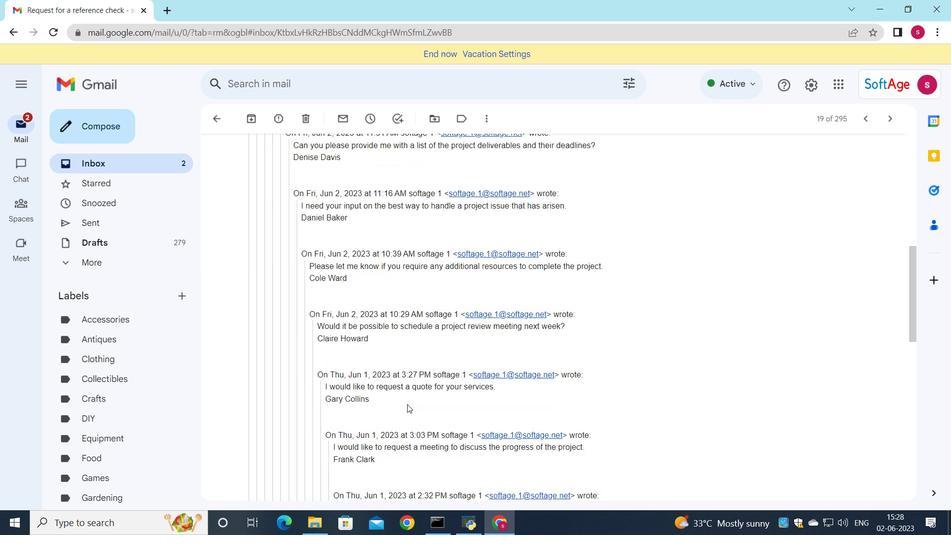 
Action: Mouse scrolled (407, 404) with delta (0, 0)
Screenshot: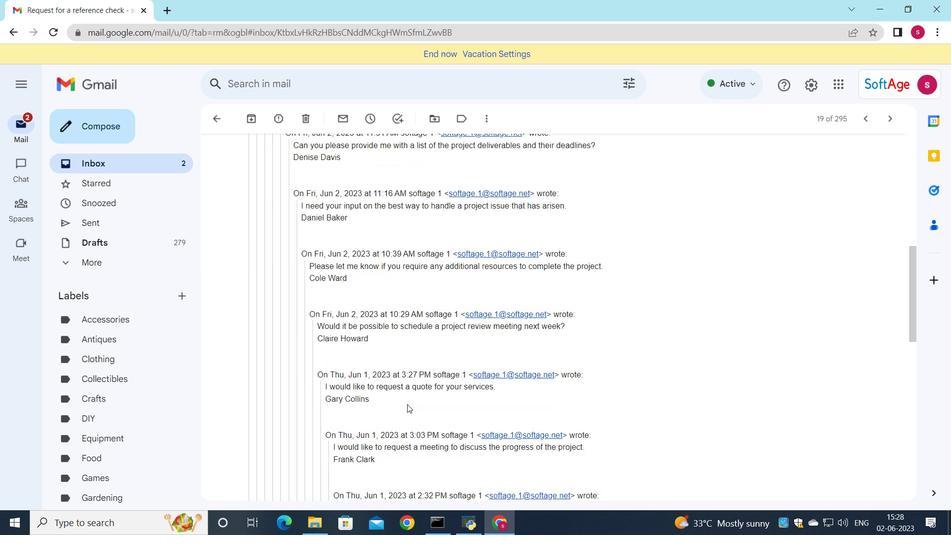 
Action: Mouse moved to (410, 394)
Screenshot: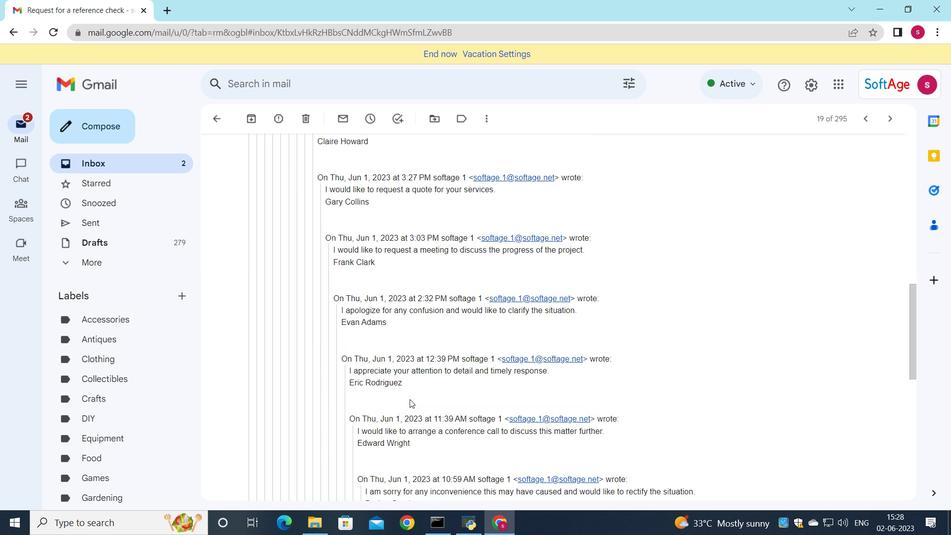 
Action: Mouse scrolled (410, 393) with delta (0, 0)
Screenshot: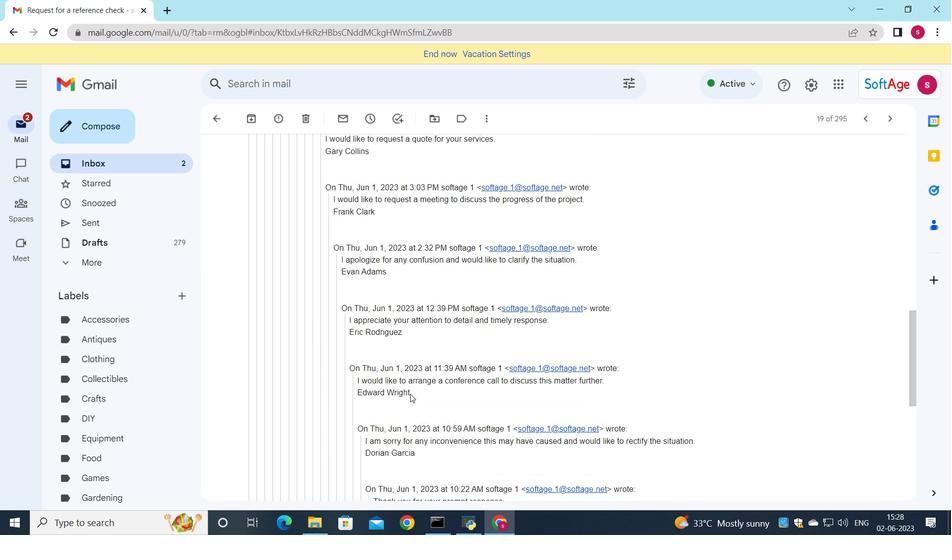 
Action: Mouse scrolled (410, 393) with delta (0, 0)
Screenshot: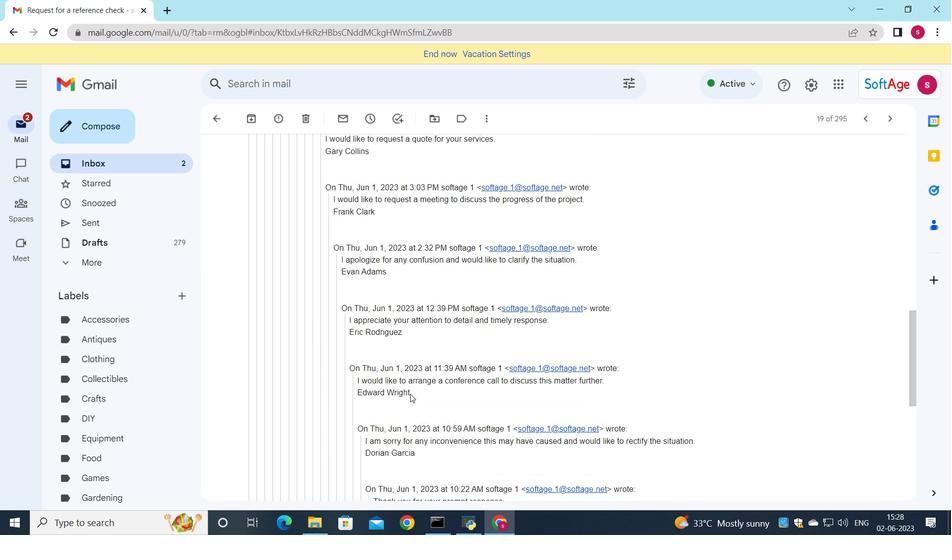 
Action: Mouse scrolled (410, 393) with delta (0, 0)
Screenshot: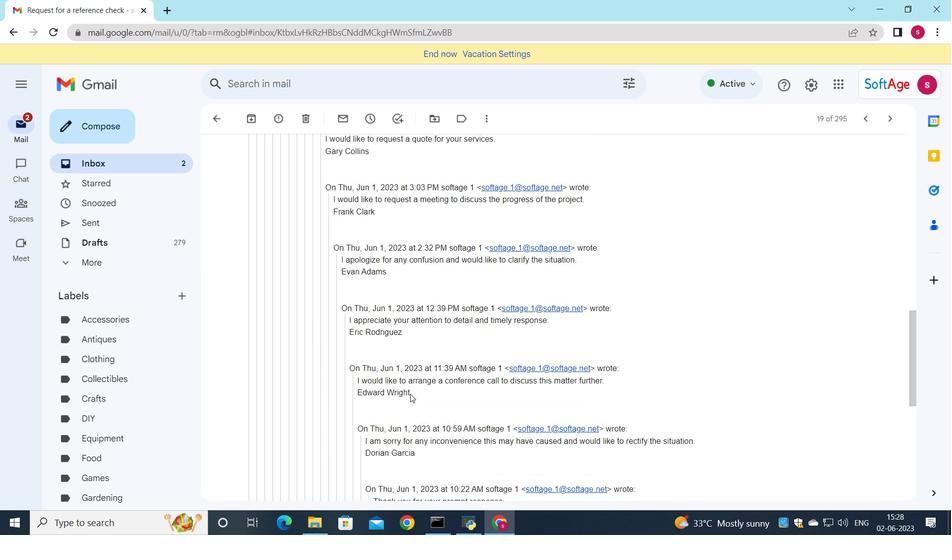 
Action: Mouse scrolled (410, 393) with delta (0, 0)
Screenshot: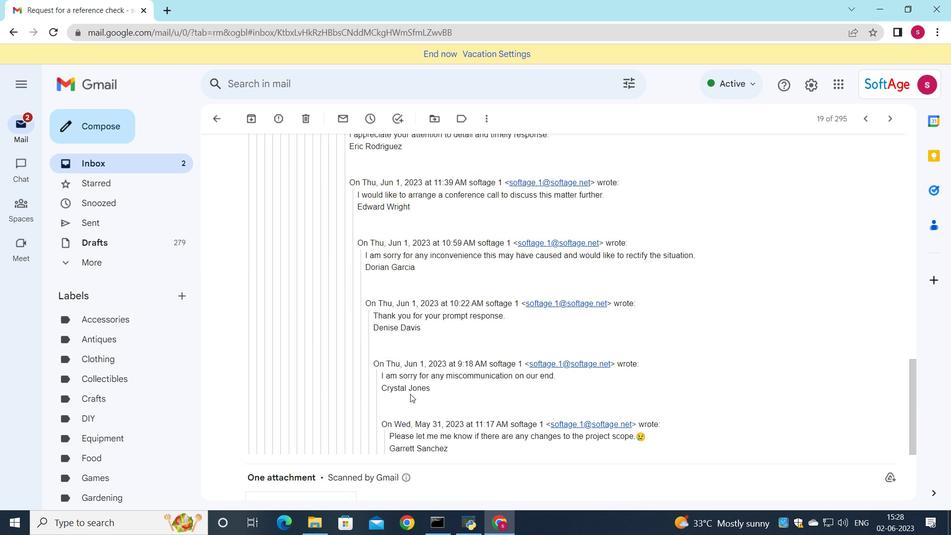
Action: Mouse scrolled (410, 393) with delta (0, 0)
Screenshot: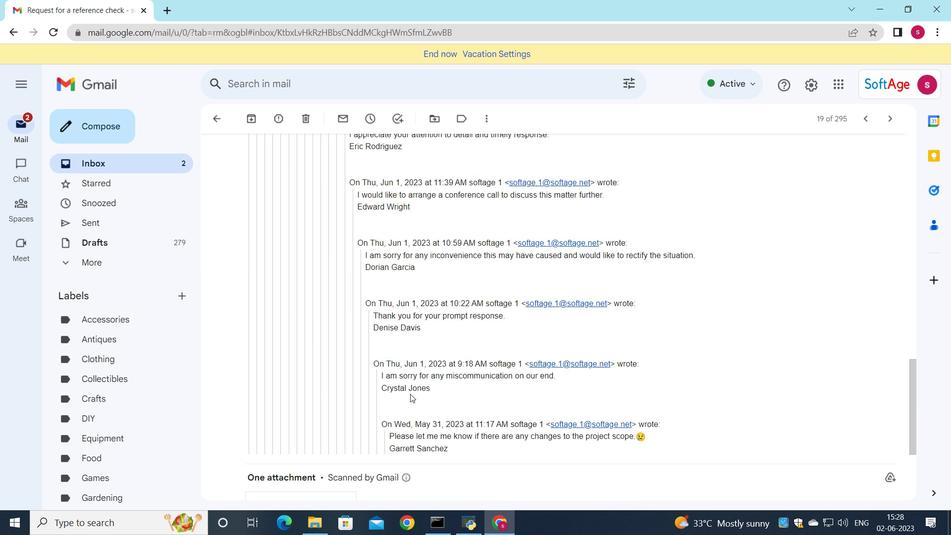 
Action: Mouse moved to (410, 394)
Screenshot: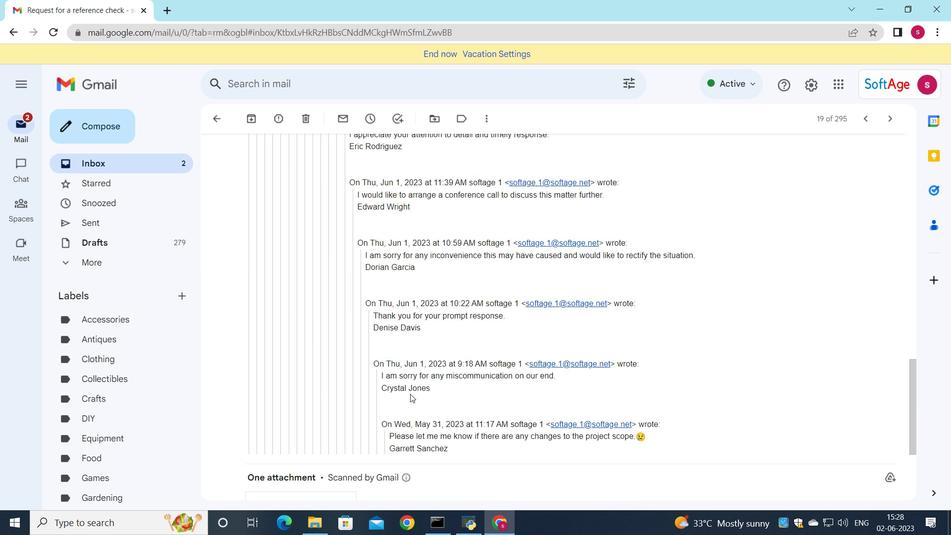 
Action: Mouse scrolled (410, 393) with delta (0, 0)
Screenshot: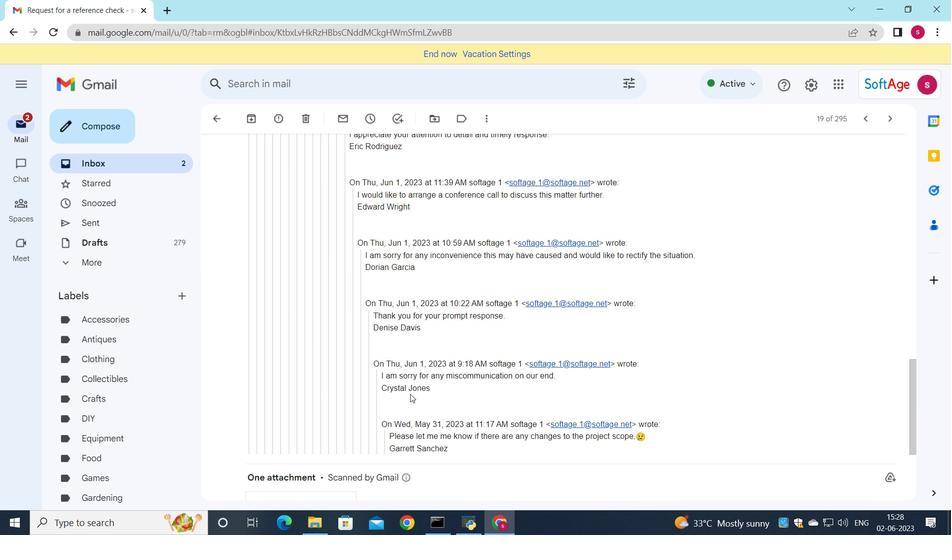 
Action: Mouse moved to (302, 431)
Screenshot: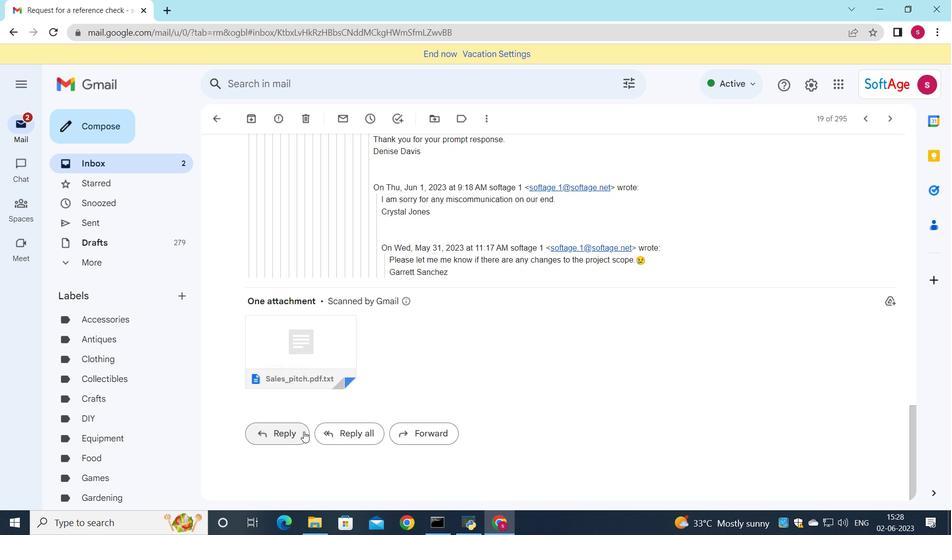 
Action: Mouse pressed left at (302, 431)
Screenshot: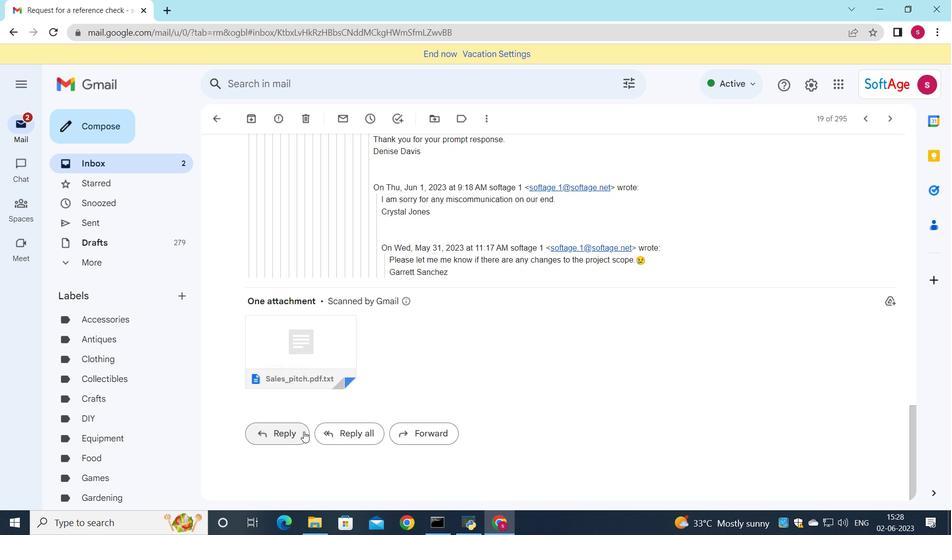
Action: Mouse moved to (269, 341)
Screenshot: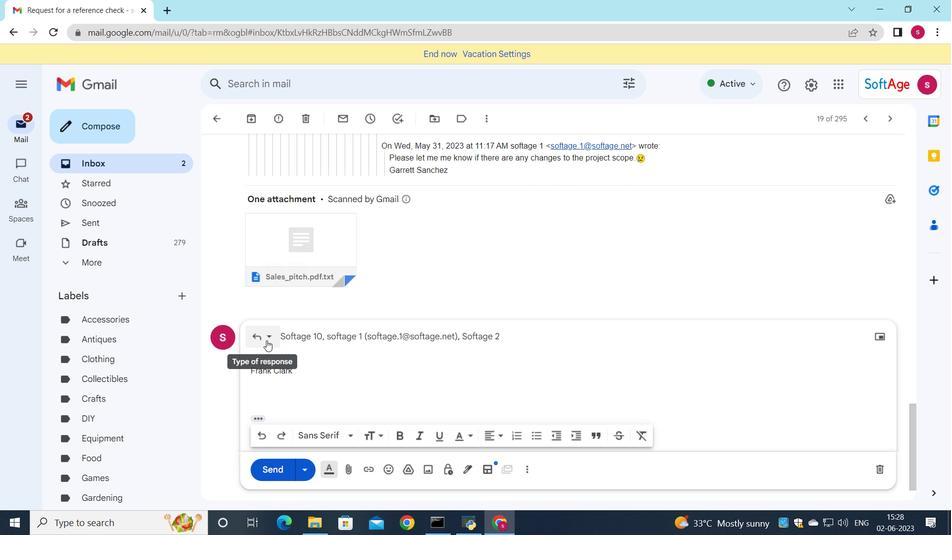 
Action: Mouse pressed left at (269, 341)
Screenshot: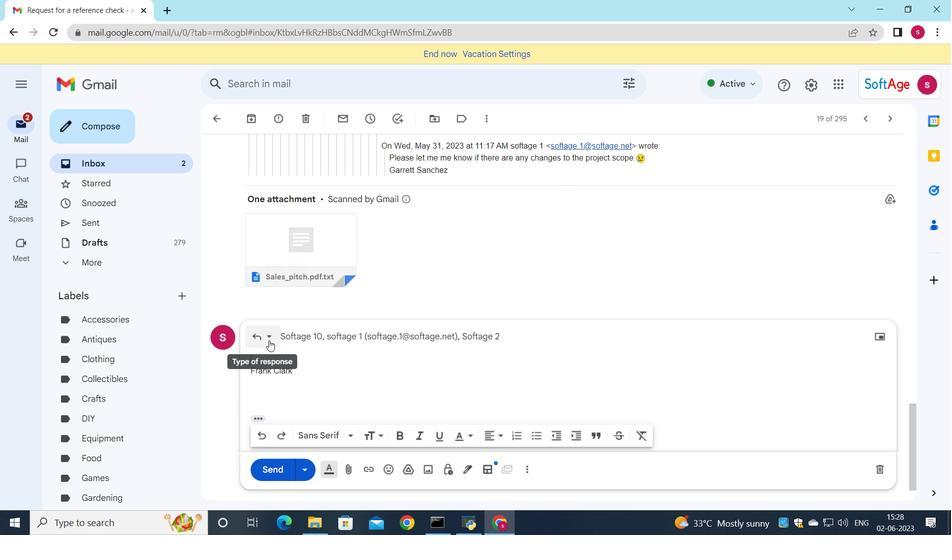 
Action: Mouse moved to (290, 420)
Screenshot: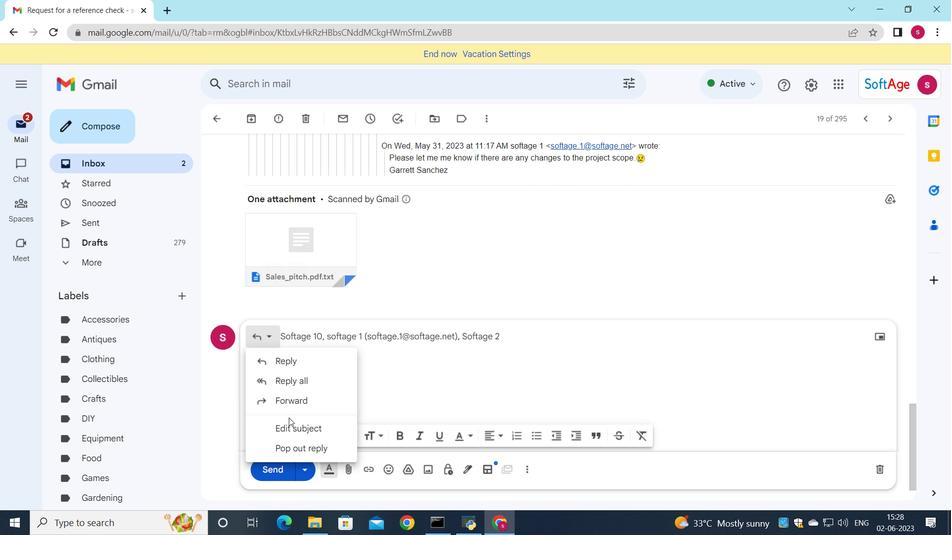 
Action: Mouse pressed left at (290, 420)
Screenshot: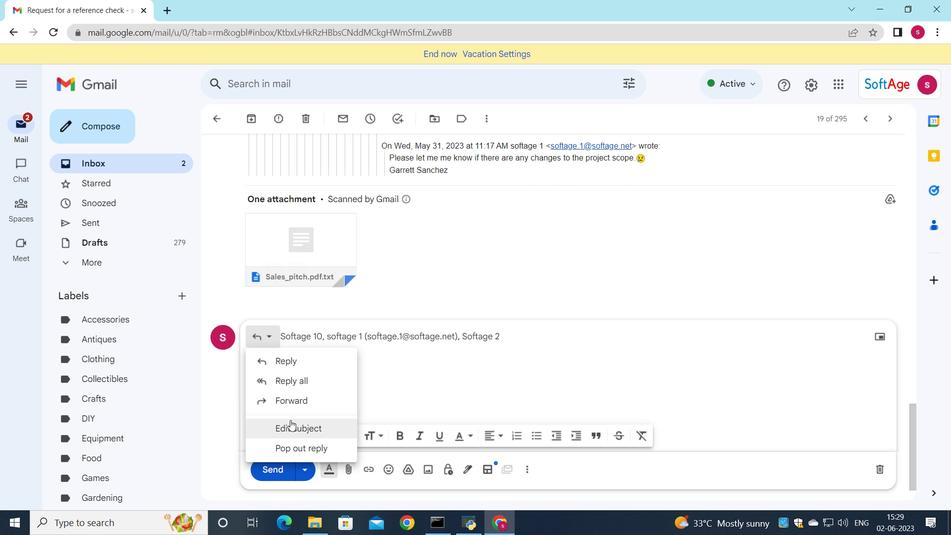 
Action: Mouse moved to (382, 385)
Screenshot: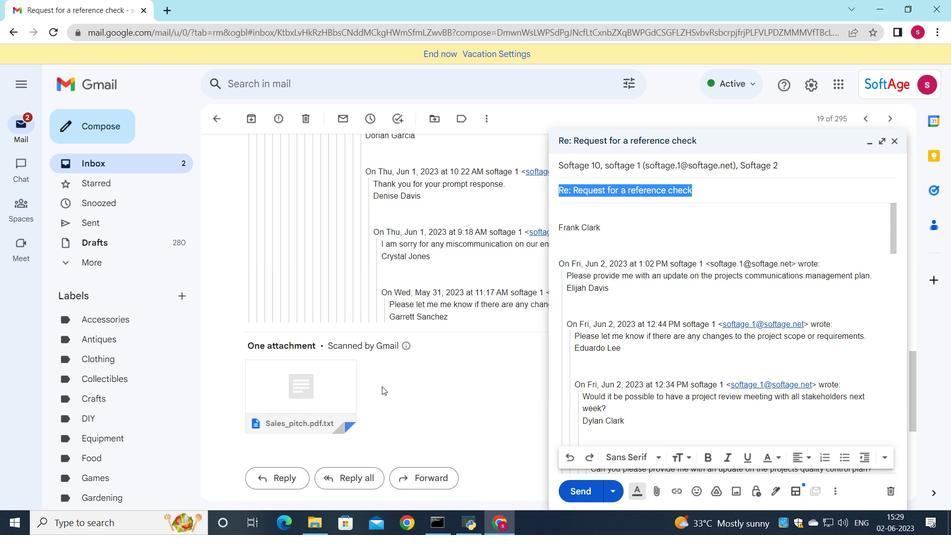 
Action: Key pressed <Key.shift>Requesr<Key.backspace>t<Key.space>for<Key.space>a<Key.space>webinar
Screenshot: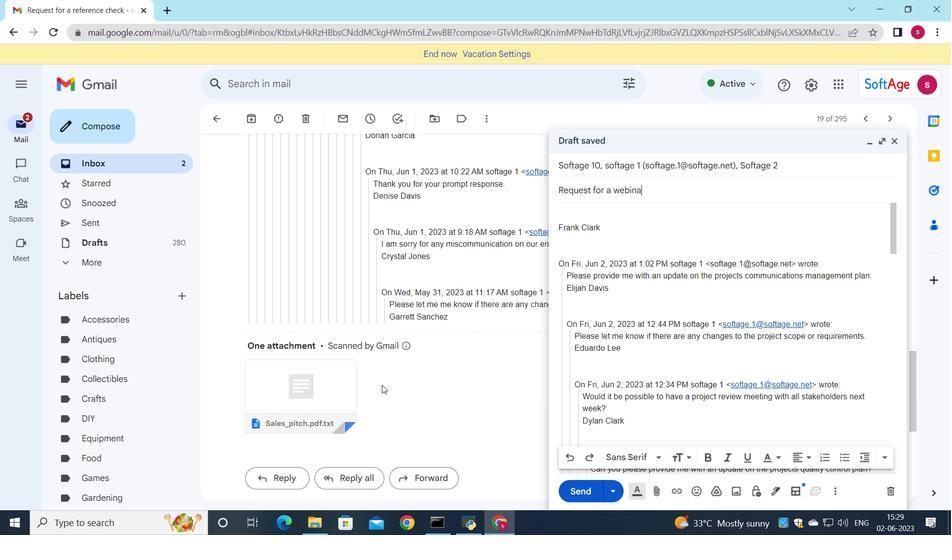 
Action: Mouse moved to (595, 206)
Screenshot: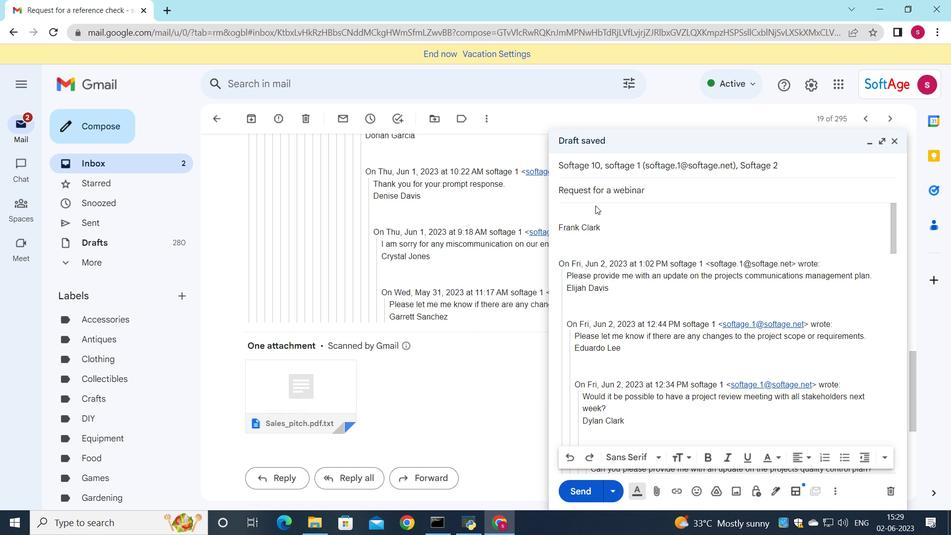 
Action: Mouse pressed left at (595, 206)
Screenshot: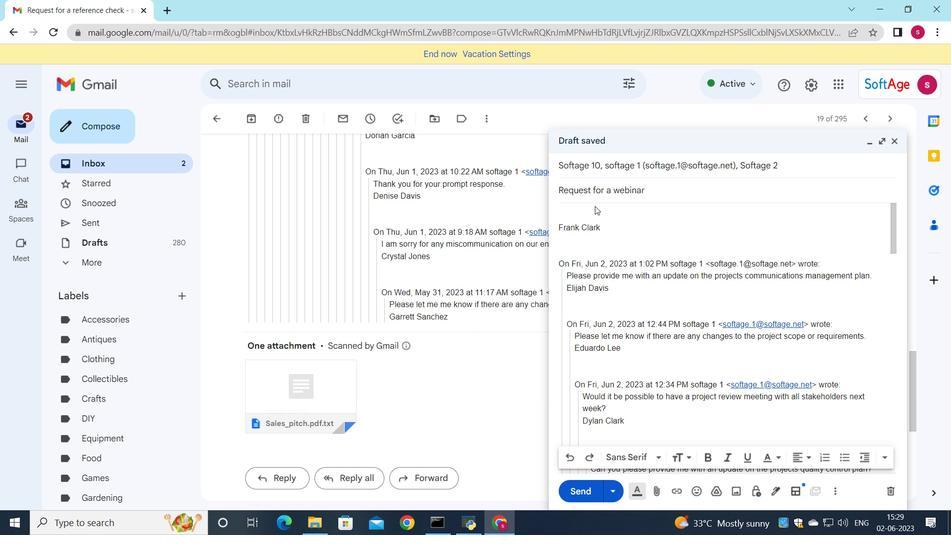
Action: Key pressed <Key.shift>I<Key.space>would<Key.space>like<Key.space>ti<Key.backspace>o<Key.space>requed<Key.backspace>st<Key.space>a<Key.space>meeting<Key.space>to<Key.space>discuss<Key.space>tj<Key.backspace>he<Key.space>issued<Key.backspace>s<Key.space>raised<Key.space>in<Key.space>the<Key.space>last<Key.space>audit<Key.space>report
Screenshot: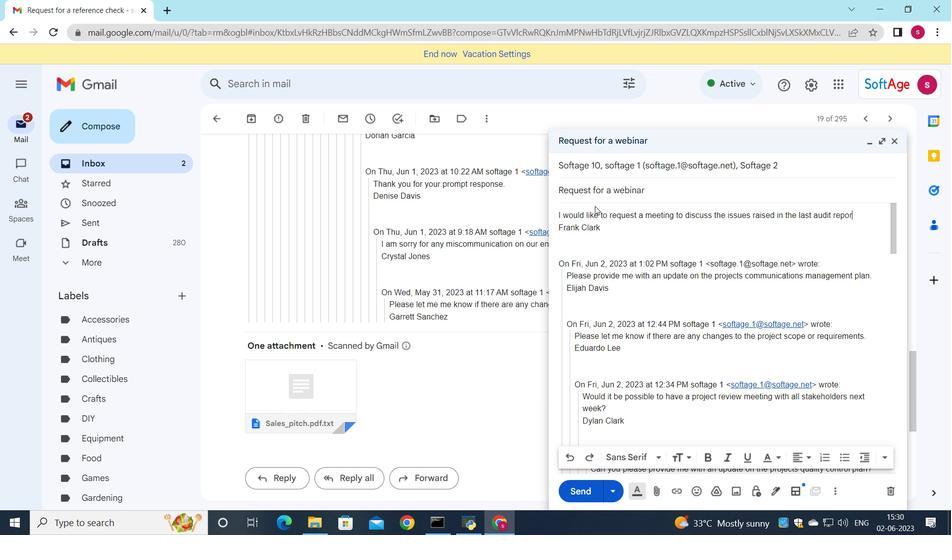 
Action: Mouse moved to (788, 439)
Screenshot: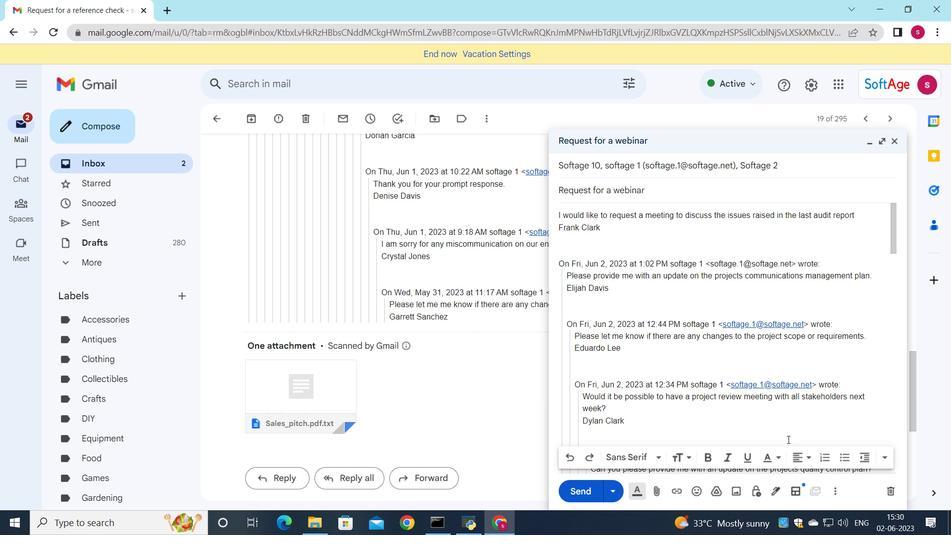 
Action: Key pressed .
Screenshot: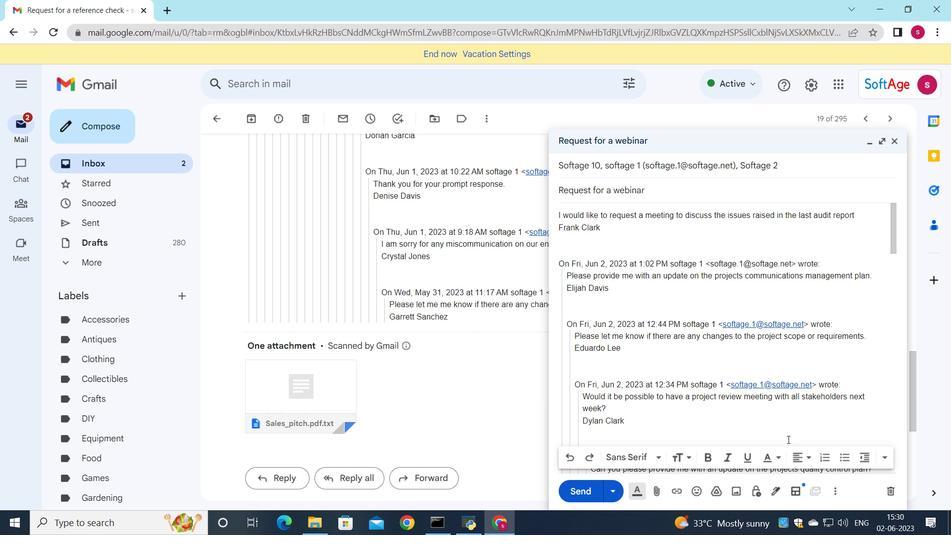 
Action: Mouse moved to (660, 489)
Screenshot: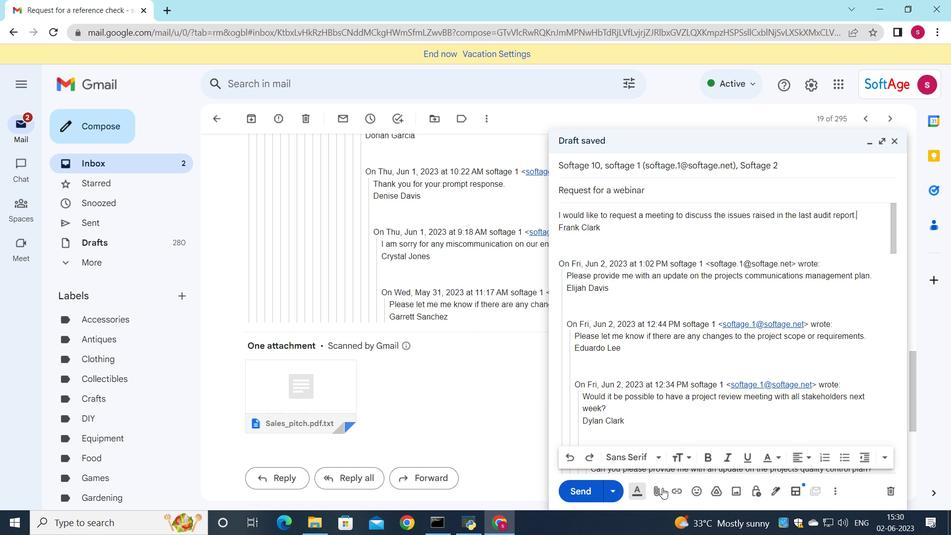 
Action: Mouse pressed left at (660, 489)
Screenshot: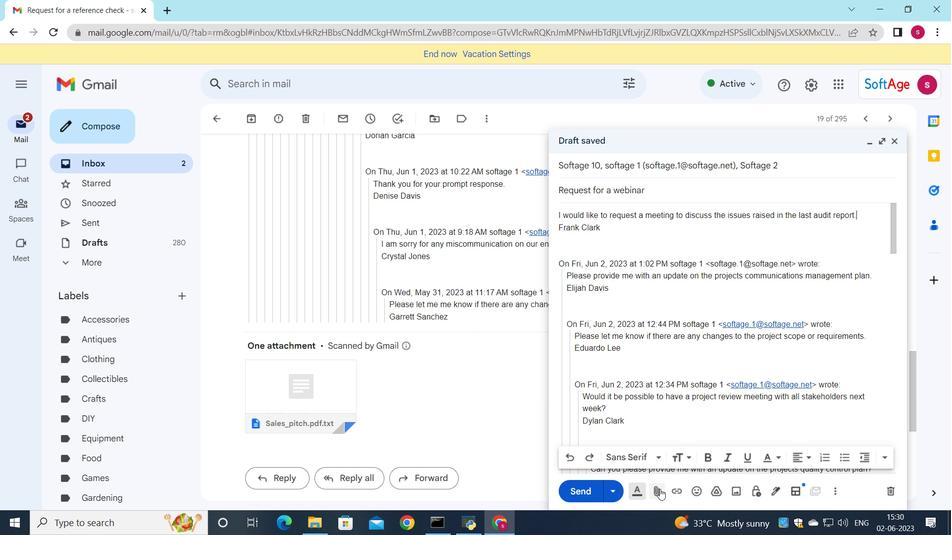 
Action: Mouse moved to (180, 95)
Screenshot: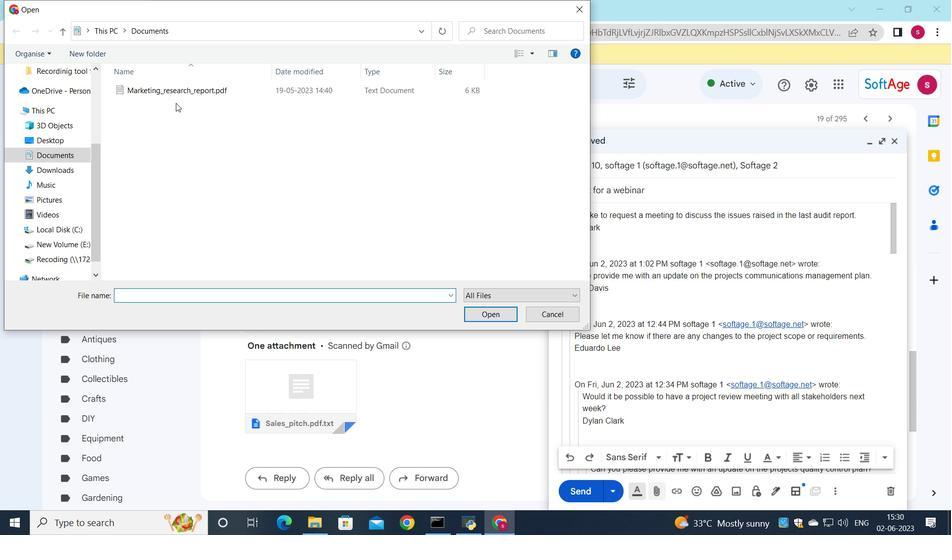 
Action: Mouse pressed left at (180, 95)
Screenshot: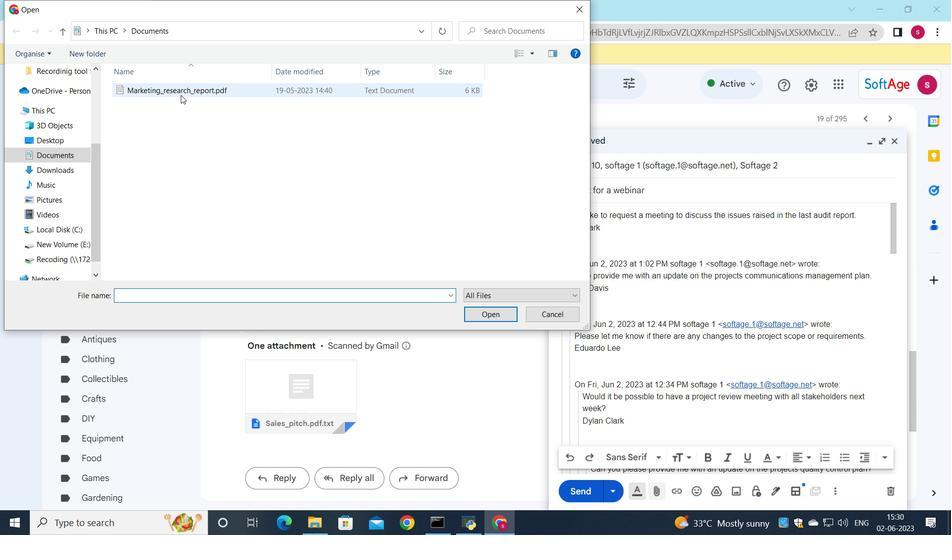 
Action: Mouse moved to (209, 90)
Screenshot: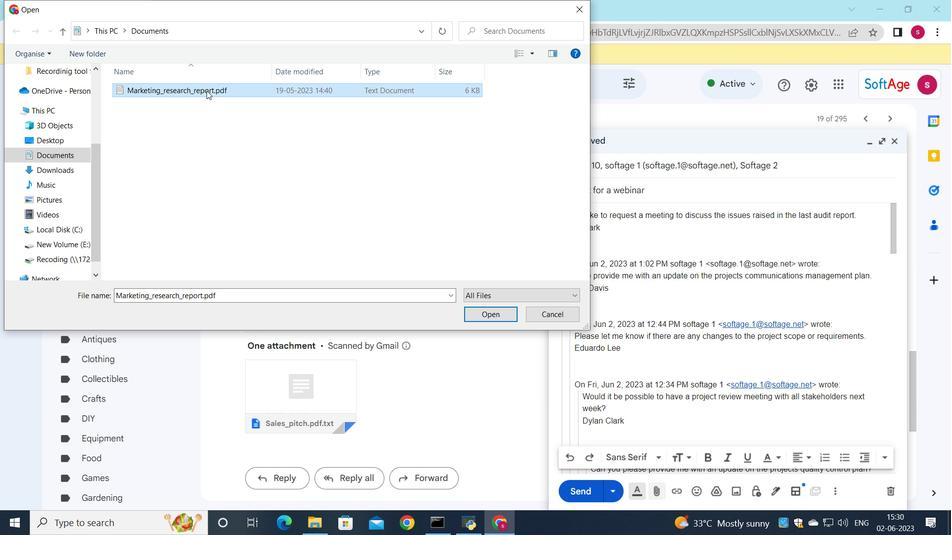 
Action: Mouse pressed left at (209, 90)
Screenshot: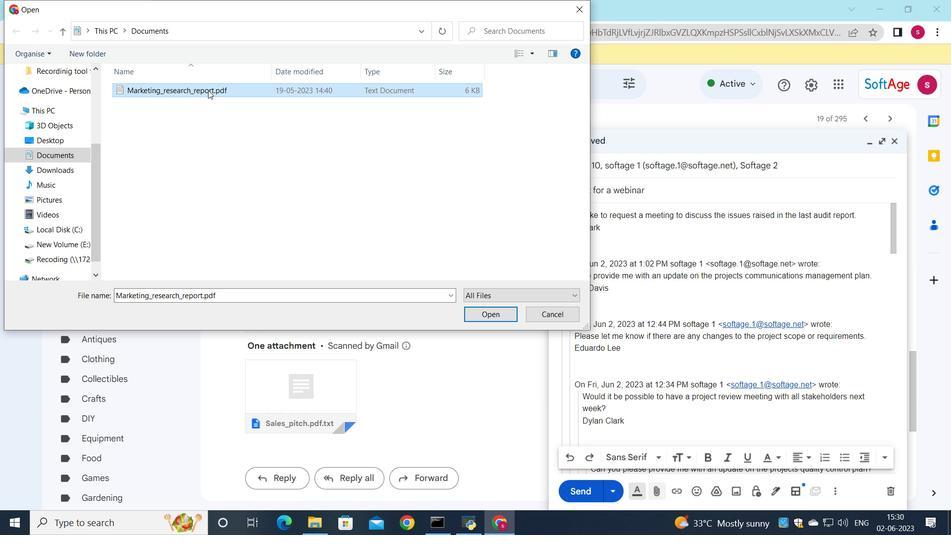 
Action: Mouse moved to (324, 93)
Screenshot: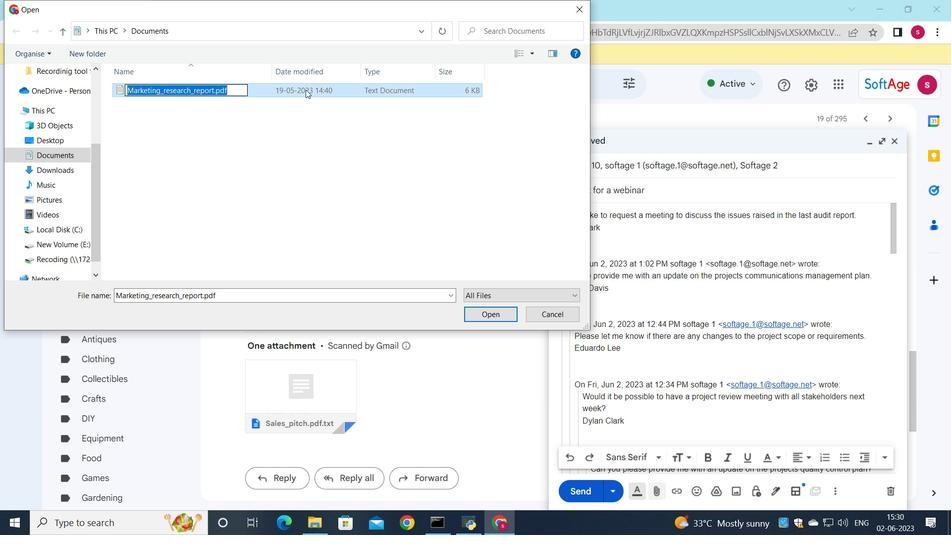 
Action: Key pressed <Key.shift>Service<Key.shift><Key.shift>_contract.docx
Screenshot: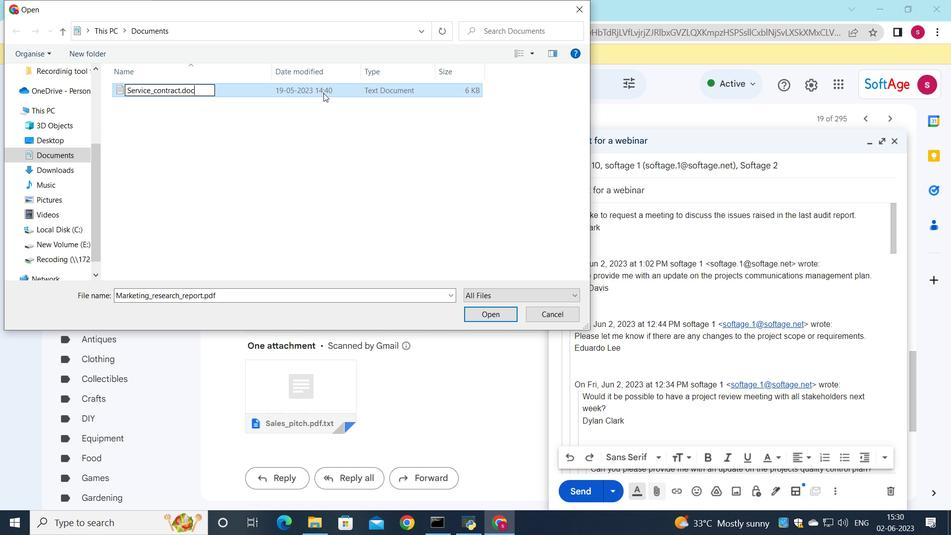 
Action: Mouse moved to (320, 90)
Screenshot: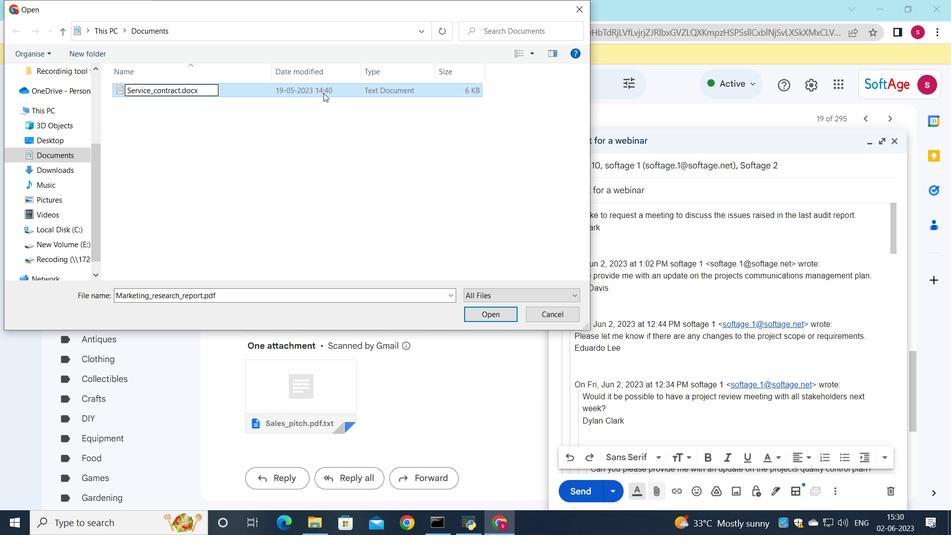 
Action: Mouse pressed left at (320, 90)
Screenshot: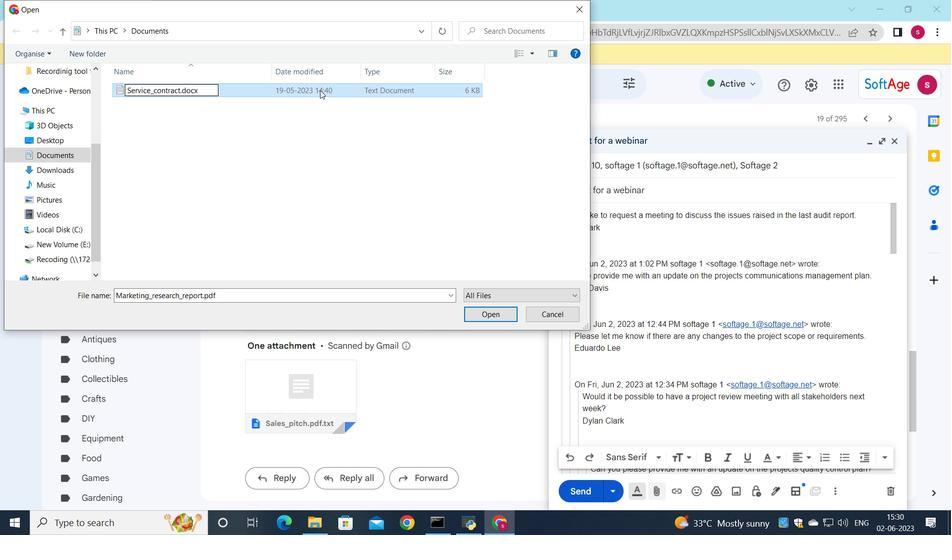 
Action: Mouse moved to (480, 318)
Screenshot: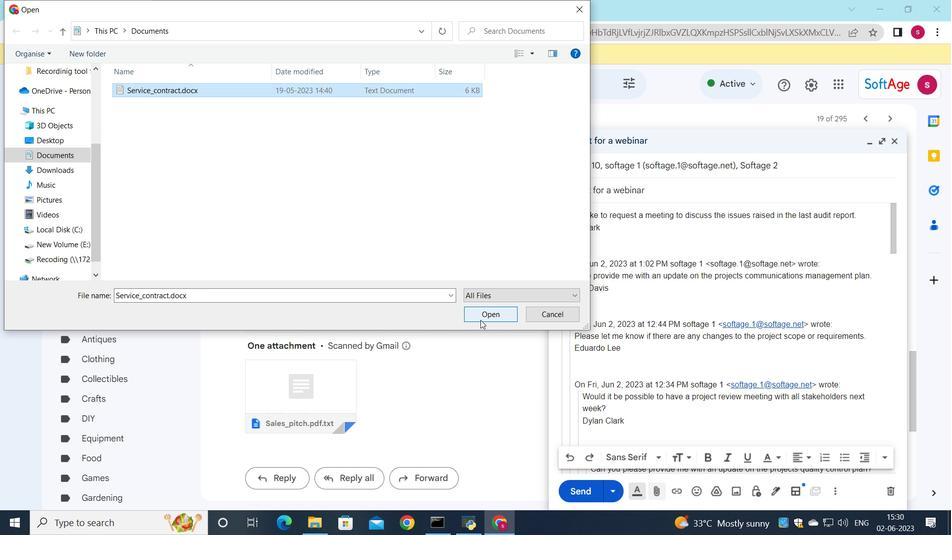 
Action: Mouse pressed left at (480, 318)
Screenshot: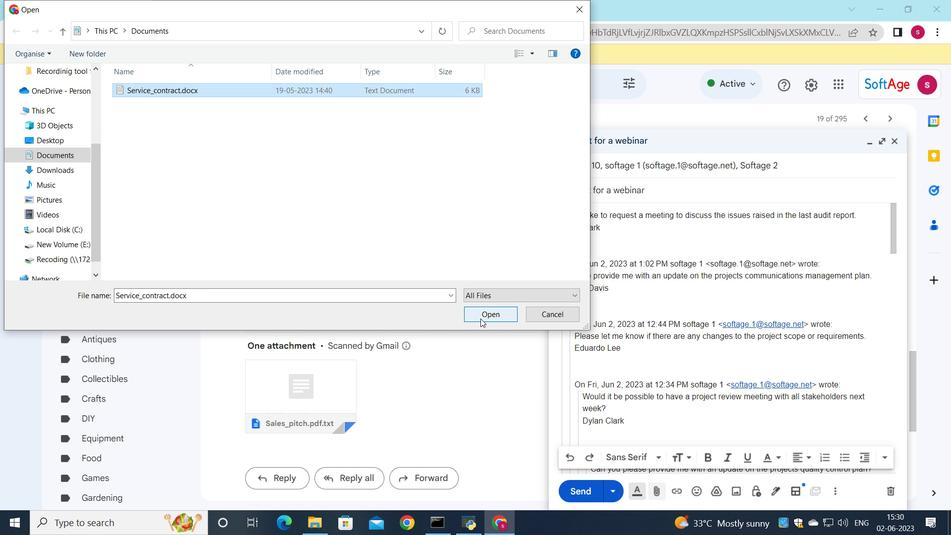 
Action: Mouse moved to (579, 493)
Screenshot: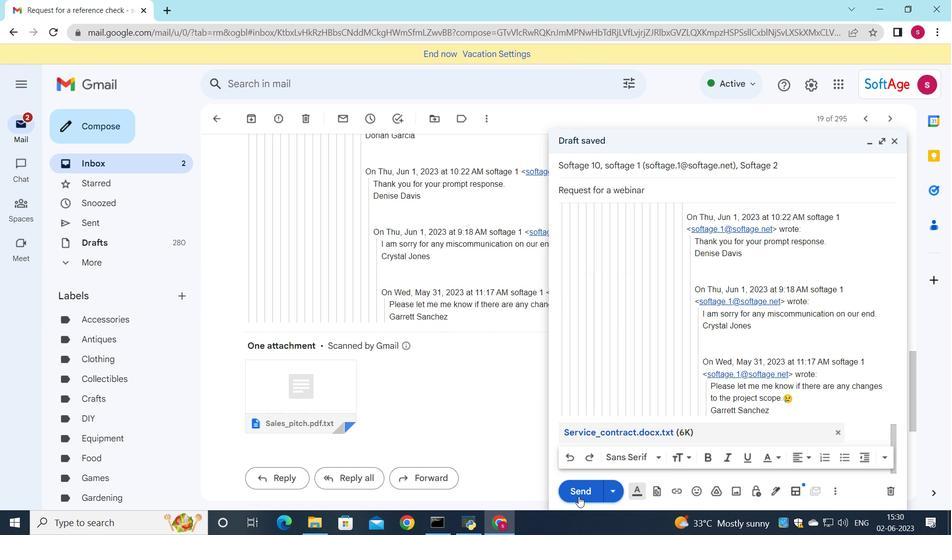 
Action: Mouse pressed left at (579, 493)
Screenshot: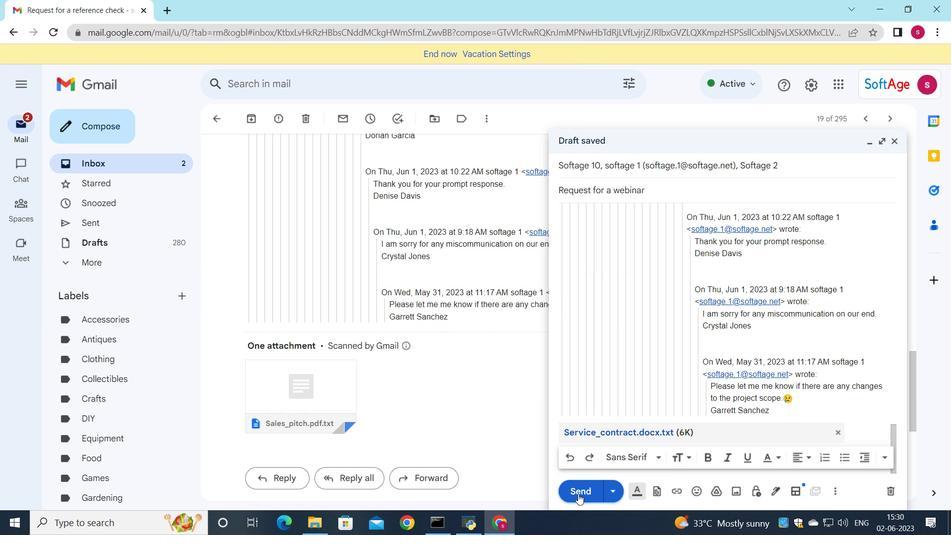 
Action: Mouse moved to (143, 150)
Screenshot: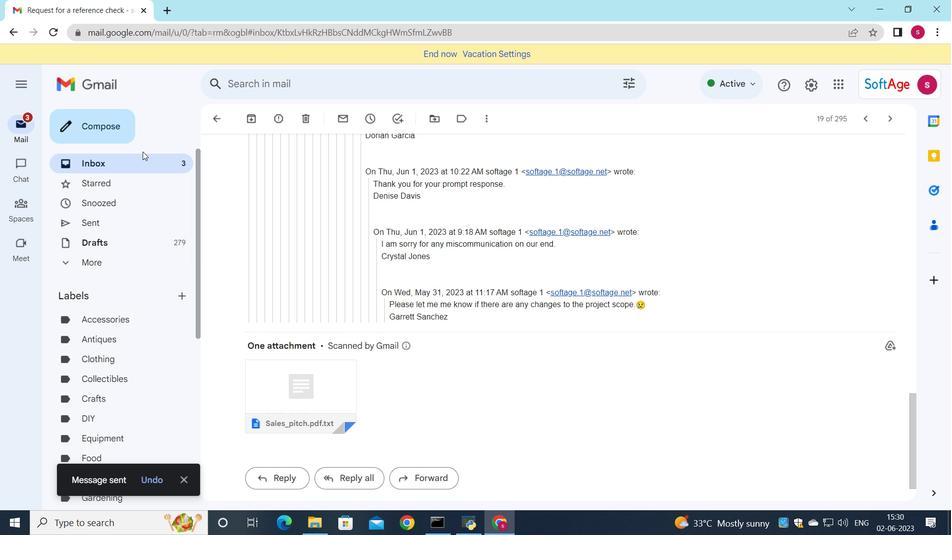 
Action: Mouse pressed left at (143, 150)
Screenshot: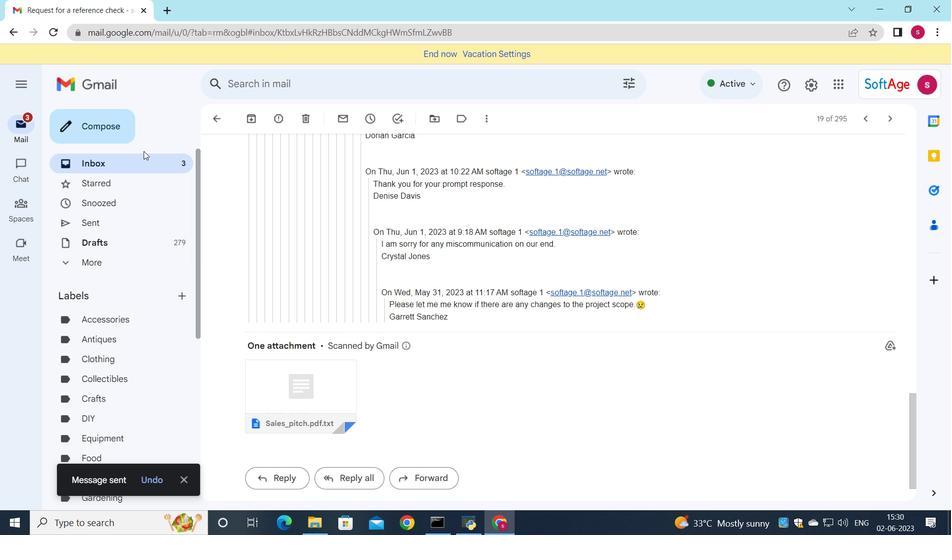 
Action: Mouse moved to (145, 159)
Screenshot: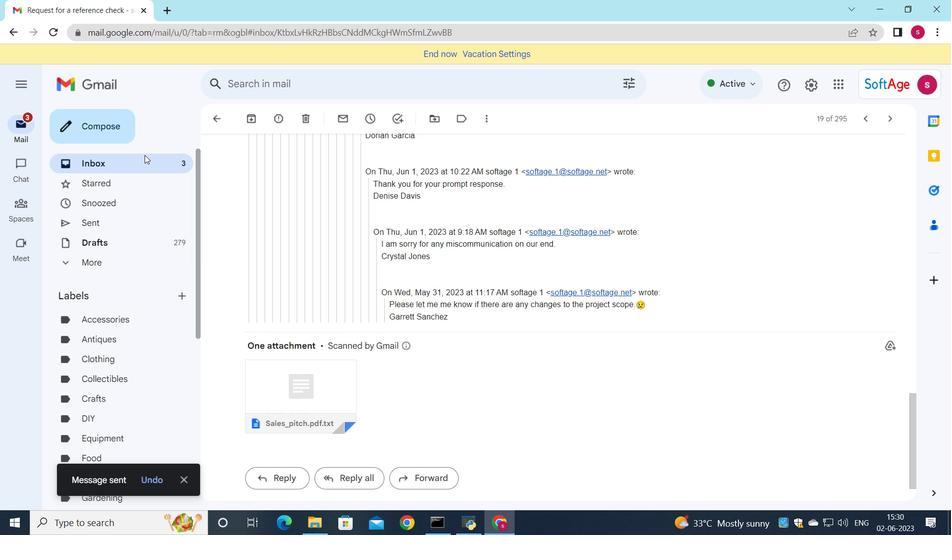 
Action: Mouse pressed left at (145, 159)
Screenshot: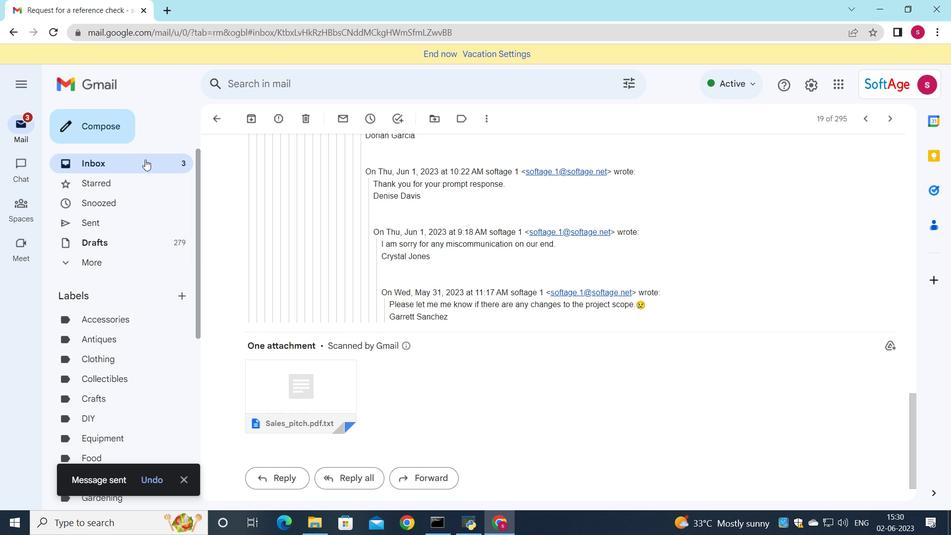 
Action: Mouse moved to (480, 152)
Screenshot: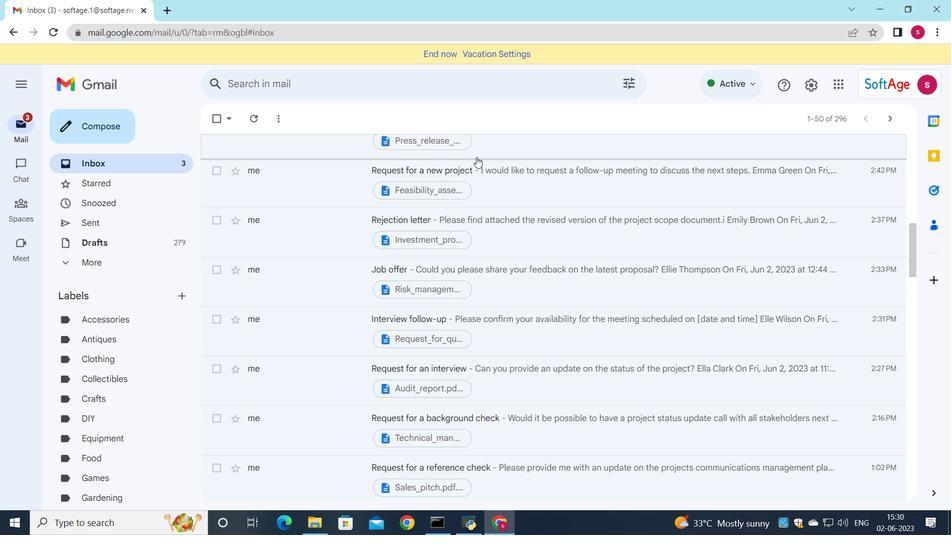 
Action: Mouse scrolled (480, 152) with delta (0, 0)
Screenshot: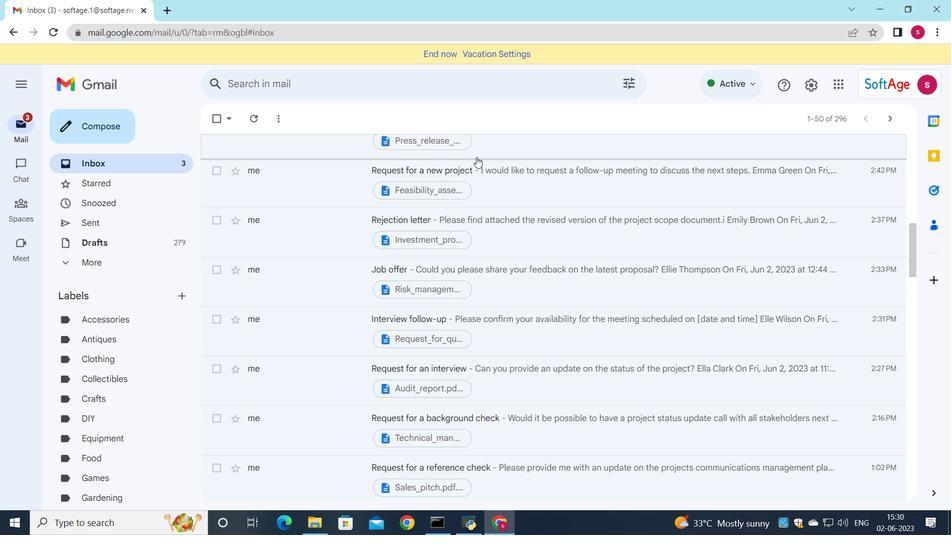 
Action: Mouse scrolled (480, 152) with delta (0, 0)
Screenshot: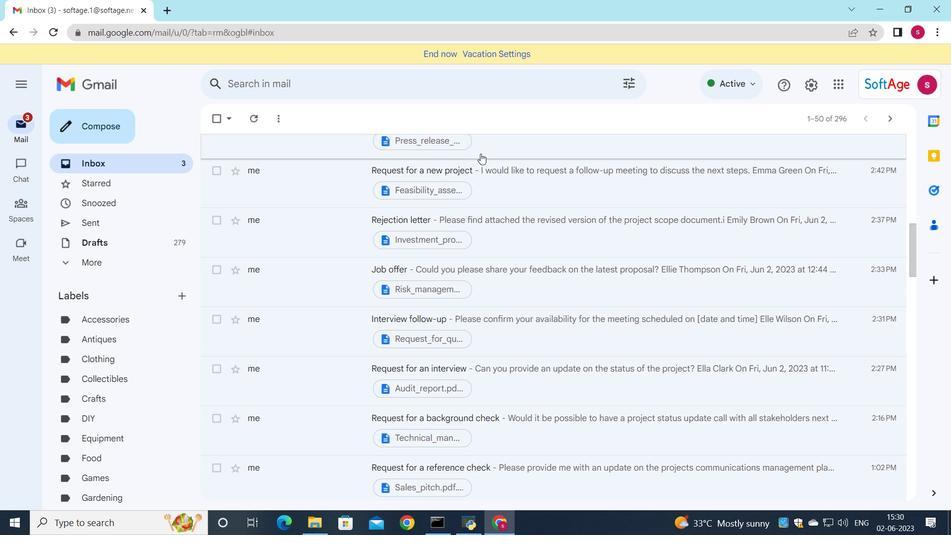 
Action: Mouse scrolled (480, 152) with delta (0, 0)
Screenshot: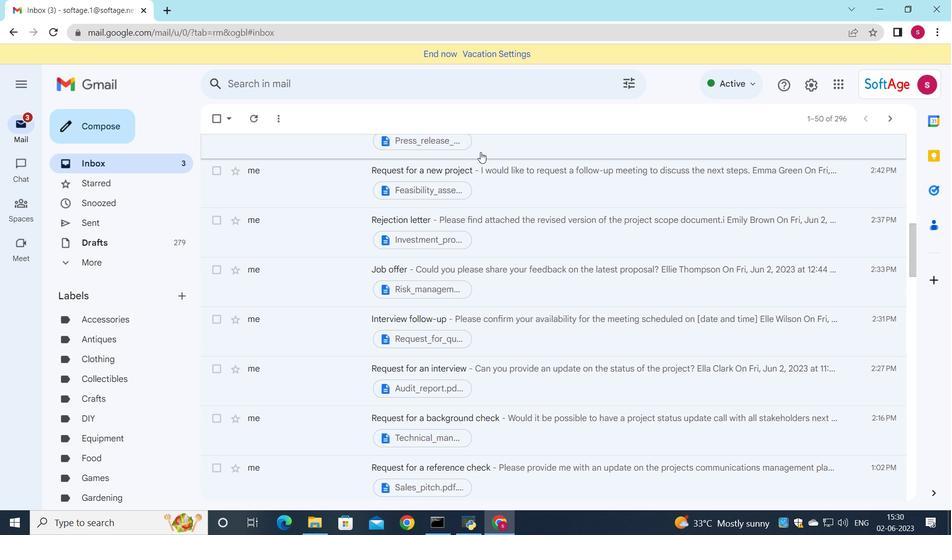 
Action: Mouse scrolled (480, 152) with delta (0, 0)
Screenshot: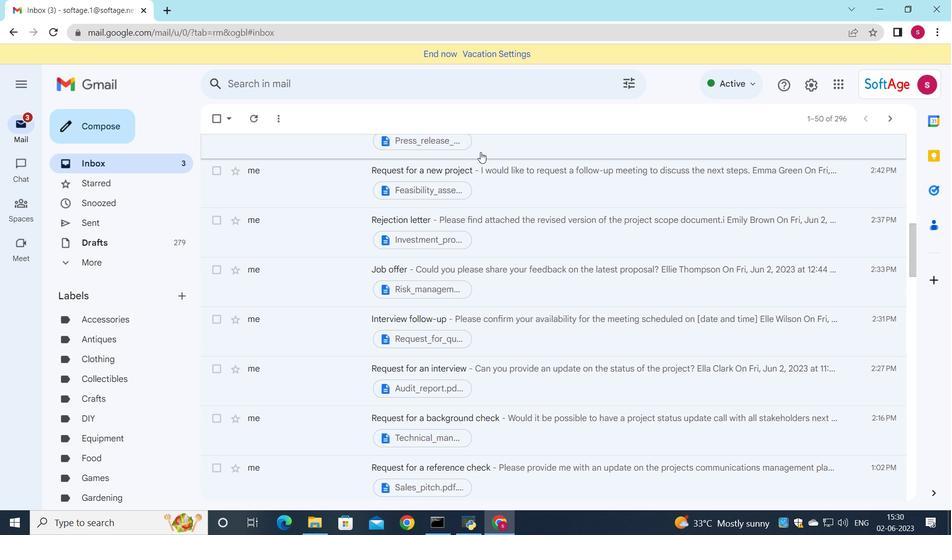 
Action: Mouse scrolled (480, 152) with delta (0, 0)
Screenshot: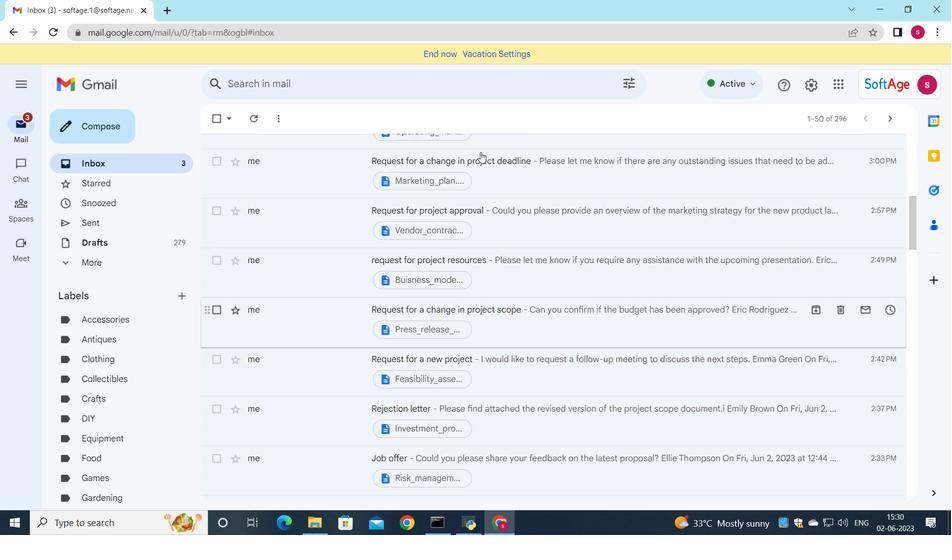 
Action: Mouse scrolled (480, 152) with delta (0, 0)
Screenshot: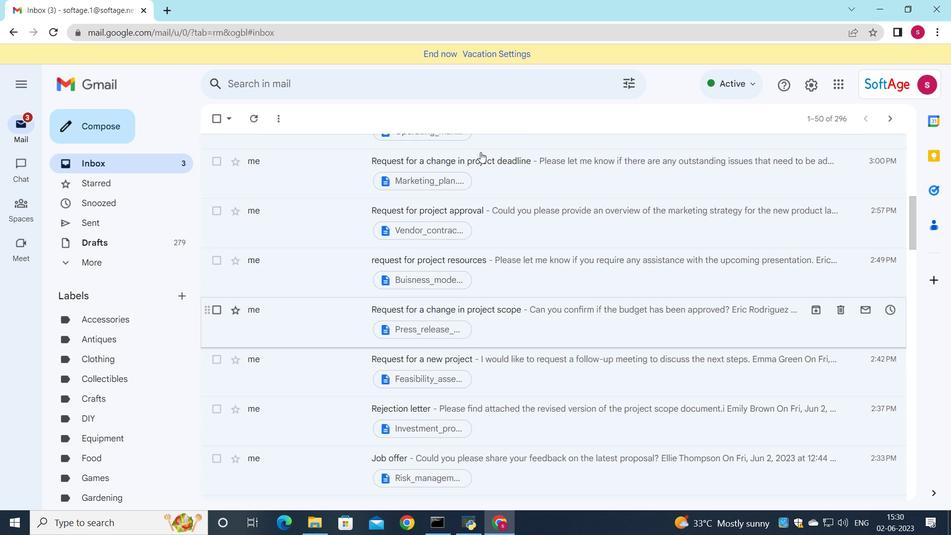 
Action: Mouse scrolled (480, 152) with delta (0, 0)
Screenshot: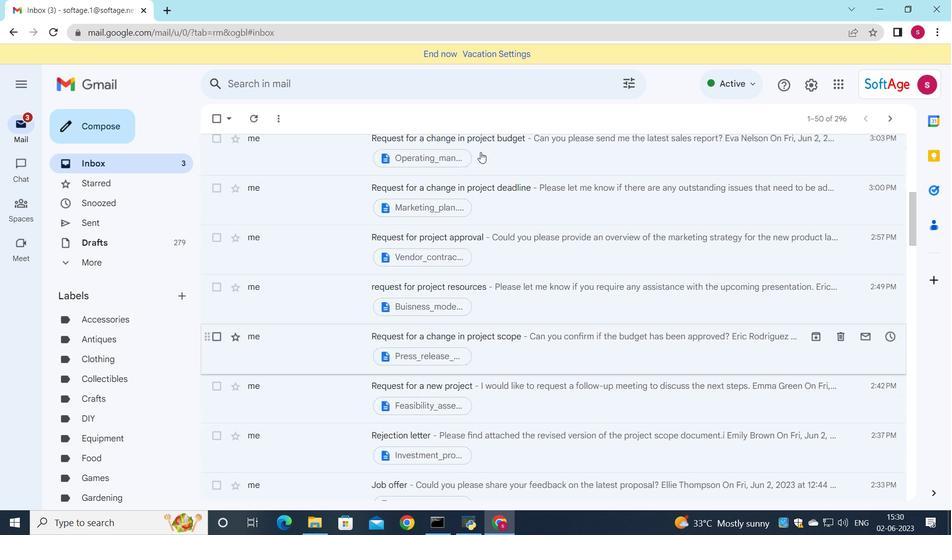 
Action: Mouse scrolled (480, 152) with delta (0, 0)
Screenshot: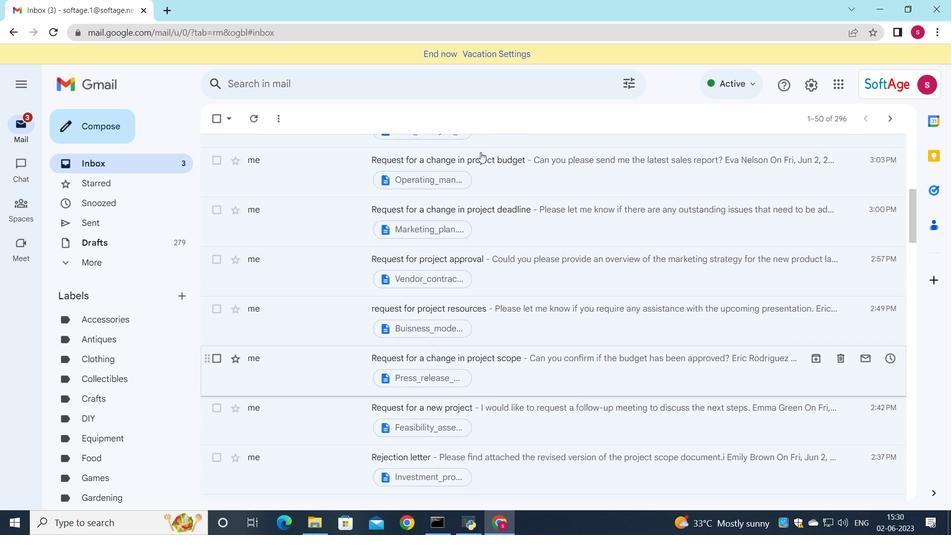 
Action: Mouse scrolled (480, 152) with delta (0, 0)
Screenshot: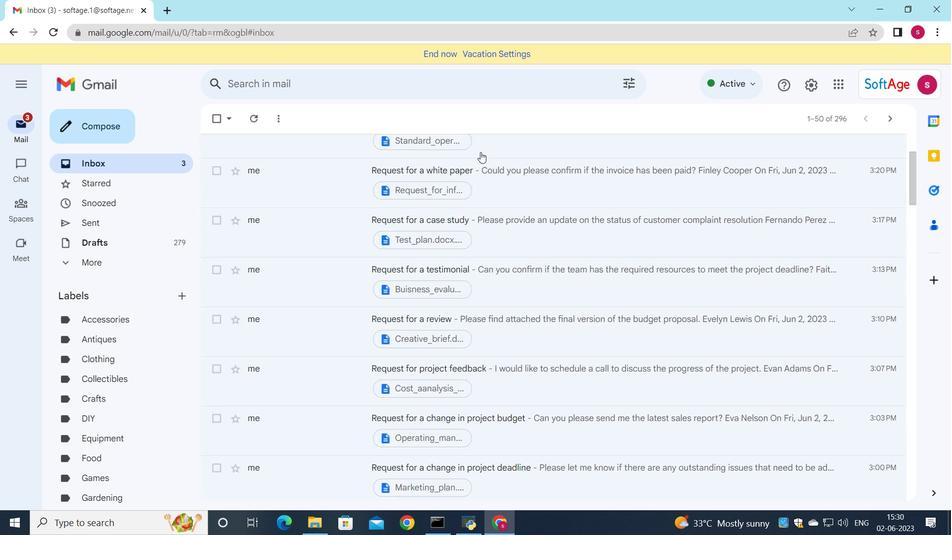 
Action: Mouse scrolled (480, 152) with delta (0, 0)
Screenshot: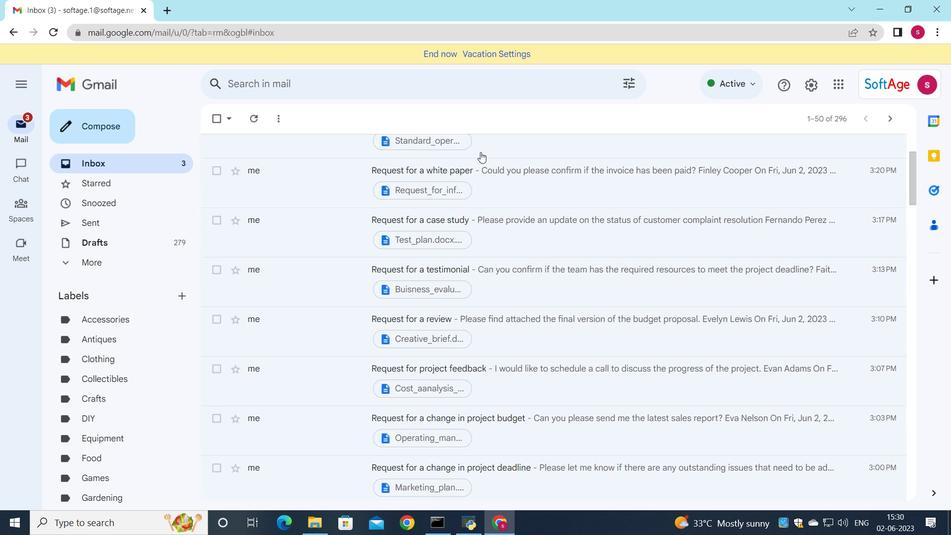 
Action: Mouse scrolled (480, 152) with delta (0, 0)
Screenshot: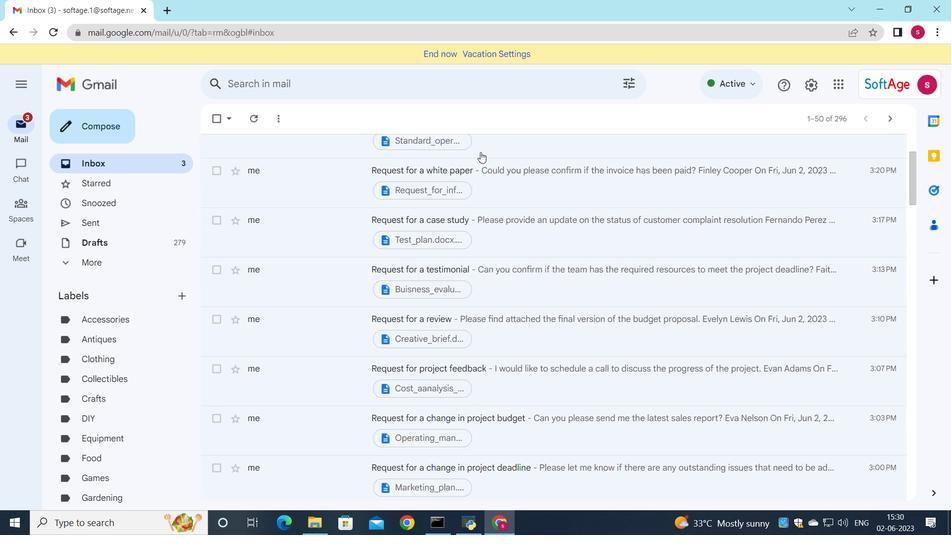 
Action: Mouse scrolled (480, 152) with delta (0, 0)
Screenshot: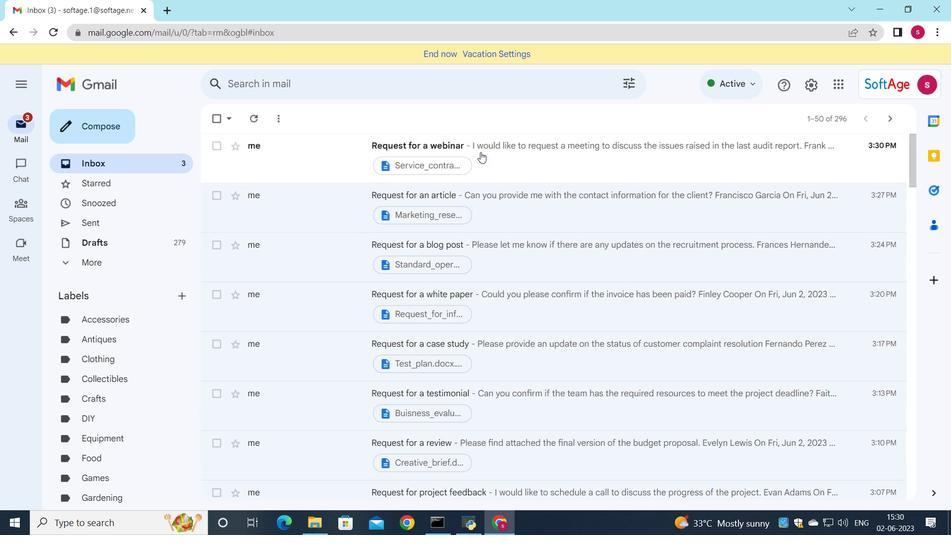 
Action: Mouse scrolled (480, 152) with delta (0, 0)
Screenshot: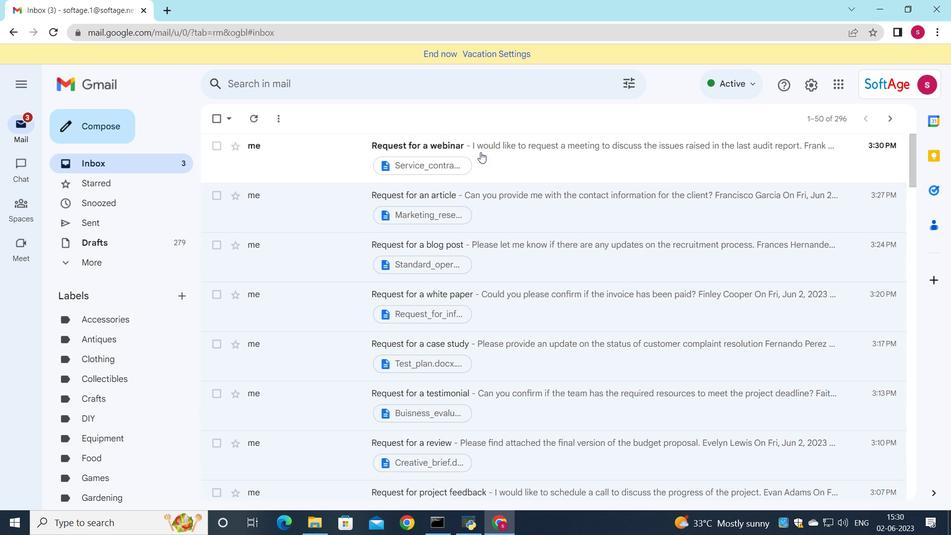 
Action: Mouse scrolled (480, 152) with delta (0, 0)
Screenshot: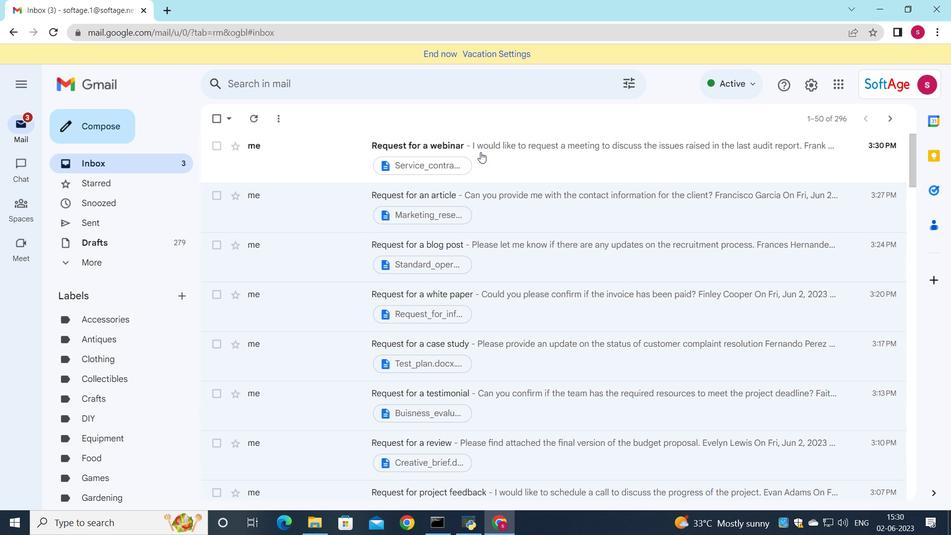
Action: Mouse scrolled (480, 152) with delta (0, 0)
Screenshot: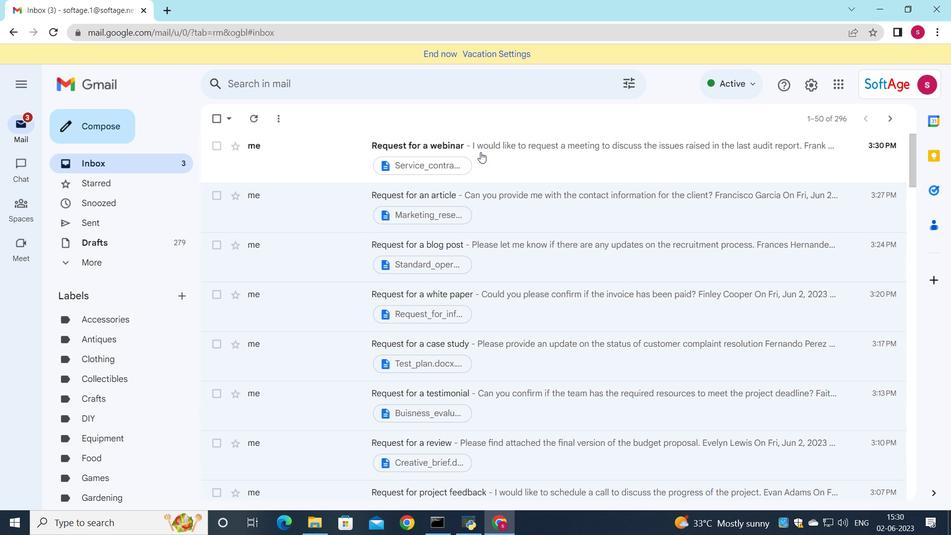 
Action: Mouse moved to (502, 159)
Screenshot: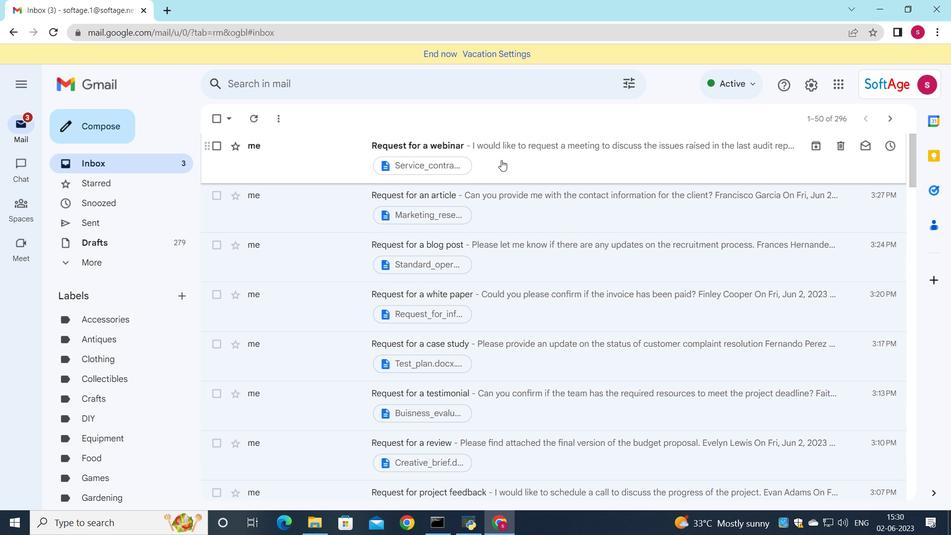 
Action: Mouse pressed left at (502, 159)
Screenshot: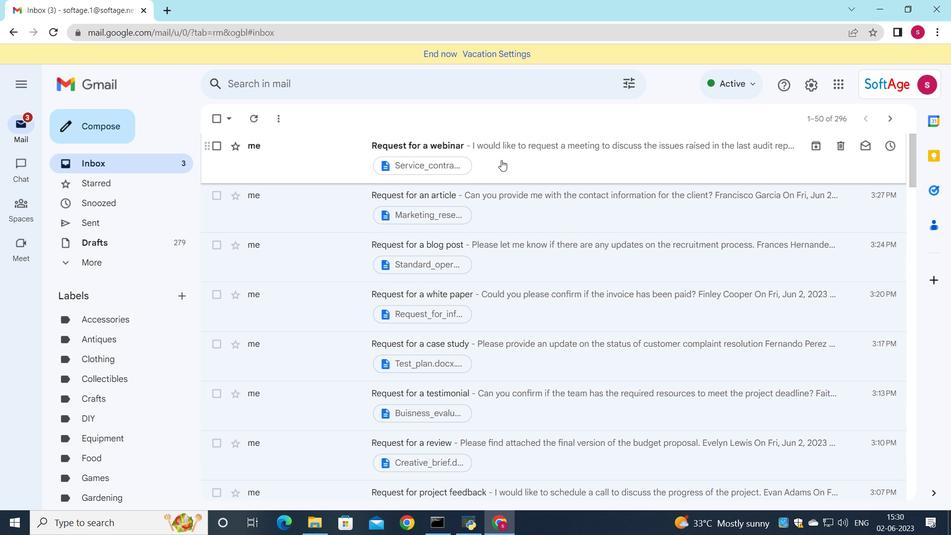 
Action: Mouse moved to (499, 195)
Screenshot: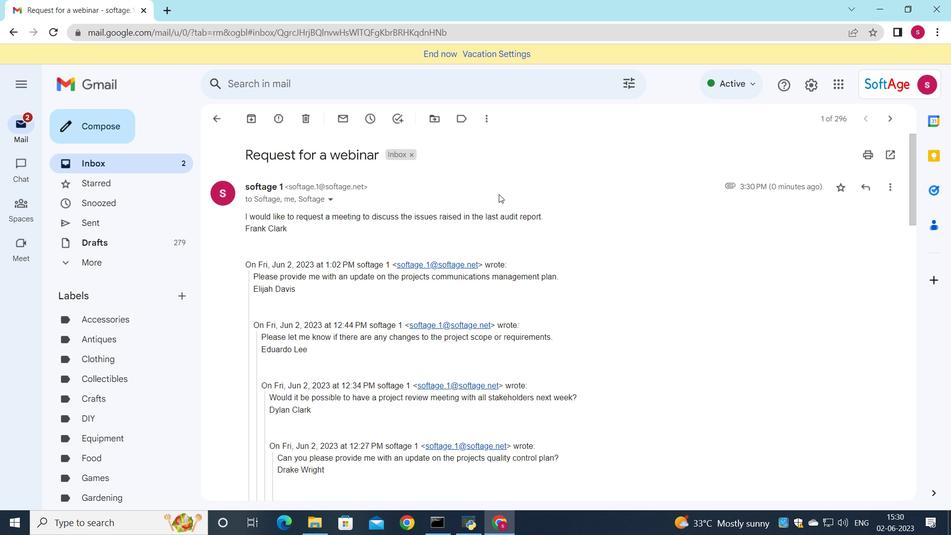 
